 Task: Find connections with filter location Dhāmpur with filter topic #healthwith filter profile language Potuguese with filter current company FMC Corporation with filter school NMKRV College for Women with filter industry Railroad Equipment Manufacturing with filter service category Labor and Employment Law with filter keywords title Geological Engineer
Action: Mouse moved to (647, 84)
Screenshot: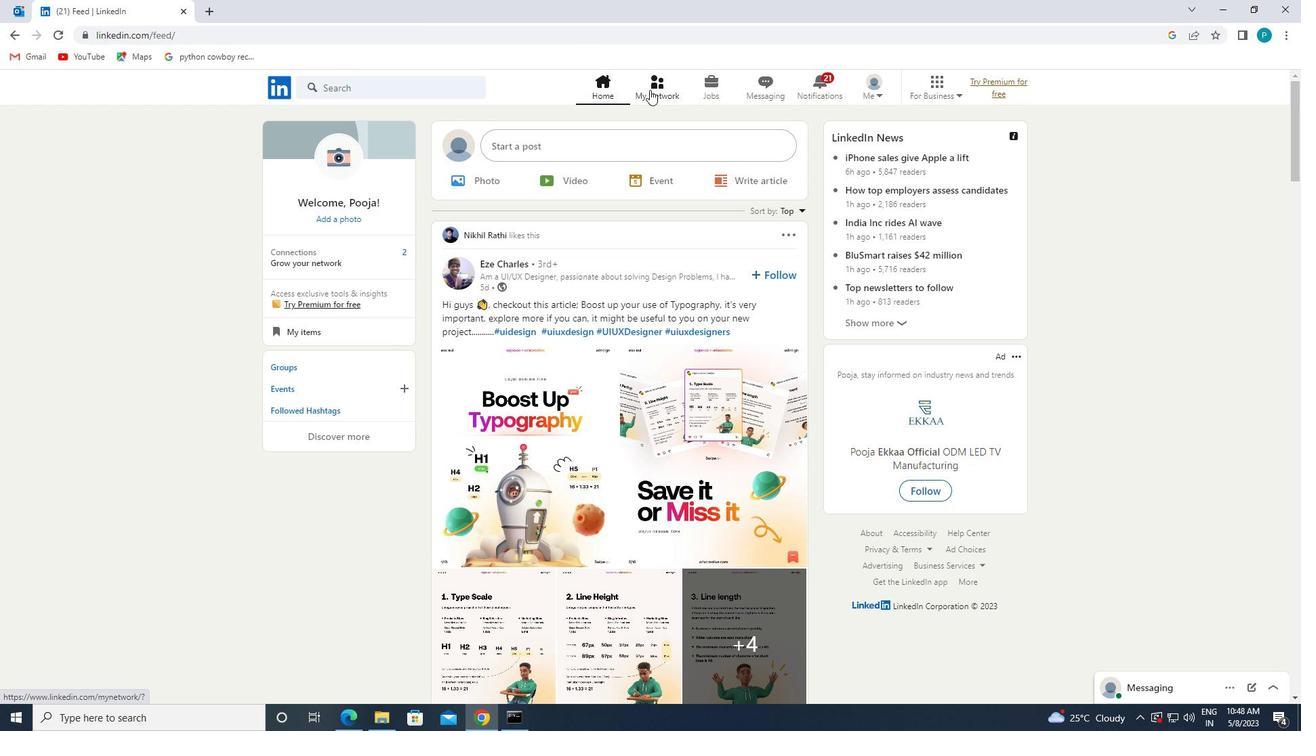 
Action: Mouse pressed left at (647, 84)
Screenshot: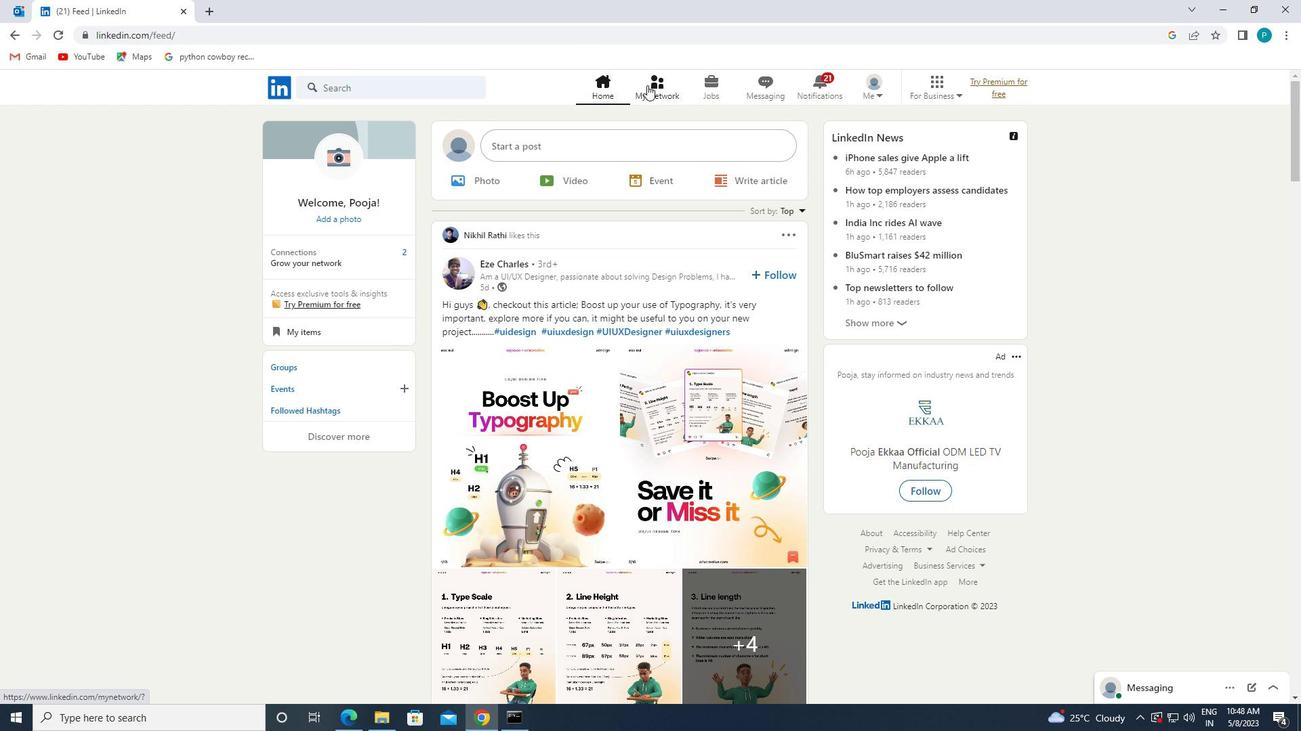 
Action: Mouse moved to (357, 174)
Screenshot: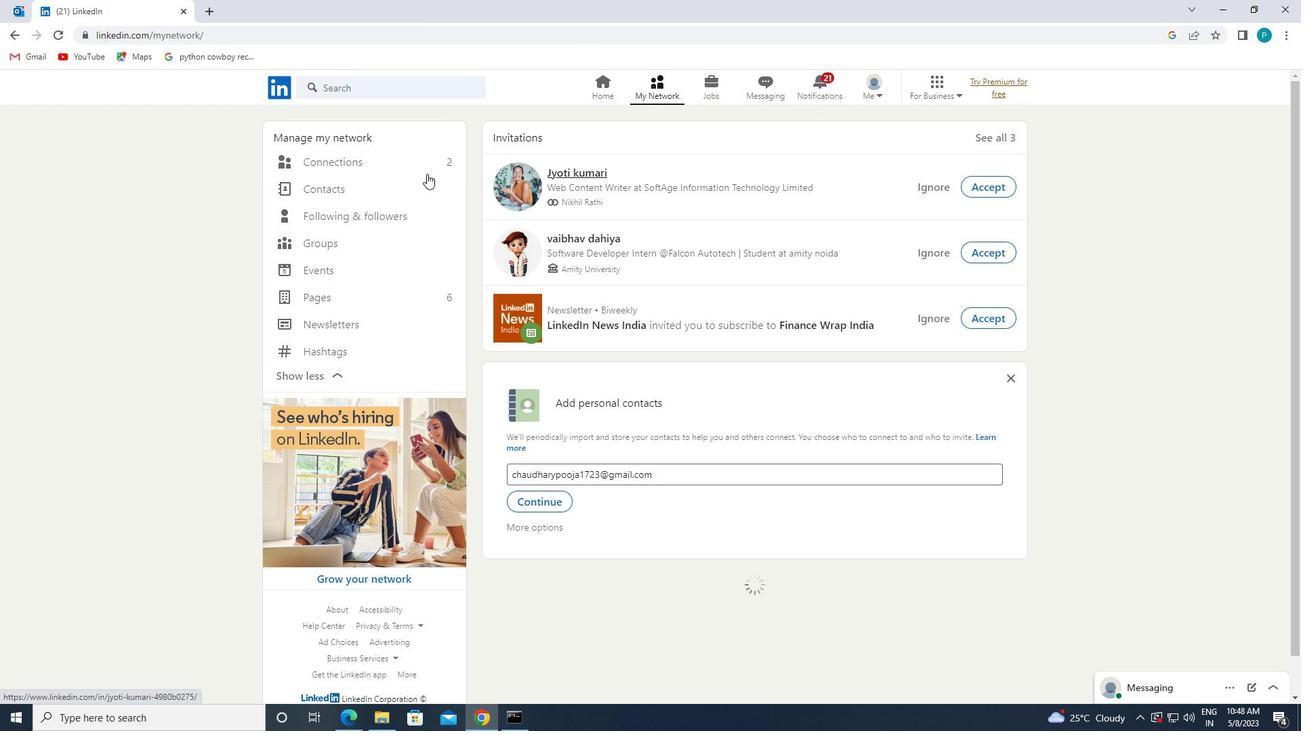 
Action: Mouse pressed left at (357, 174)
Screenshot: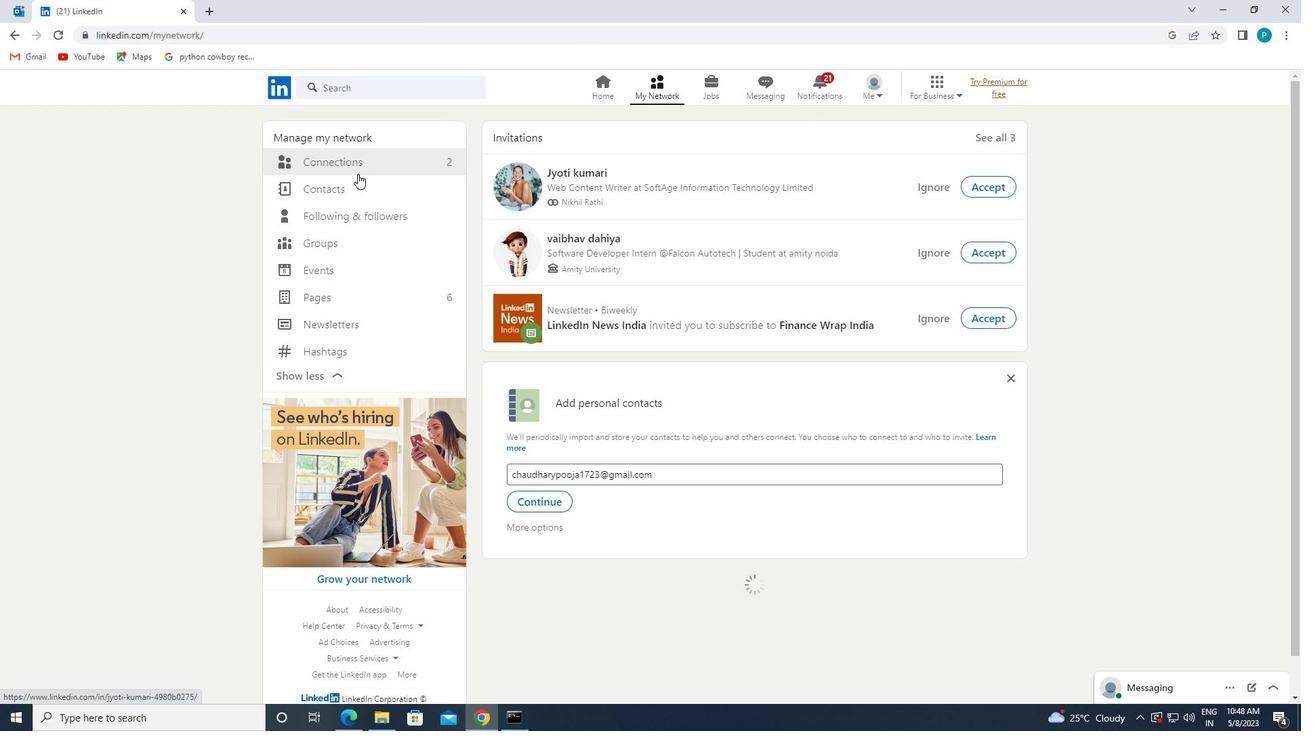 
Action: Mouse moved to (351, 167)
Screenshot: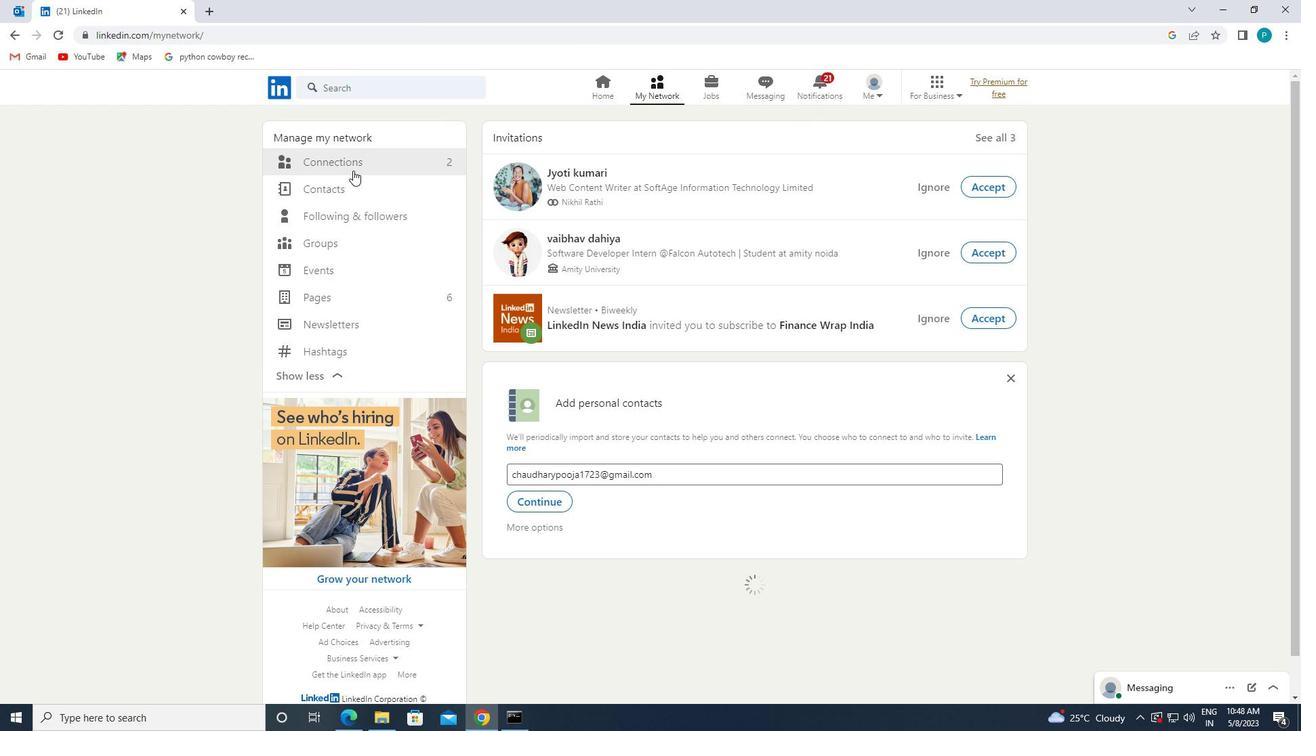 
Action: Mouse pressed left at (351, 167)
Screenshot: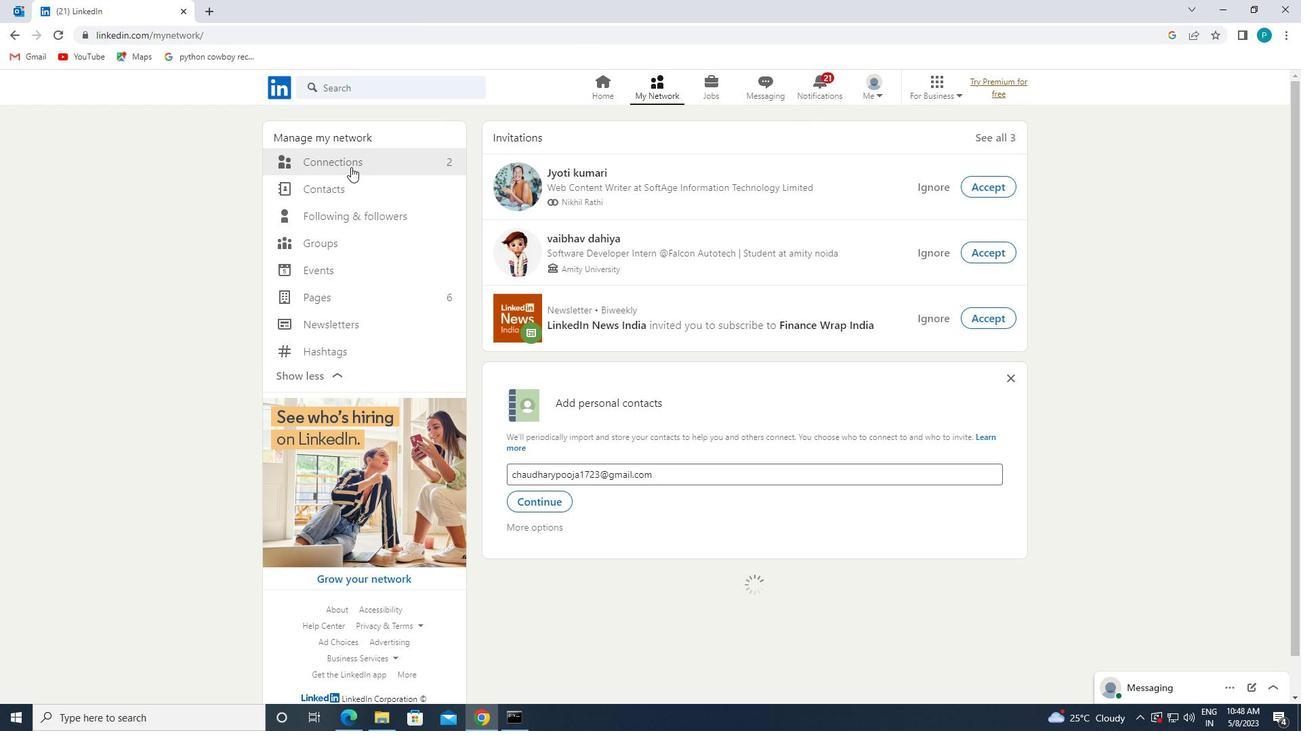 
Action: Mouse pressed left at (351, 167)
Screenshot: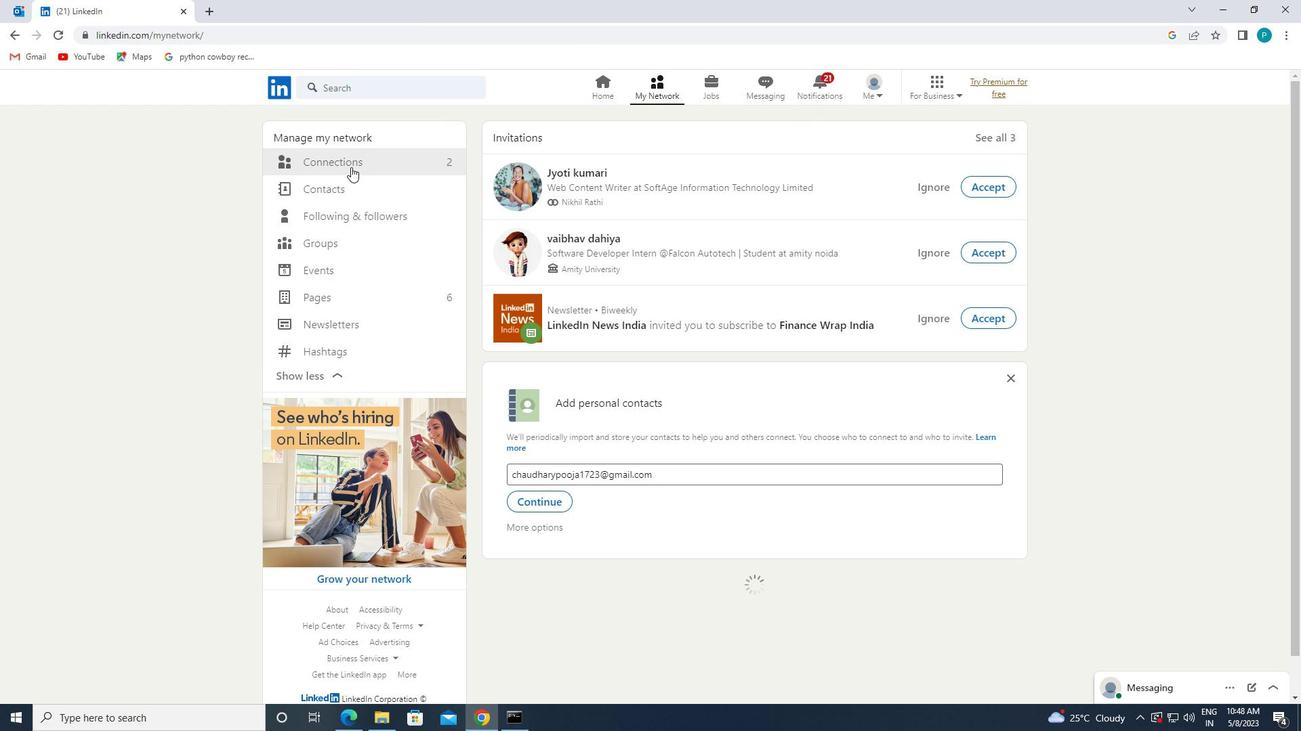 
Action: Mouse pressed left at (351, 167)
Screenshot: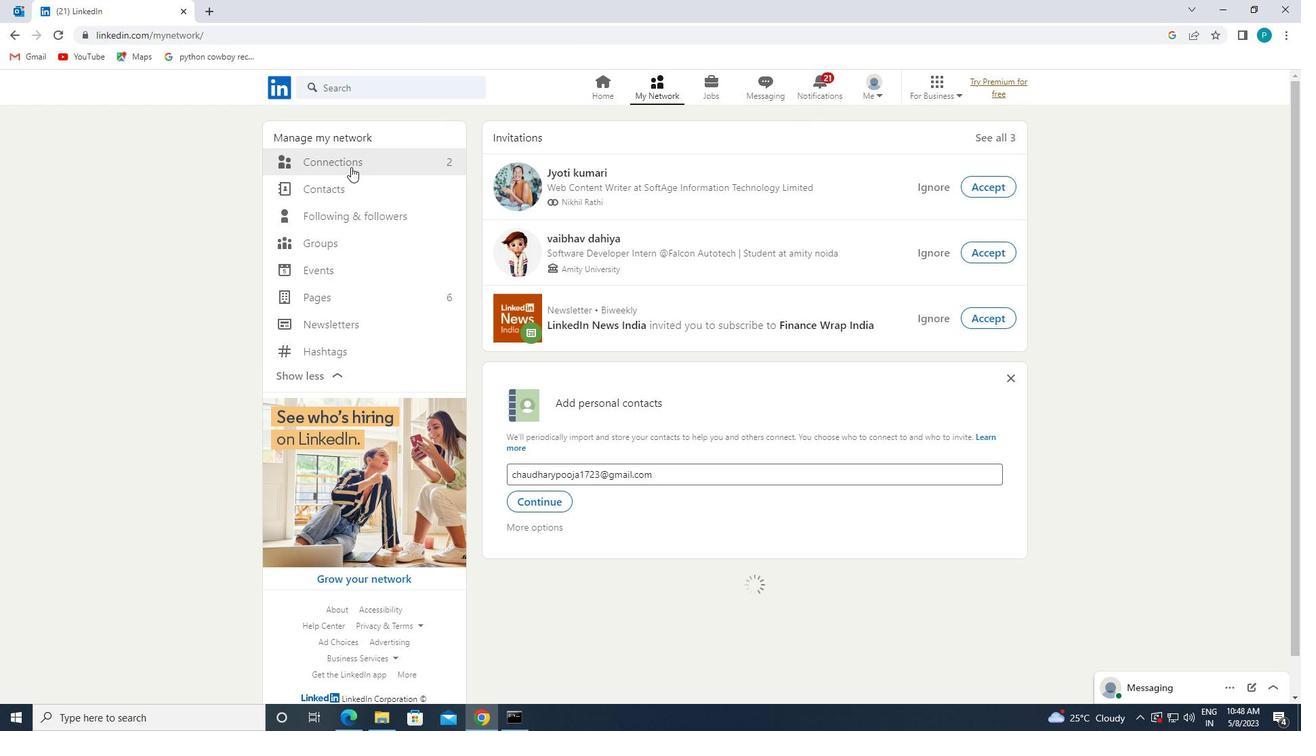 
Action: Mouse moved to (752, 153)
Screenshot: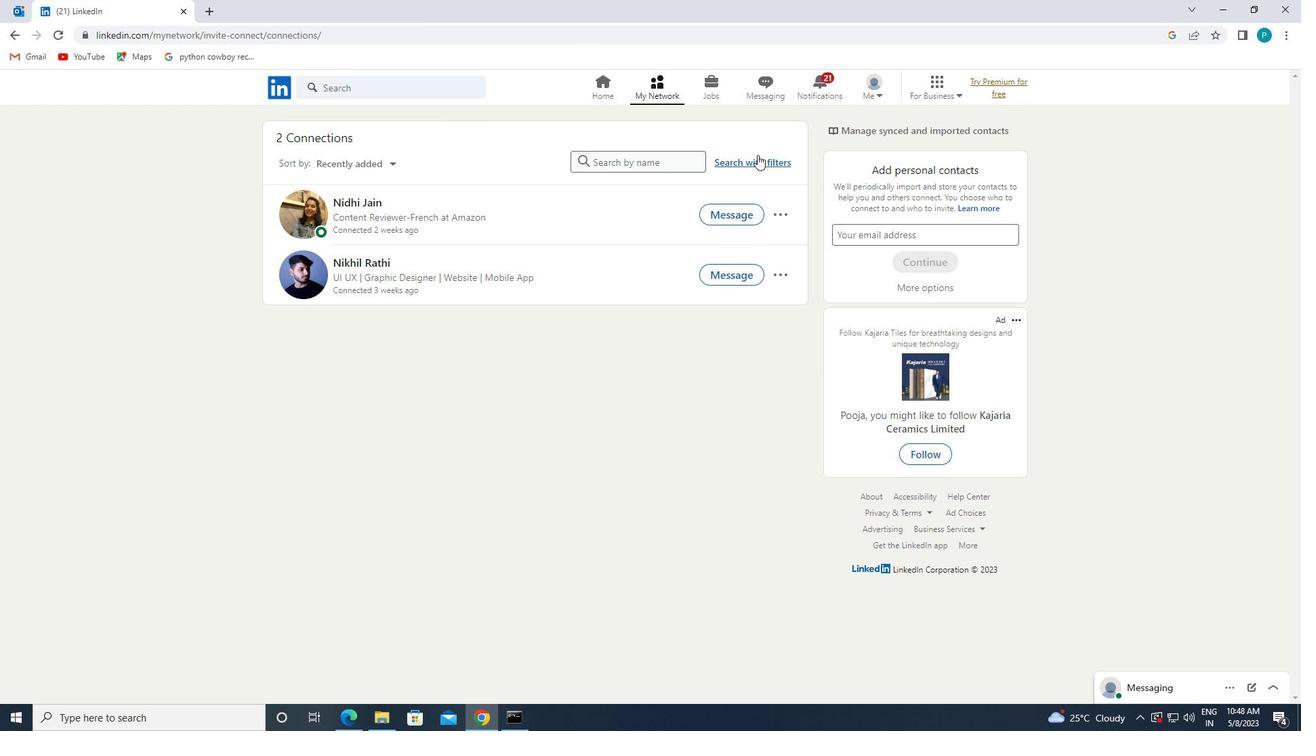 
Action: Mouse pressed left at (752, 153)
Screenshot: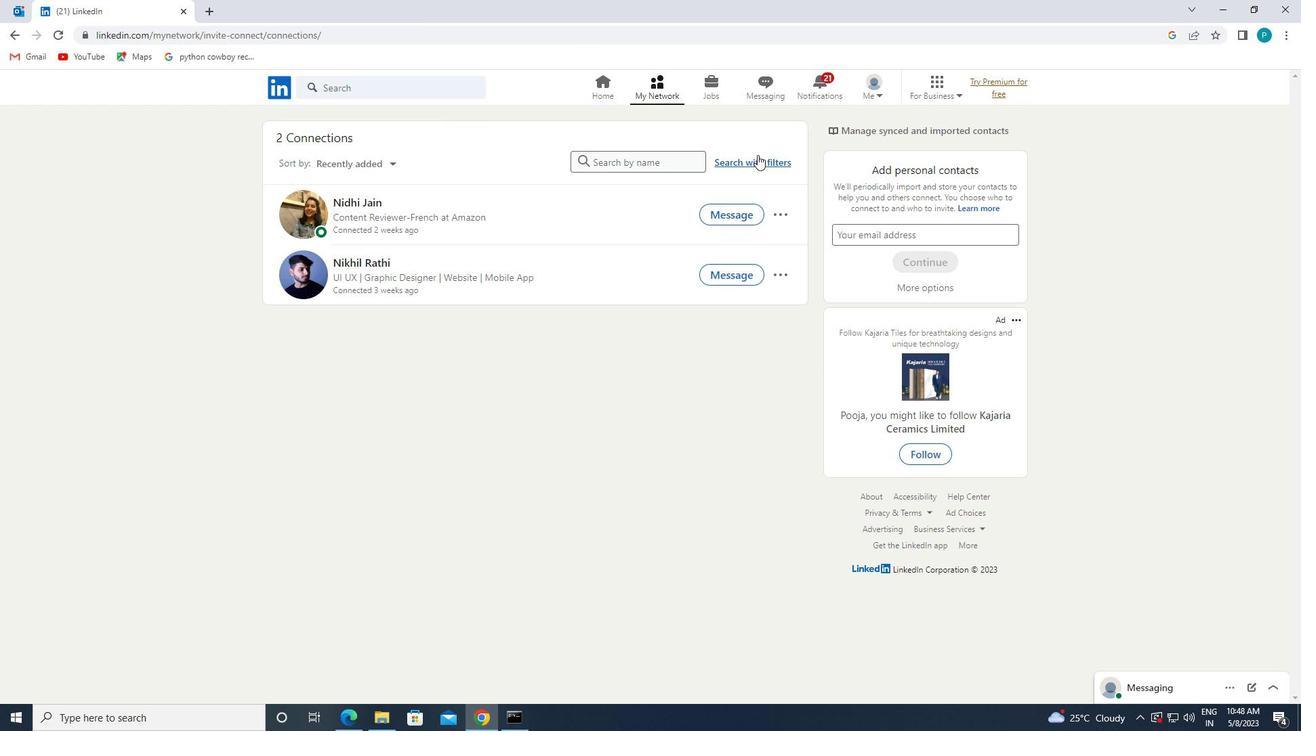 
Action: Mouse moved to (752, 157)
Screenshot: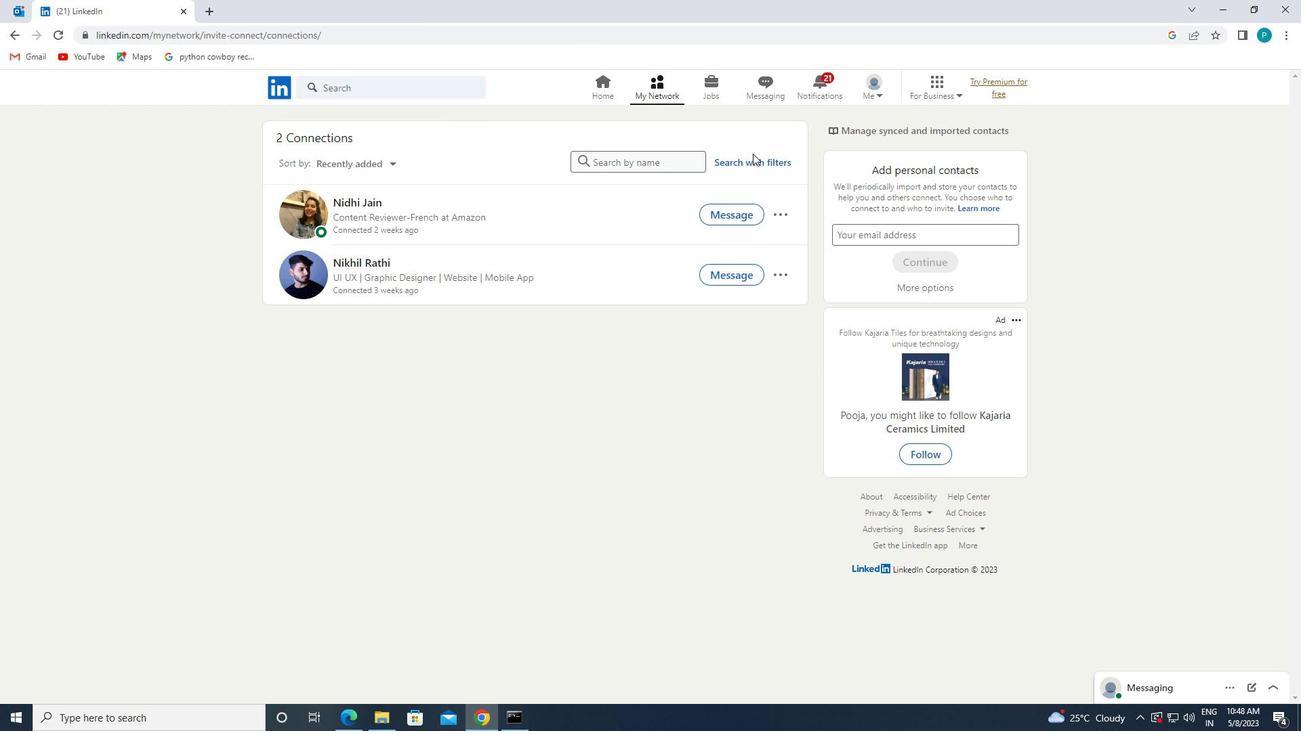 
Action: Mouse pressed left at (752, 157)
Screenshot: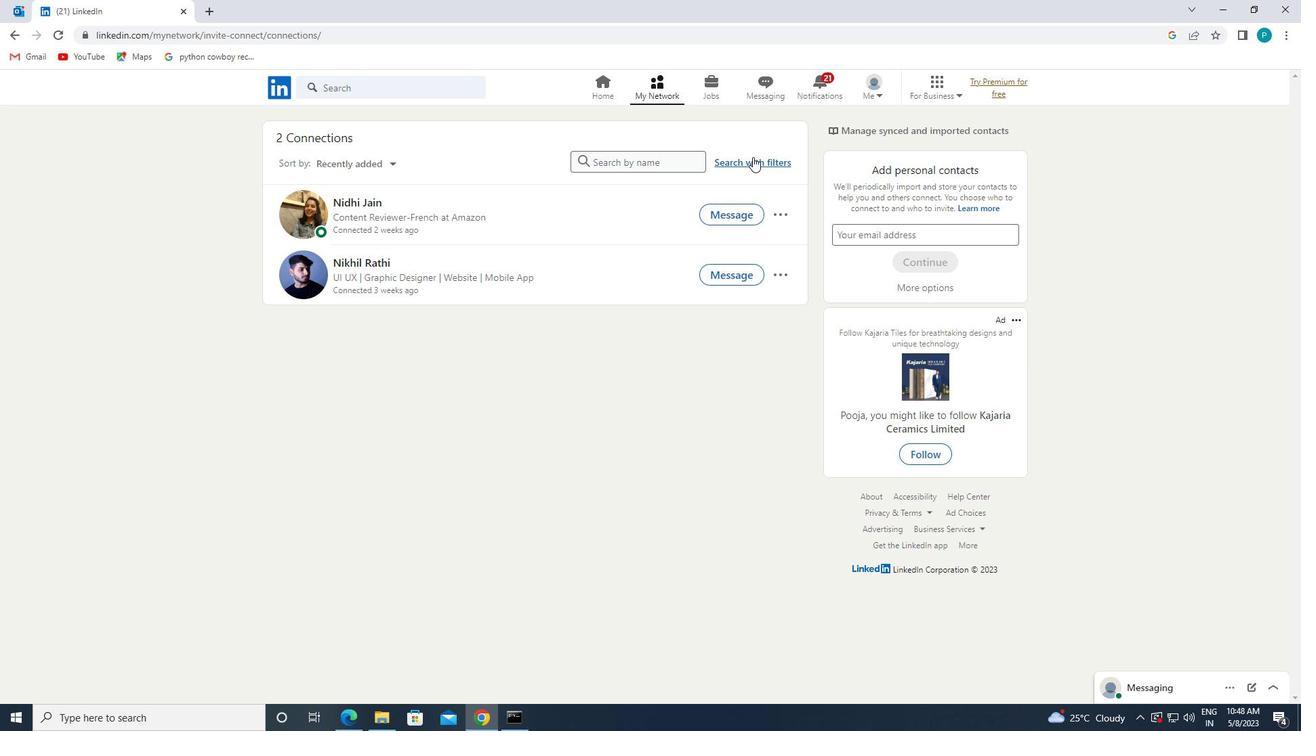 
Action: Mouse moved to (704, 126)
Screenshot: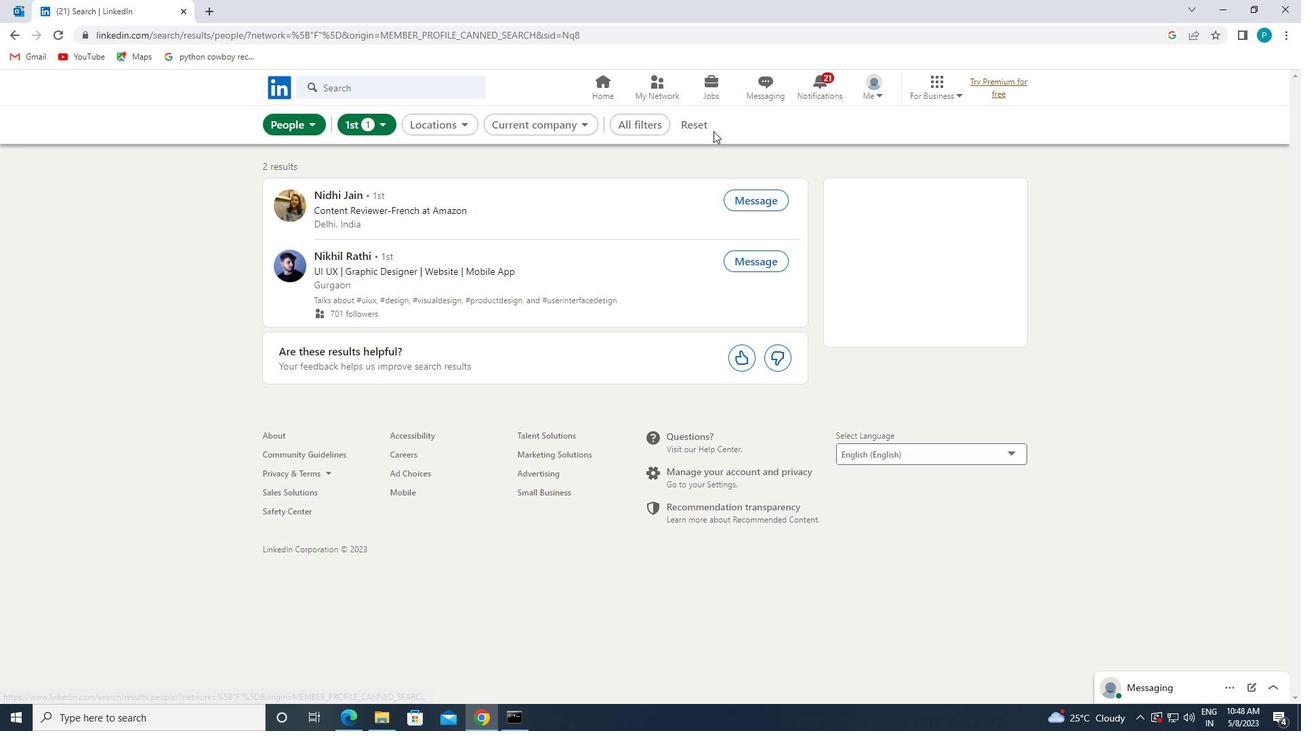 
Action: Mouse pressed left at (704, 126)
Screenshot: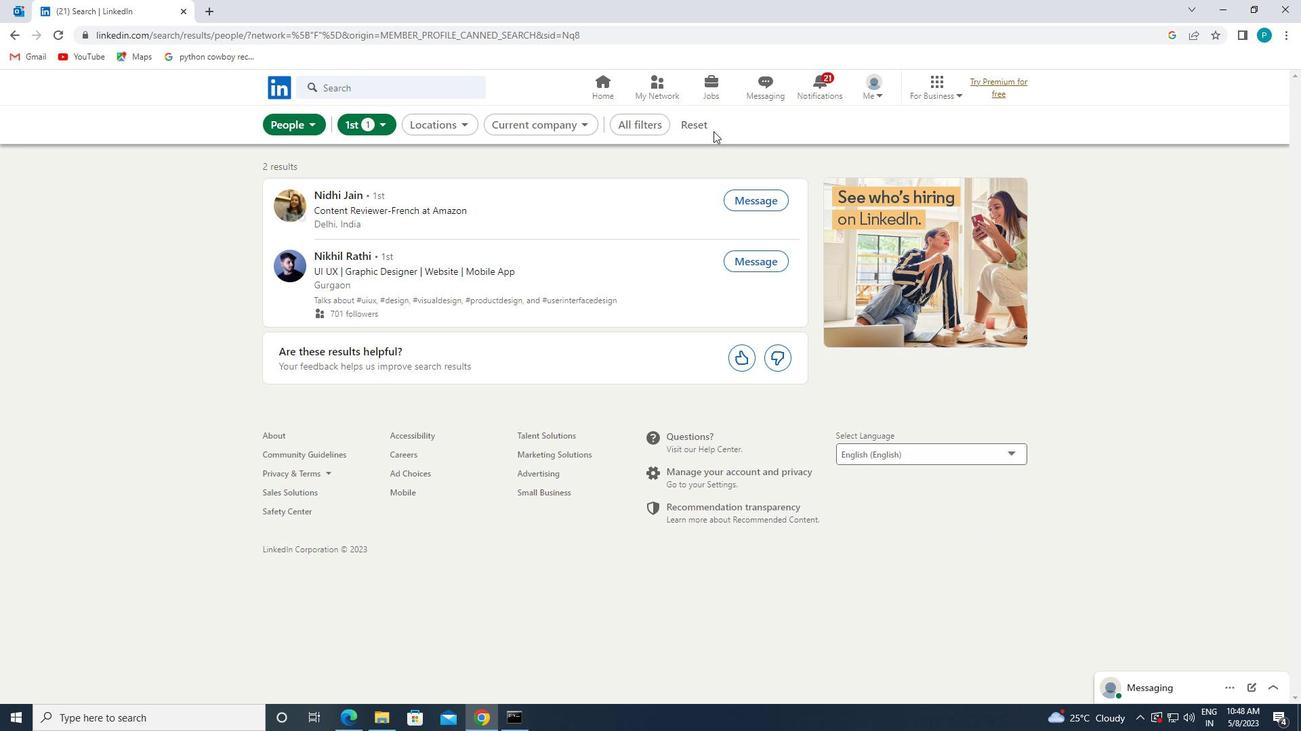 
Action: Mouse moved to (690, 127)
Screenshot: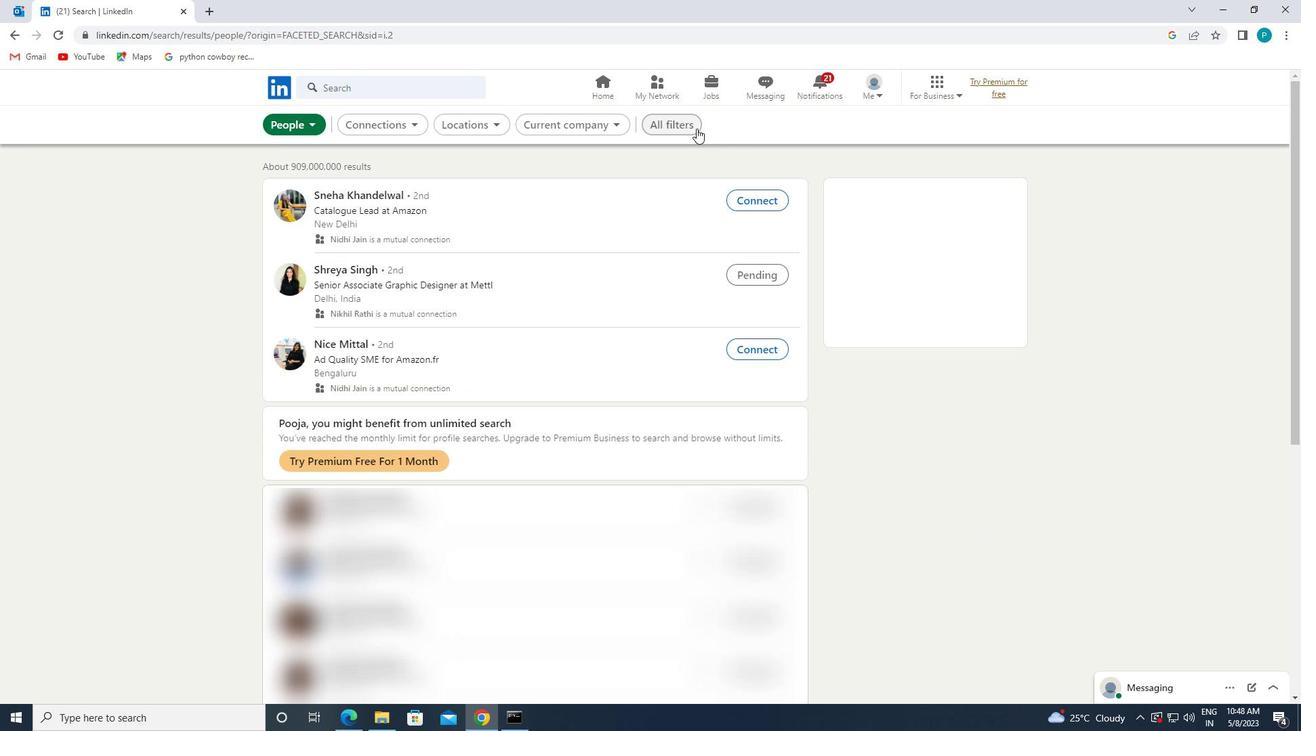 
Action: Mouse pressed left at (690, 127)
Screenshot: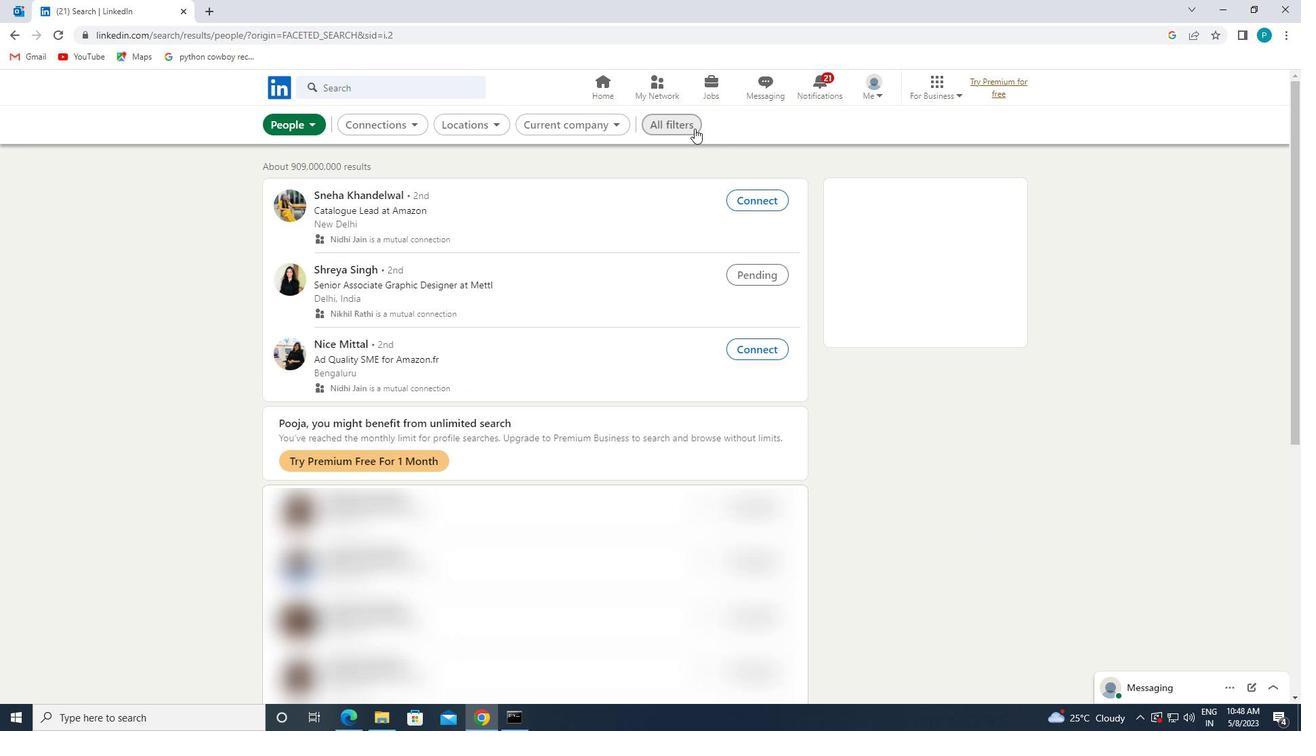 
Action: Mouse moved to (1247, 398)
Screenshot: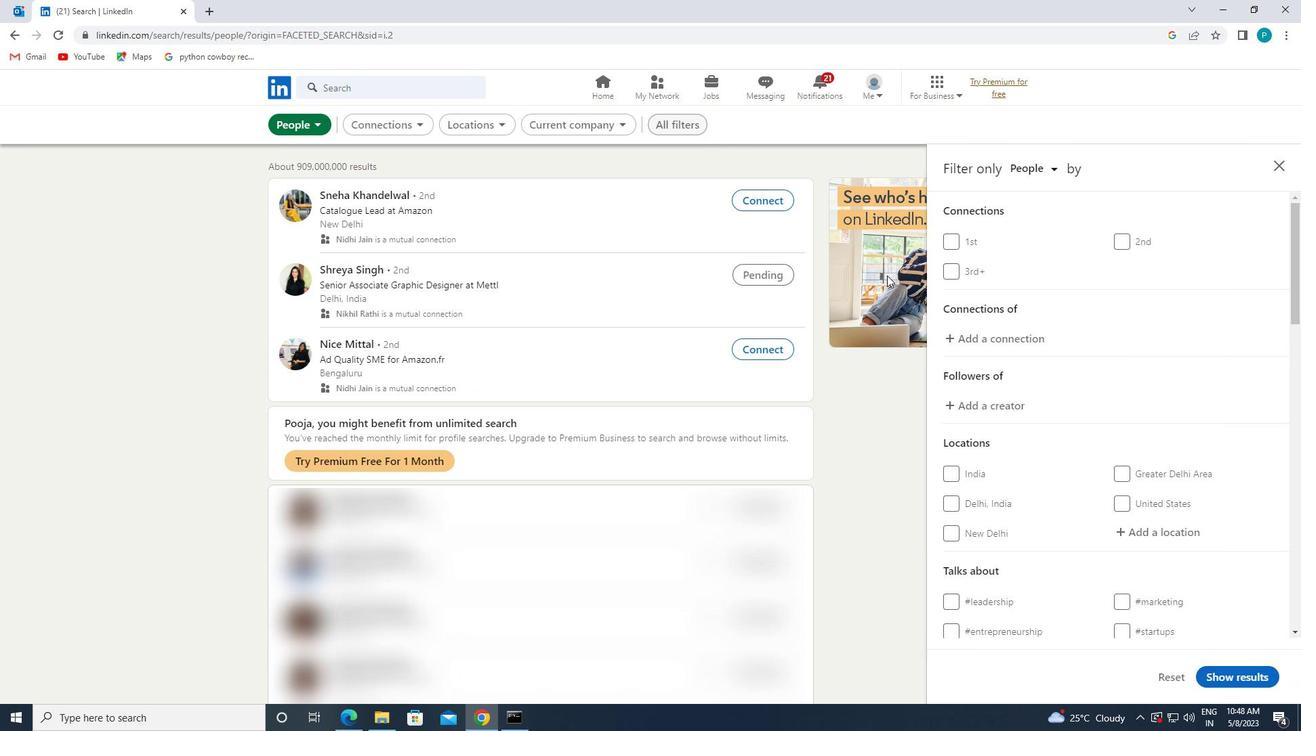 
Action: Mouse scrolled (1247, 397) with delta (0, 0)
Screenshot: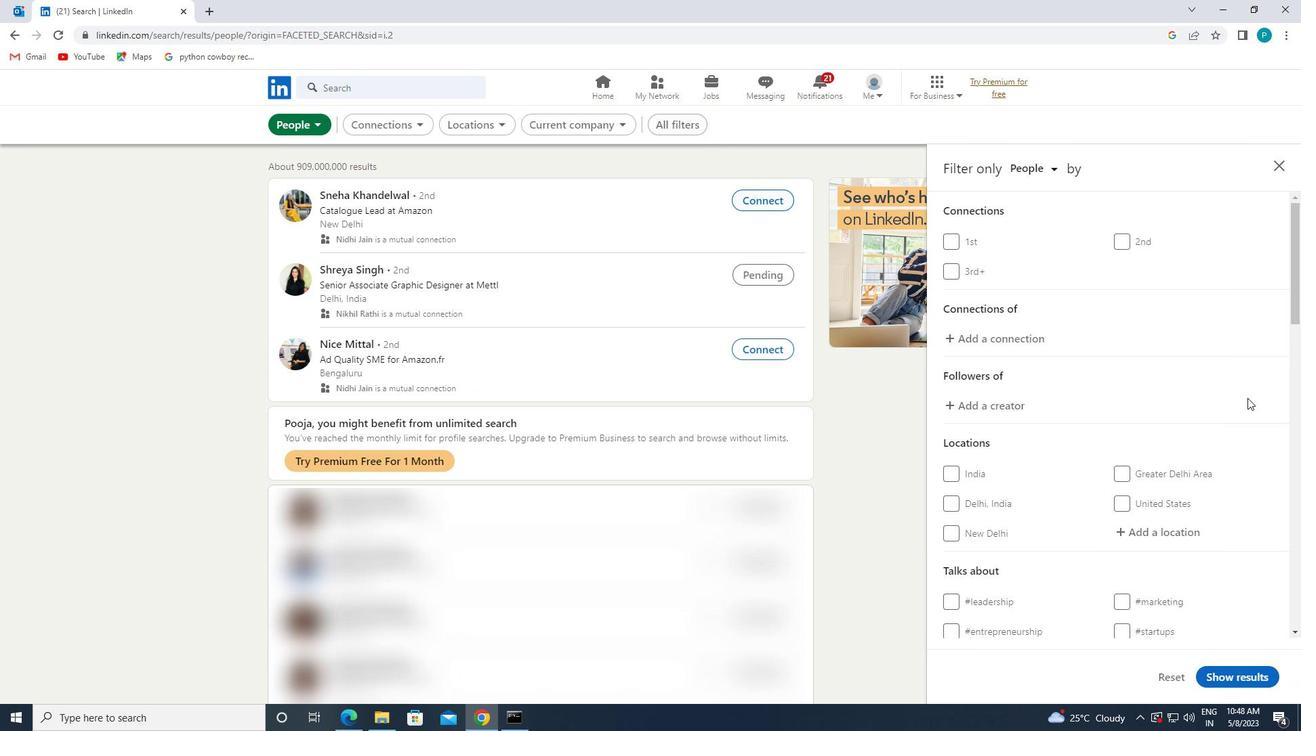 
Action: Mouse moved to (1247, 398)
Screenshot: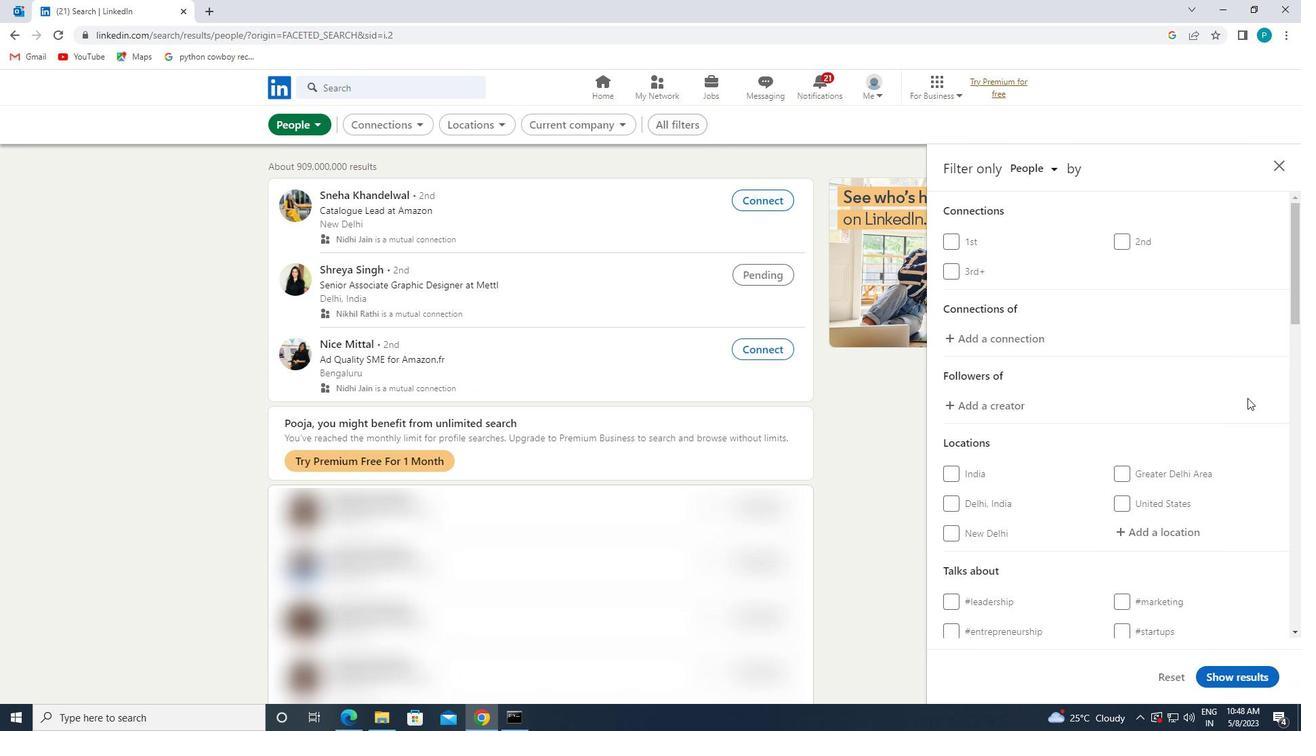 
Action: Mouse scrolled (1247, 397) with delta (0, 0)
Screenshot: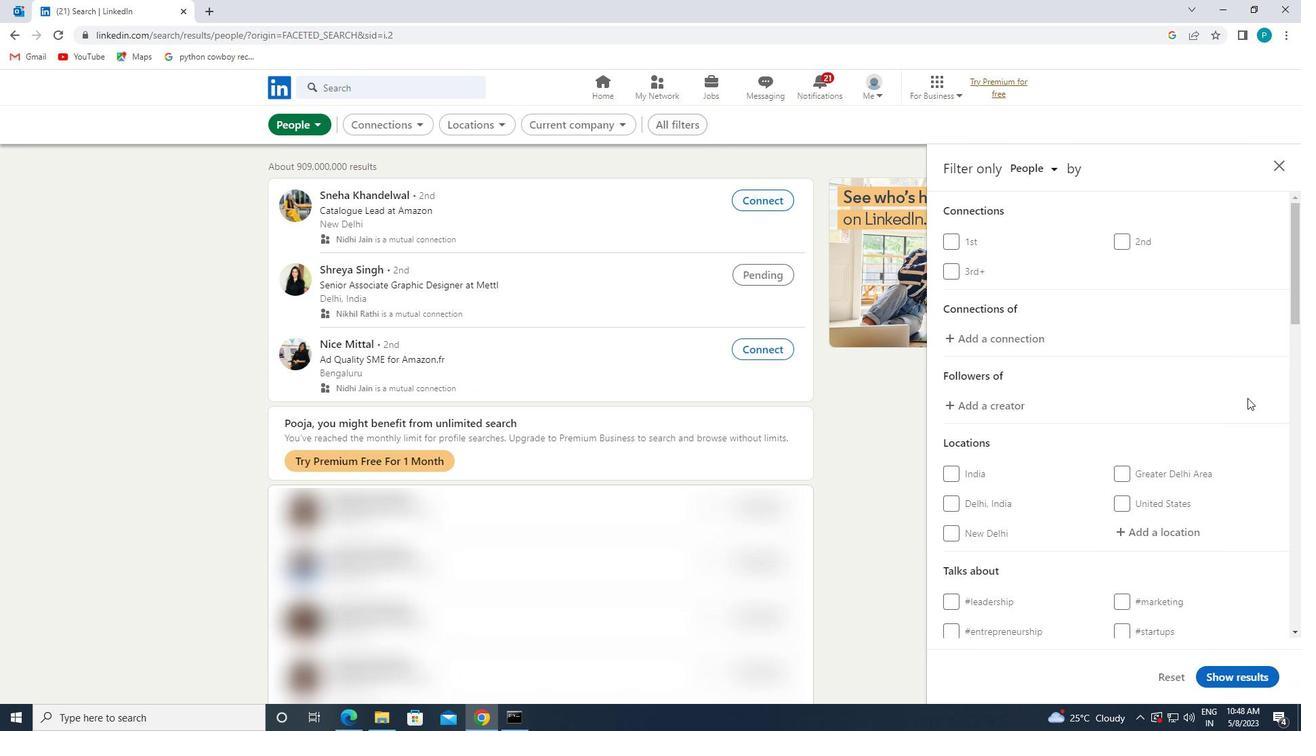 
Action: Mouse moved to (1195, 392)
Screenshot: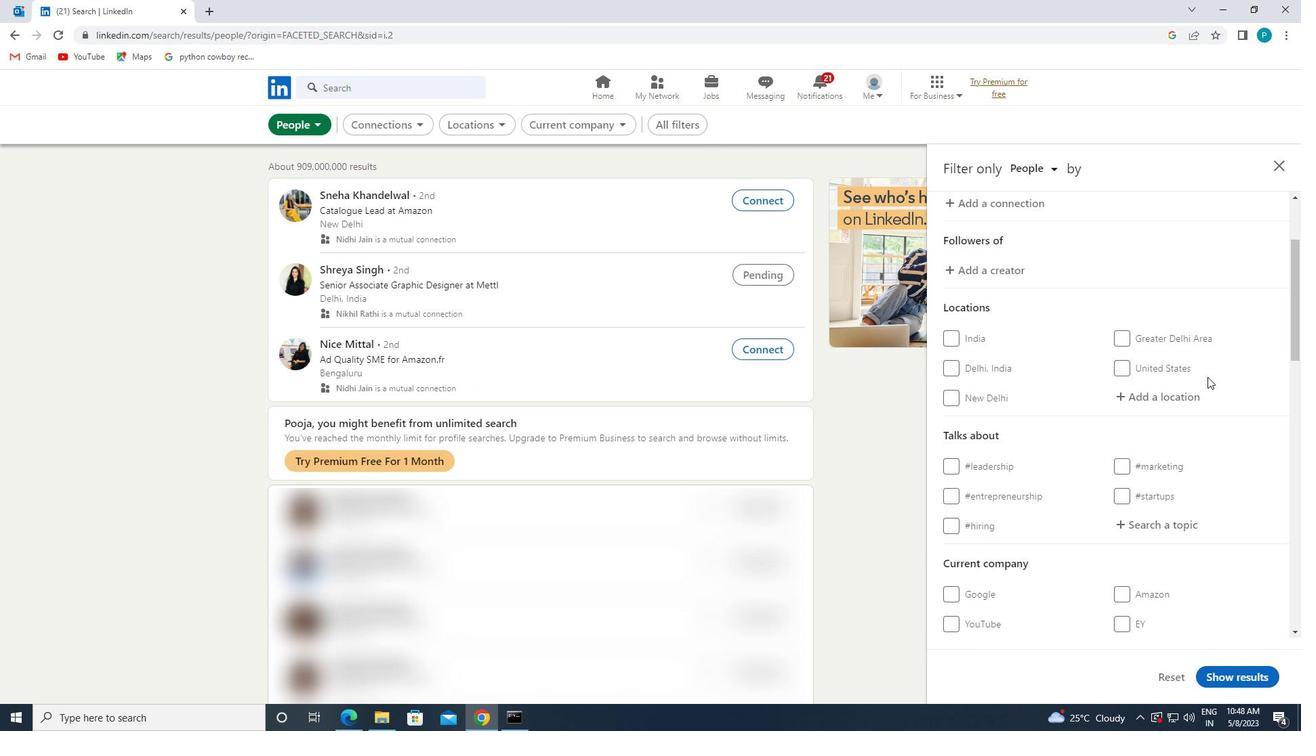 
Action: Mouse pressed left at (1195, 392)
Screenshot: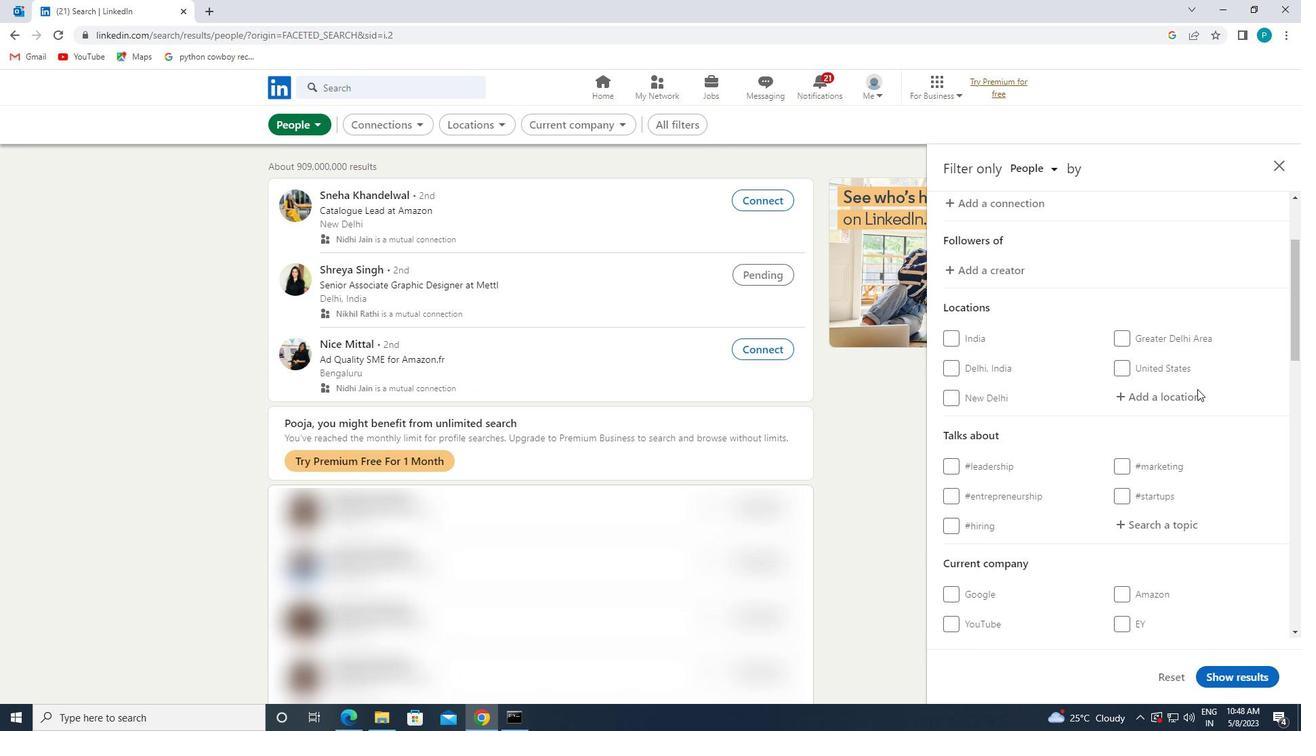 
Action: Mouse moved to (1188, 394)
Screenshot: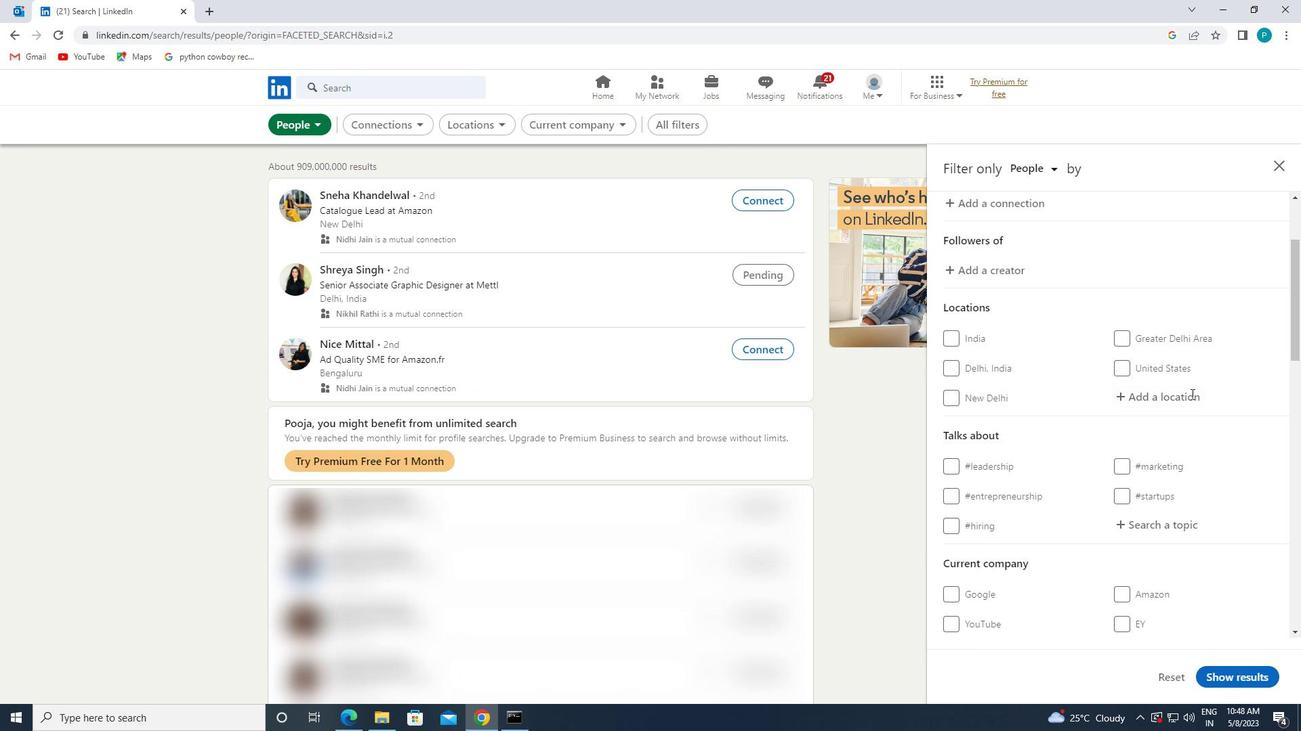 
Action: Key pressed <Key.caps_lock>d<Key.caps_lock>hampur
Screenshot: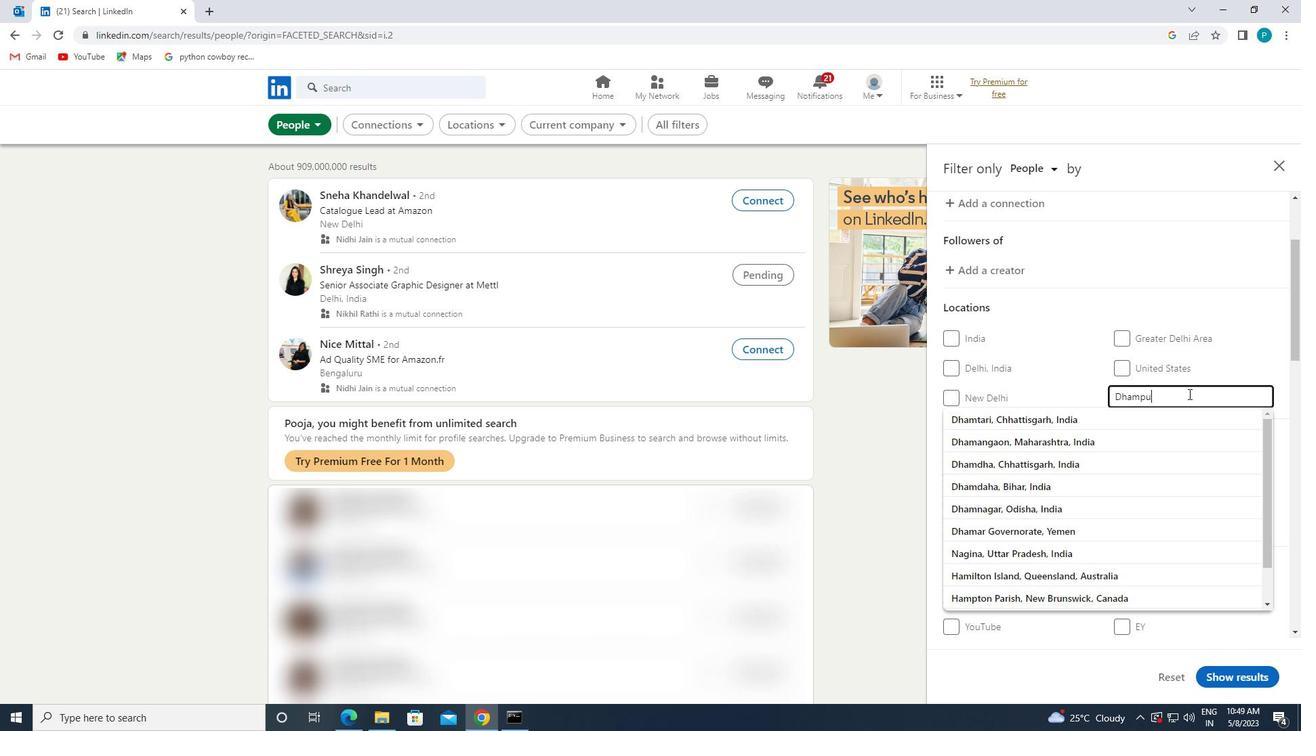 
Action: Mouse moved to (1188, 395)
Screenshot: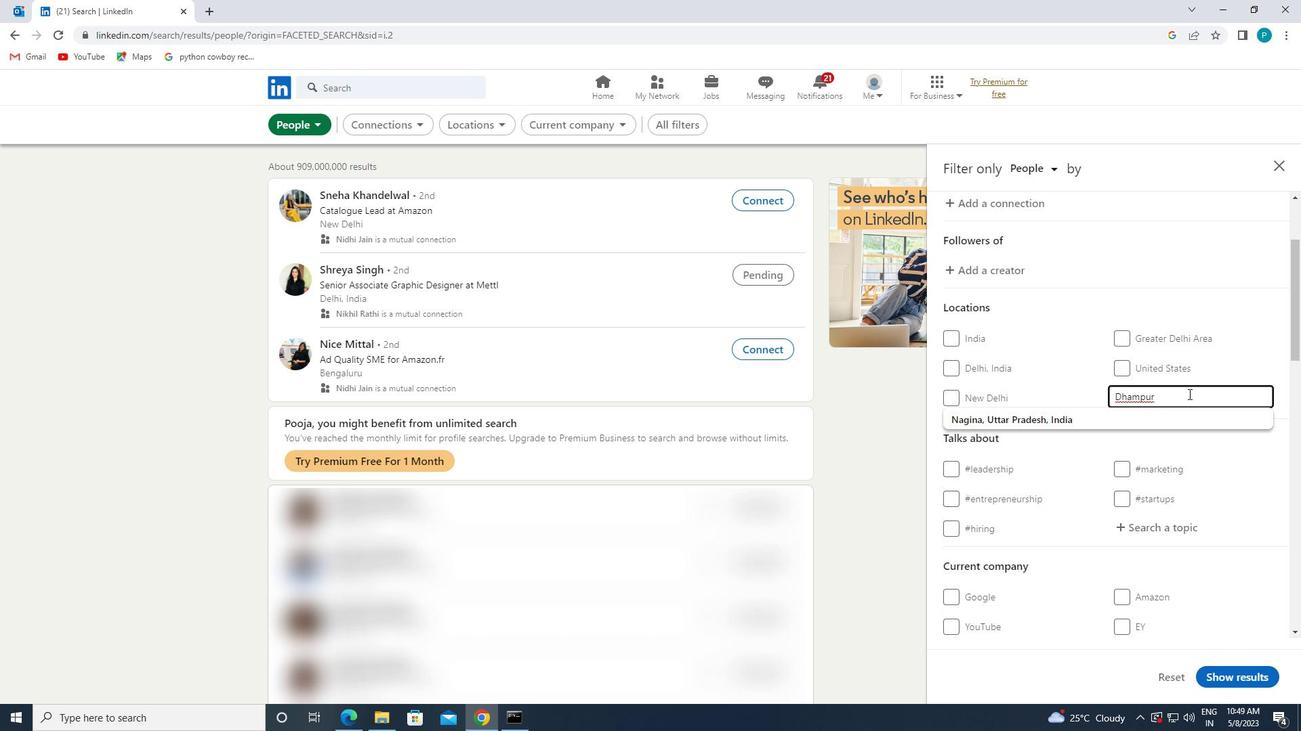
Action: Key pressed <Key.enter>
Screenshot: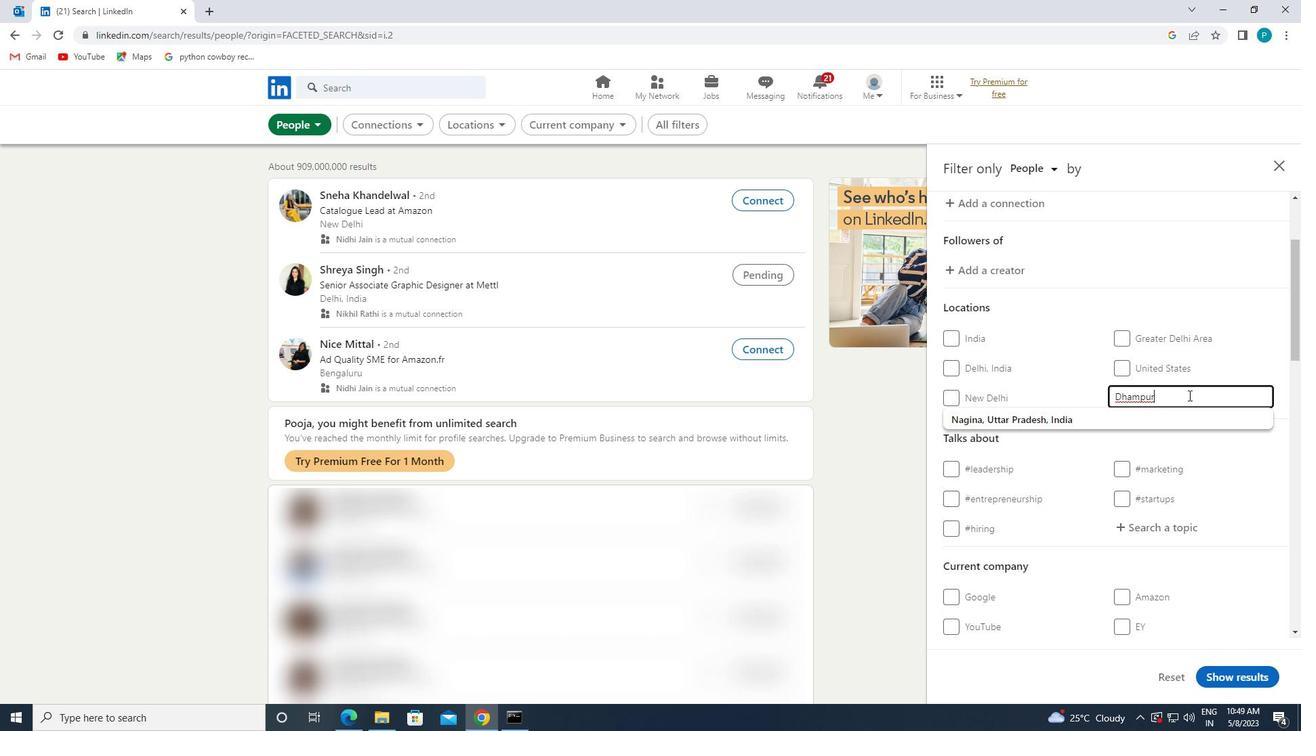 
Action: Mouse moved to (1140, 484)
Screenshot: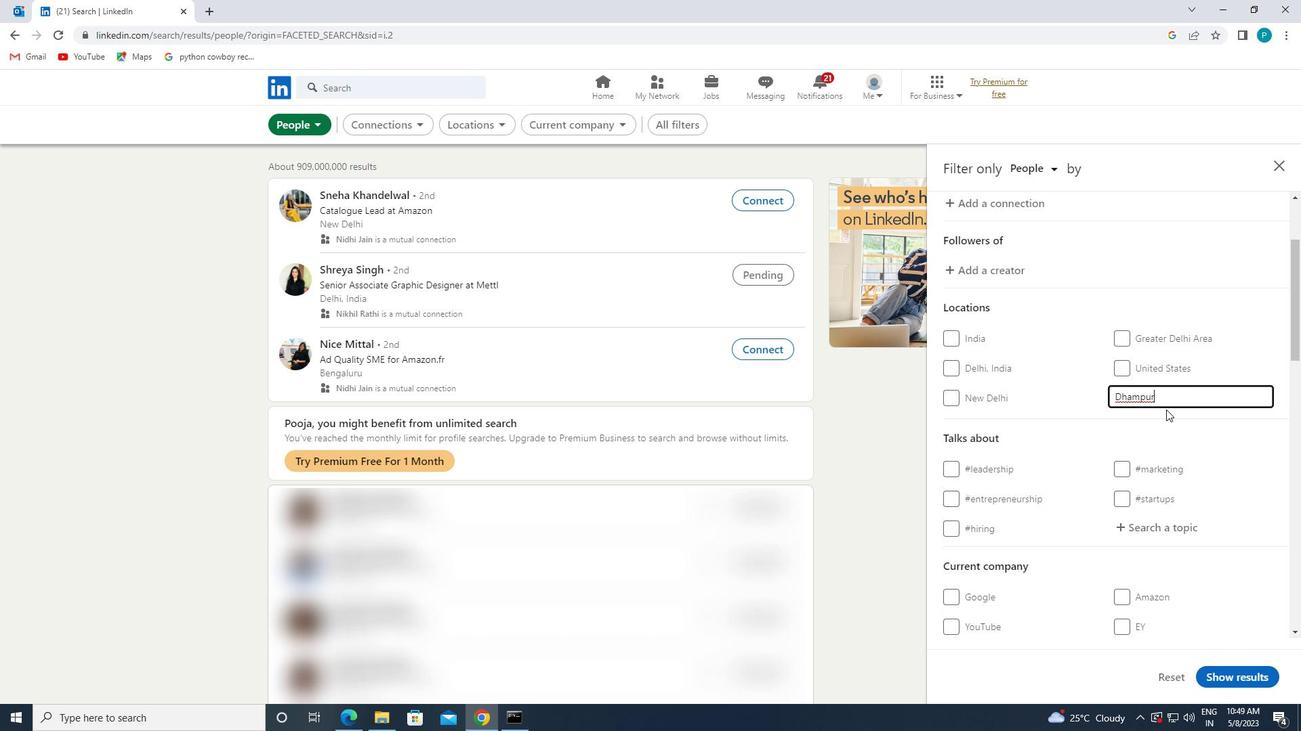 
Action: Mouse scrolled (1140, 483) with delta (0, 0)
Screenshot: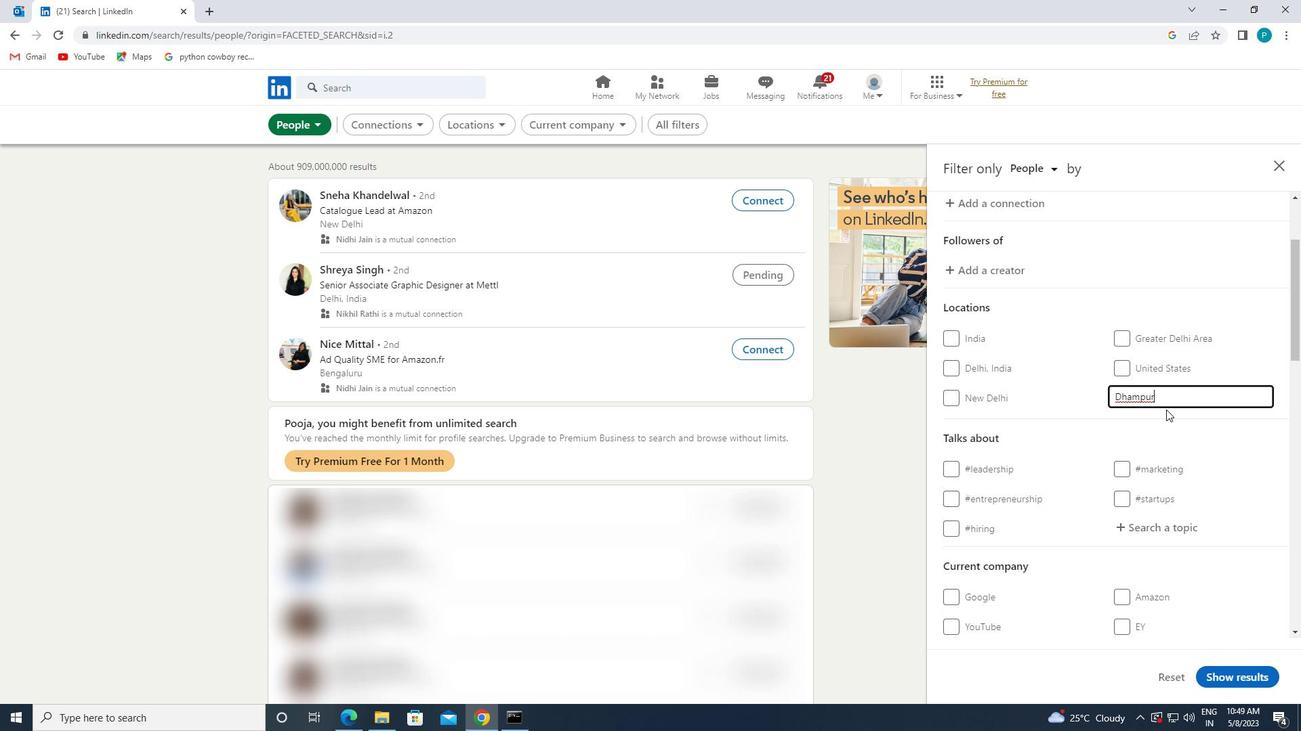 
Action: Mouse moved to (1130, 450)
Screenshot: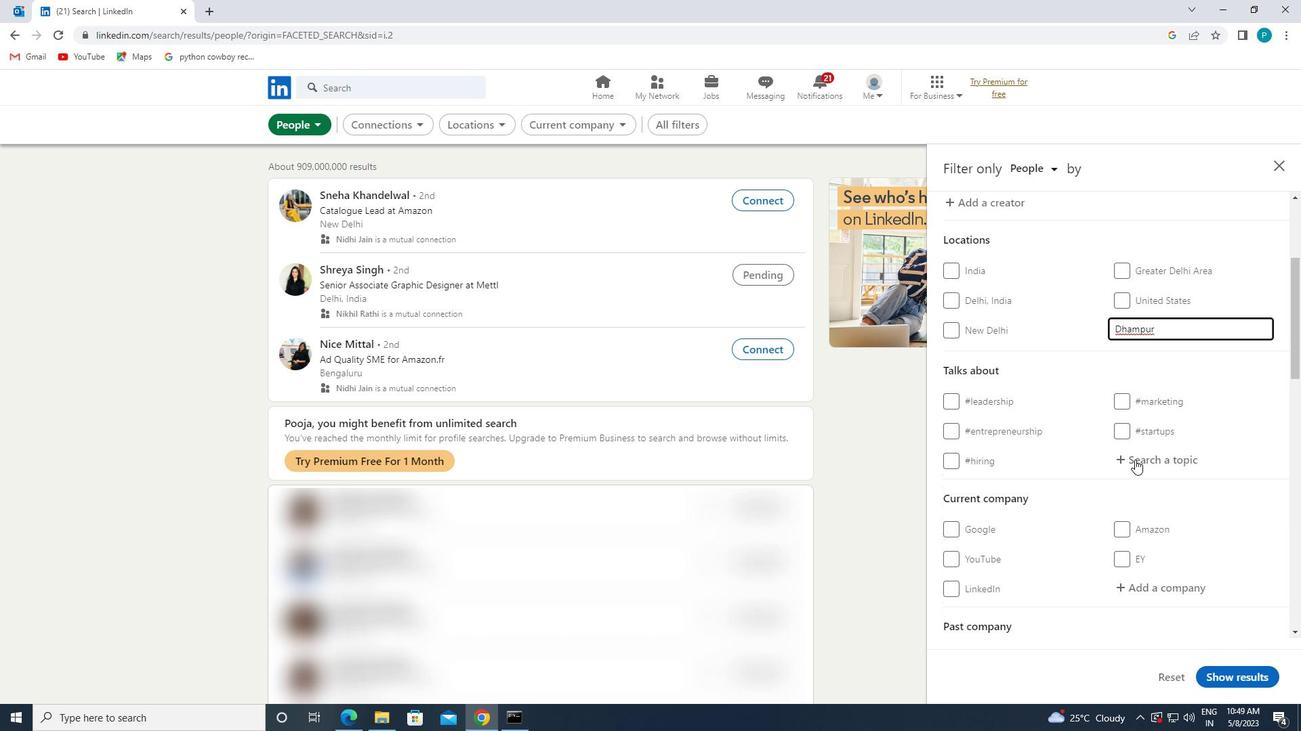 
Action: Mouse pressed left at (1130, 450)
Screenshot: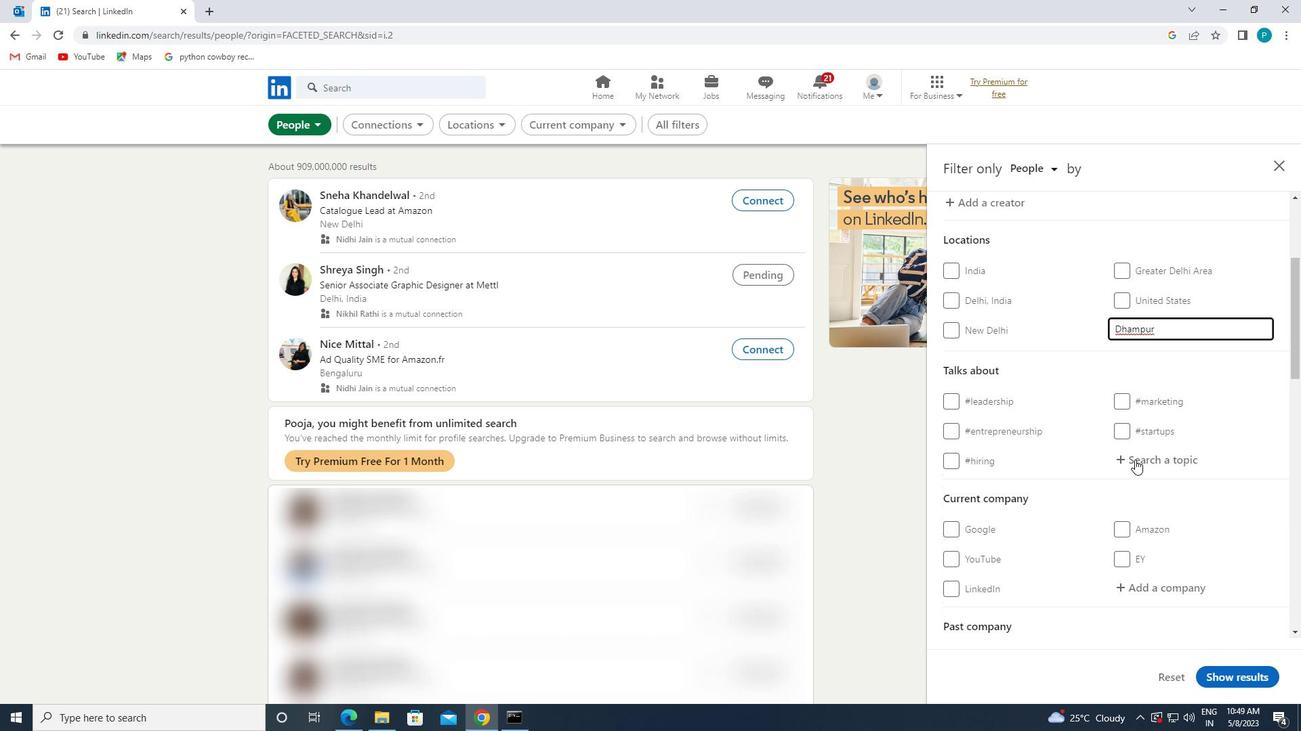 
Action: Key pressed <Key.shift><Key.shift><Key.shift><Key.shift>#HEALTH
Screenshot: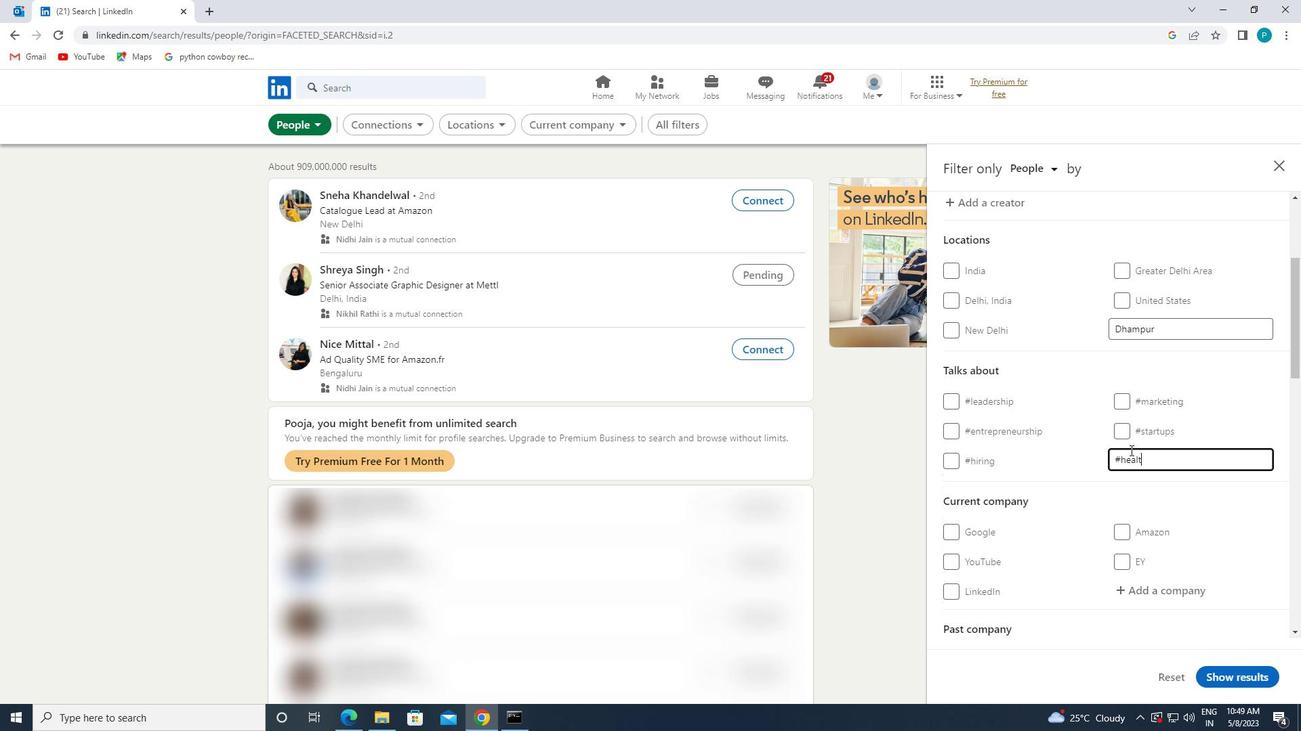 
Action: Mouse scrolled (1130, 449) with delta (0, 0)
Screenshot: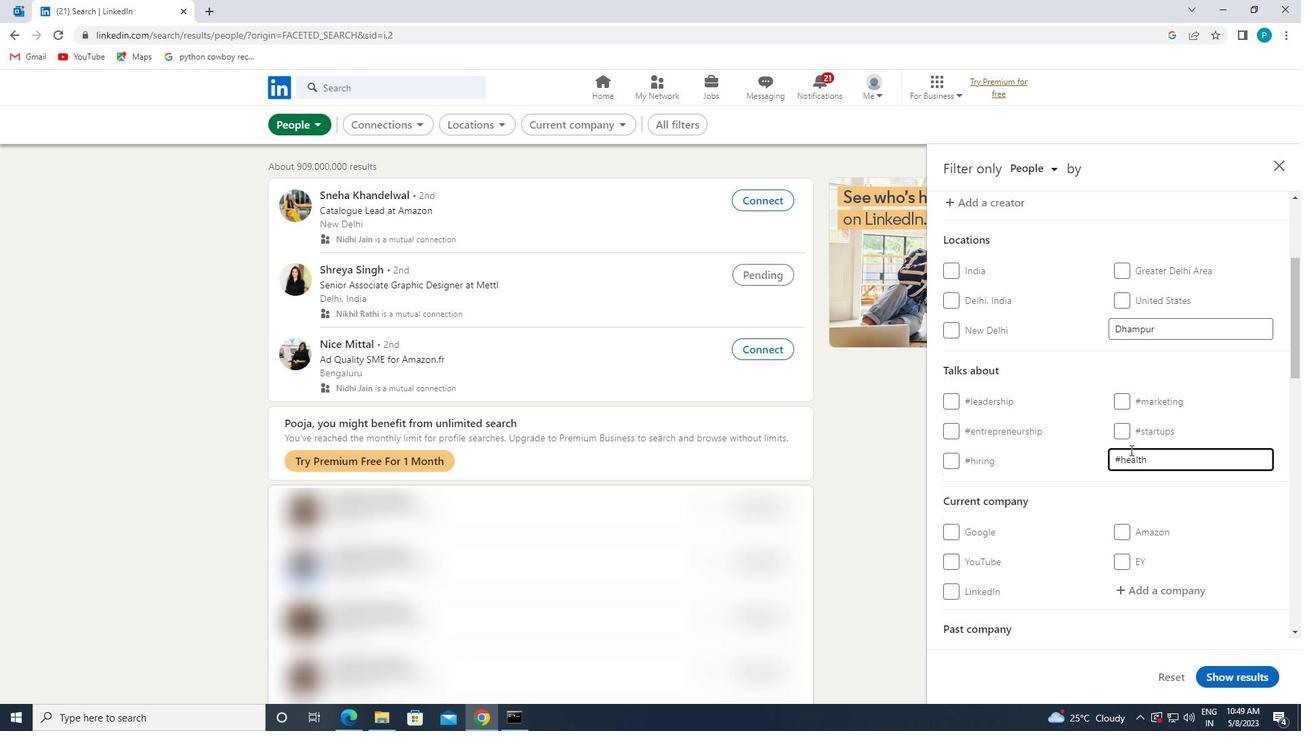 
Action: Mouse scrolled (1130, 449) with delta (0, 0)
Screenshot: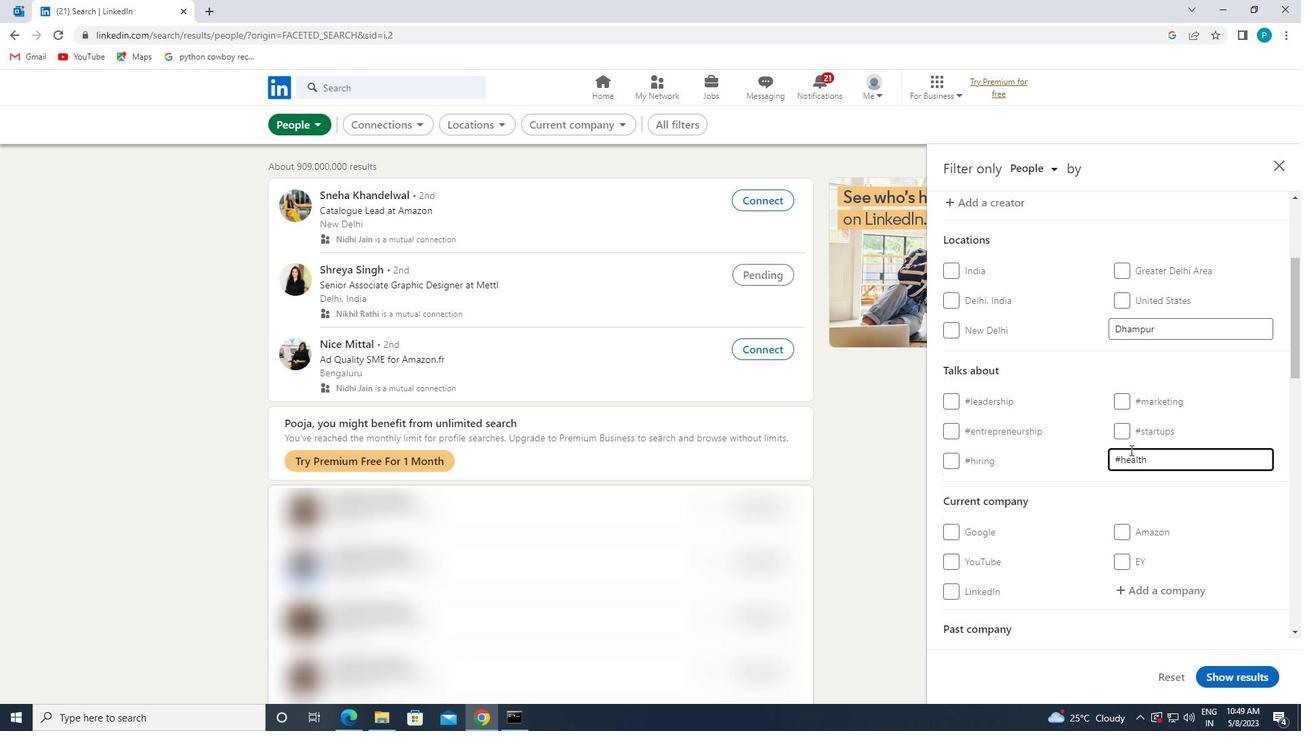
Action: Mouse scrolled (1130, 449) with delta (0, 0)
Screenshot: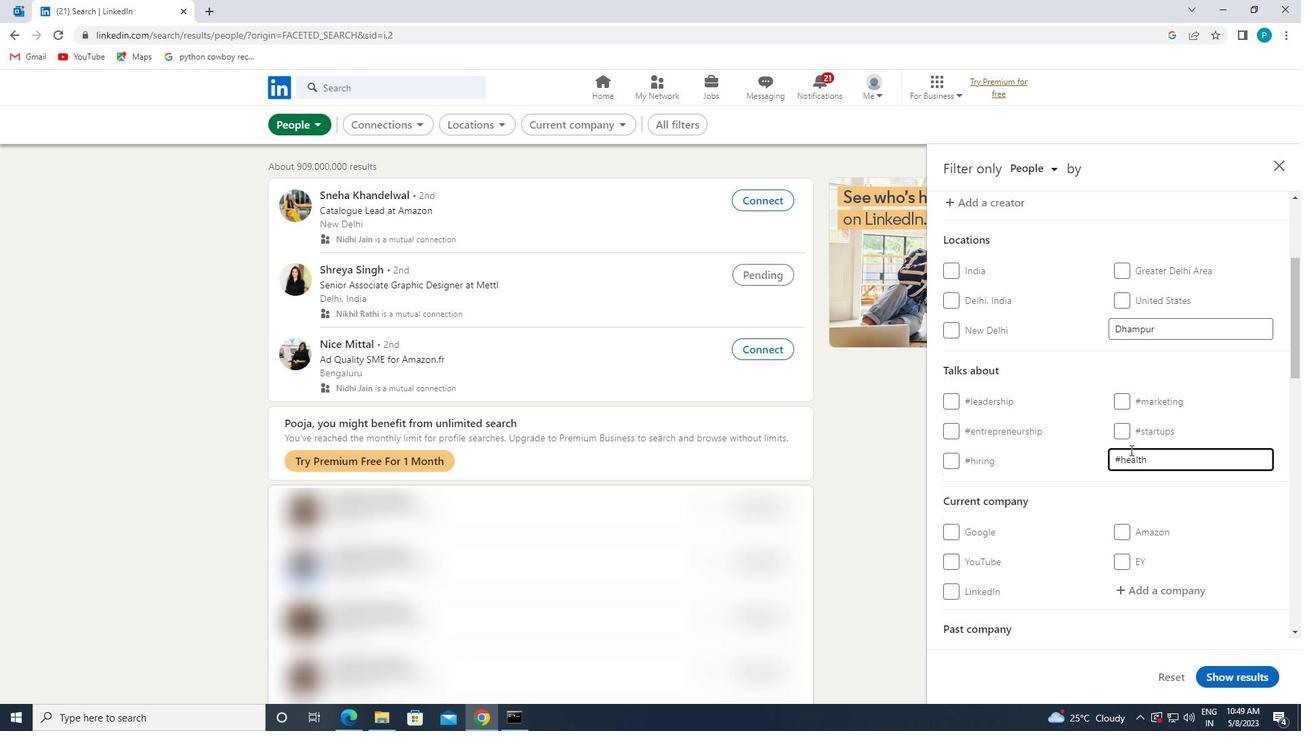 
Action: Mouse moved to (1141, 459)
Screenshot: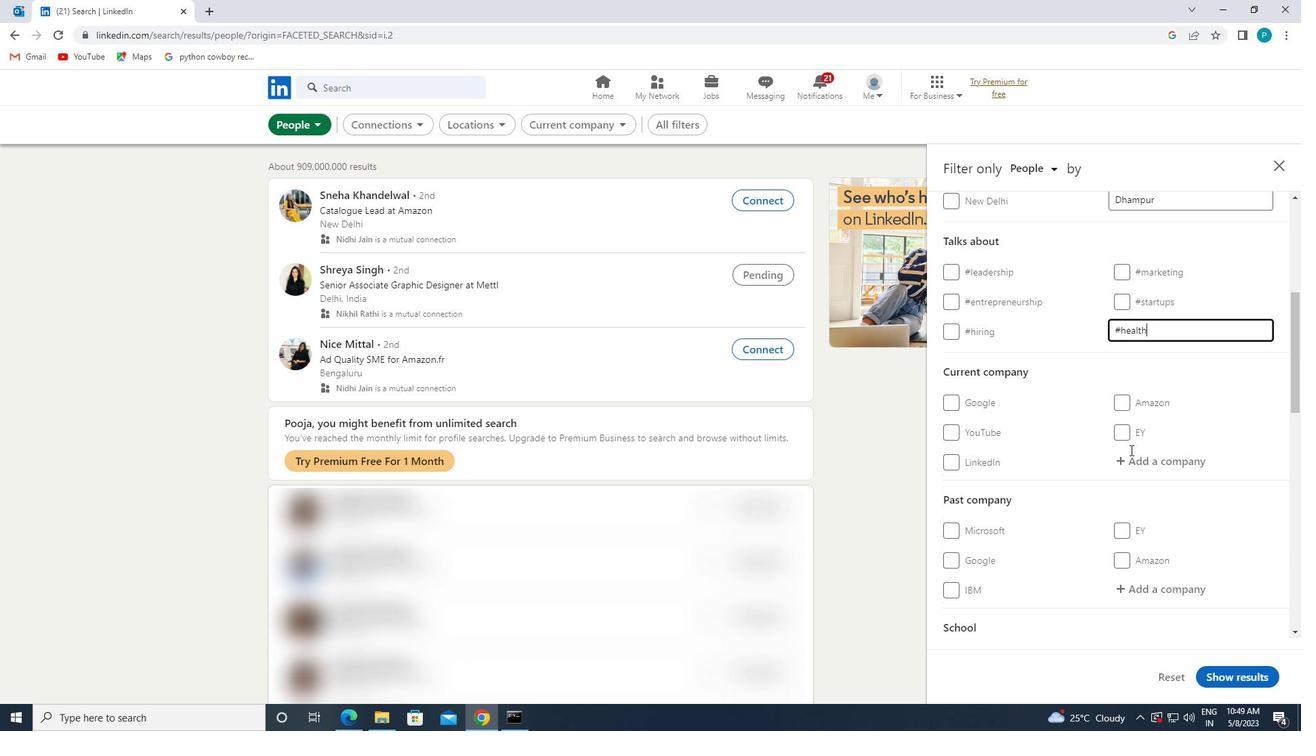 
Action: Mouse scrolled (1141, 458) with delta (0, 0)
Screenshot: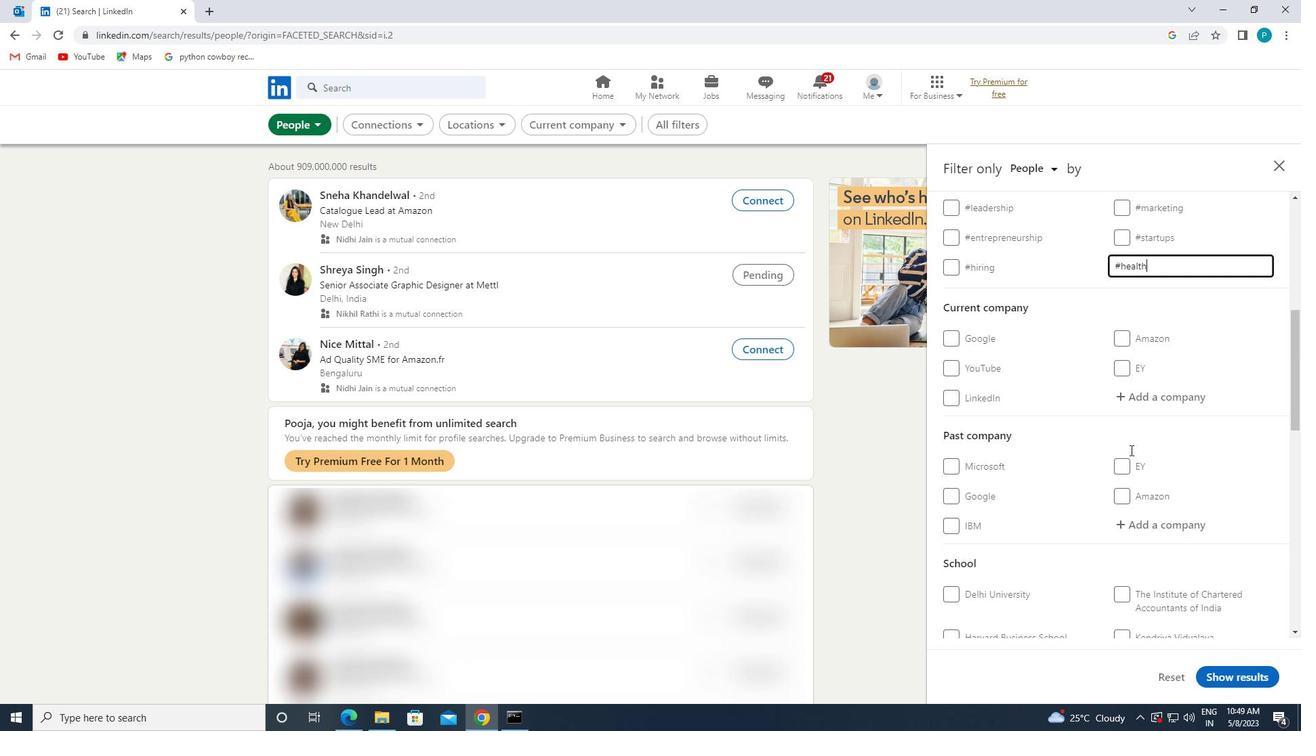 
Action: Mouse moved to (1142, 459)
Screenshot: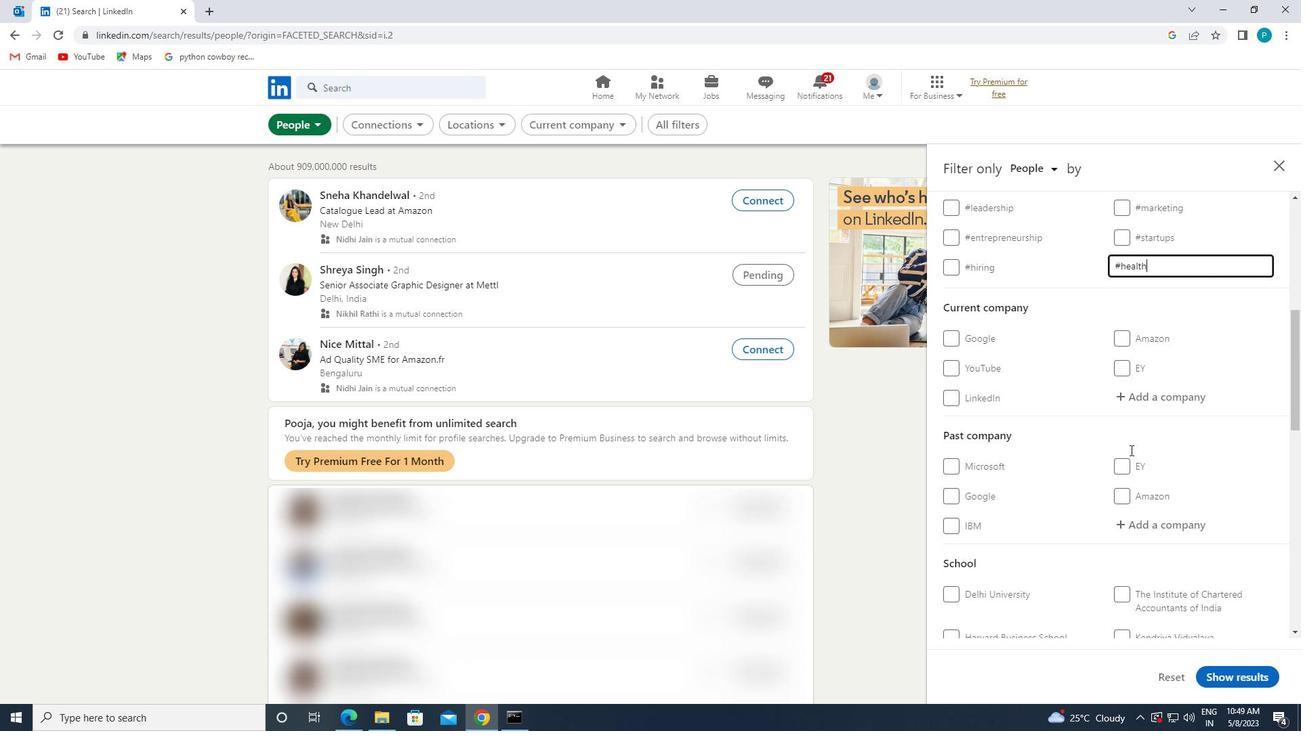 
Action: Mouse scrolled (1142, 458) with delta (0, 0)
Screenshot: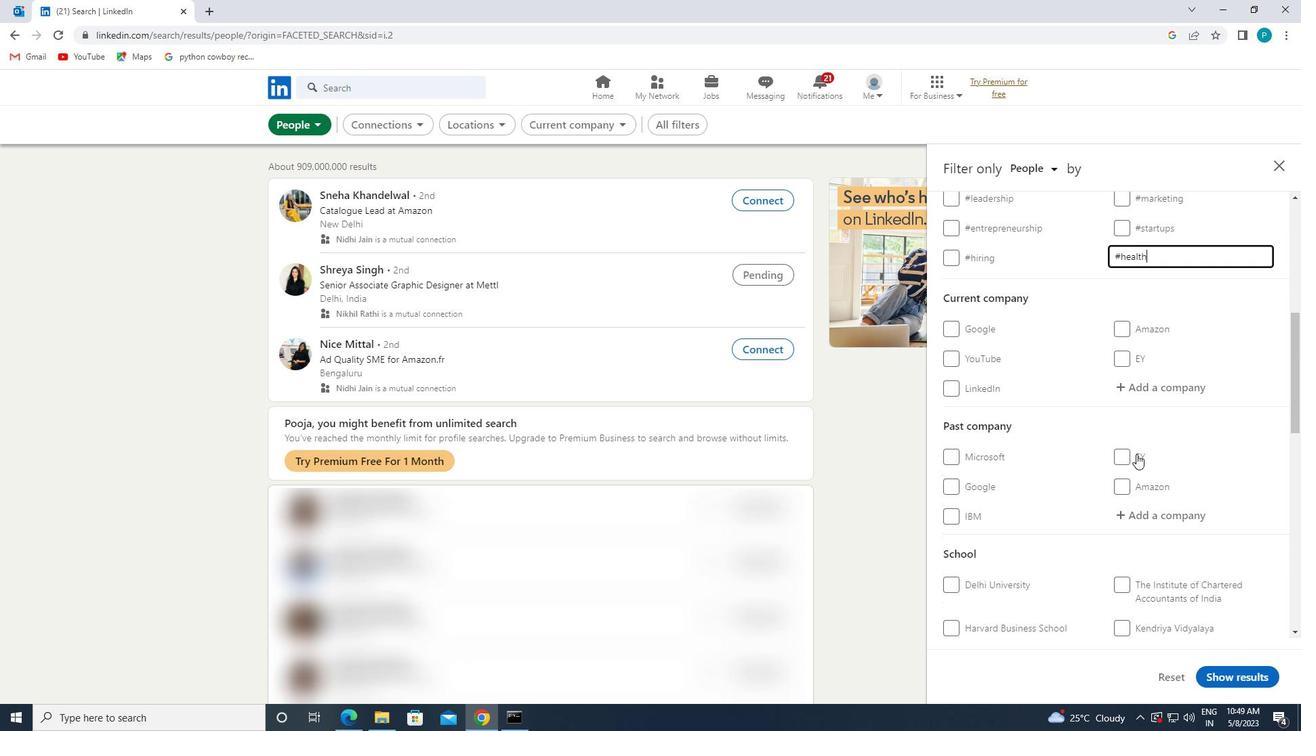 
Action: Mouse moved to (1152, 393)
Screenshot: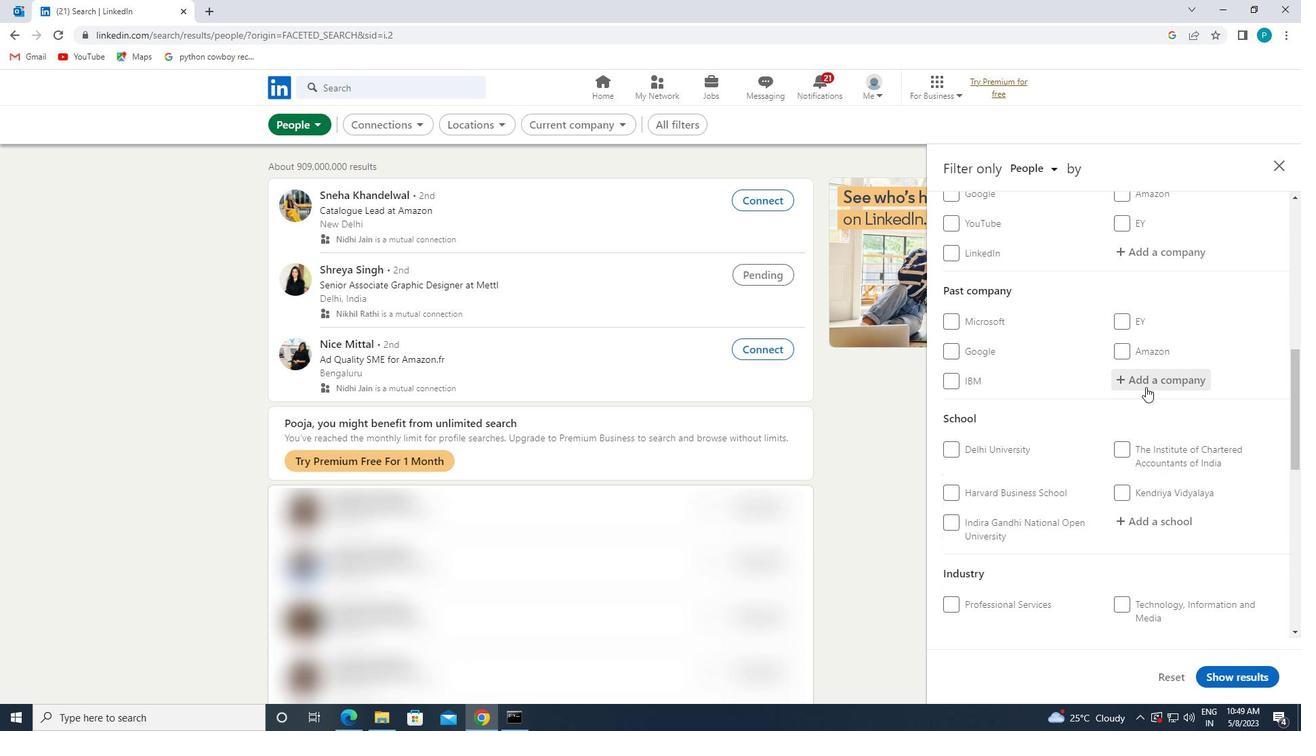 
Action: Mouse scrolled (1152, 392) with delta (0, 0)
Screenshot: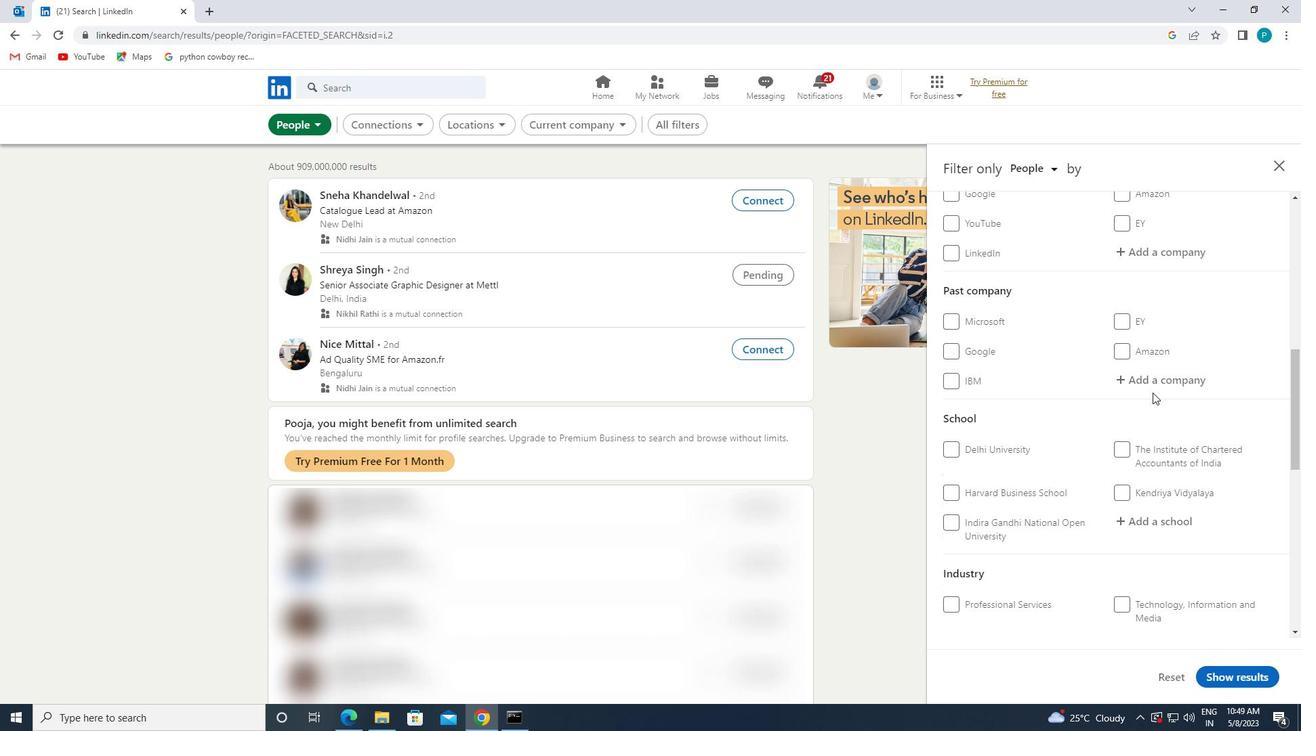 
Action: Mouse scrolled (1152, 392) with delta (0, 0)
Screenshot: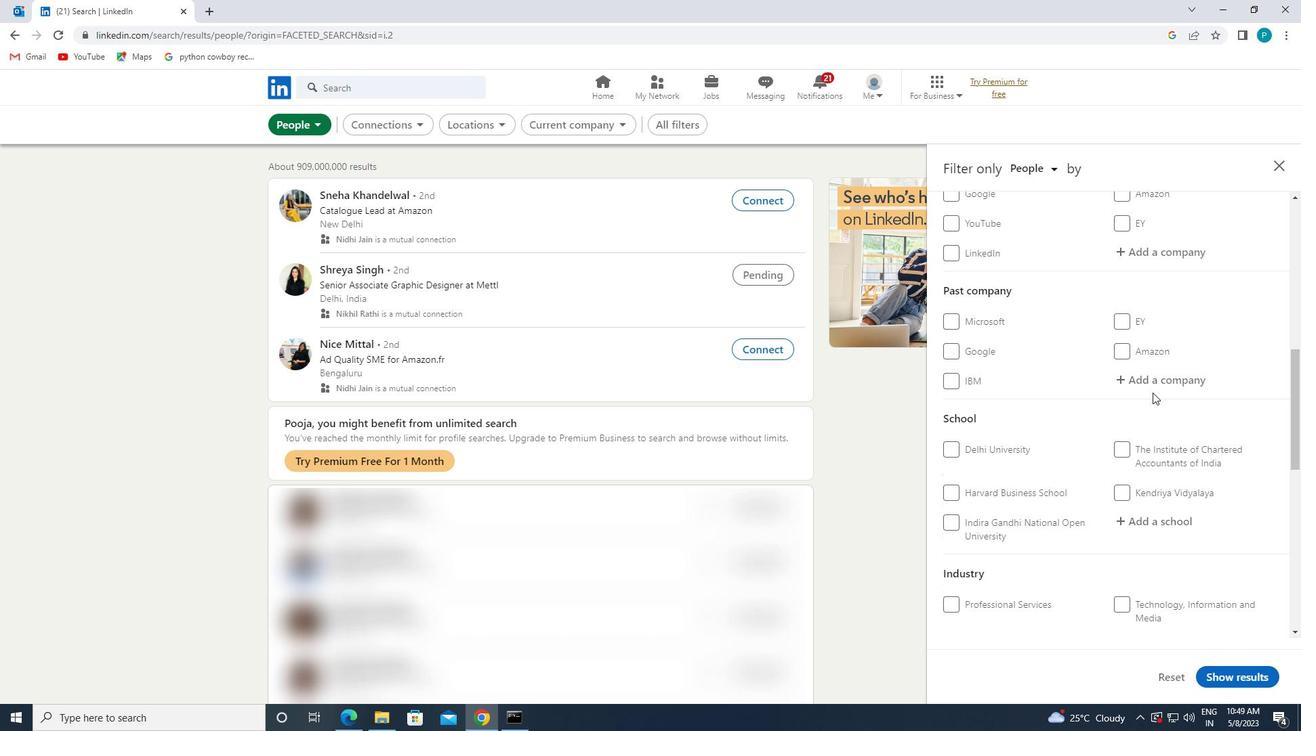
Action: Mouse scrolled (1152, 392) with delta (0, 0)
Screenshot: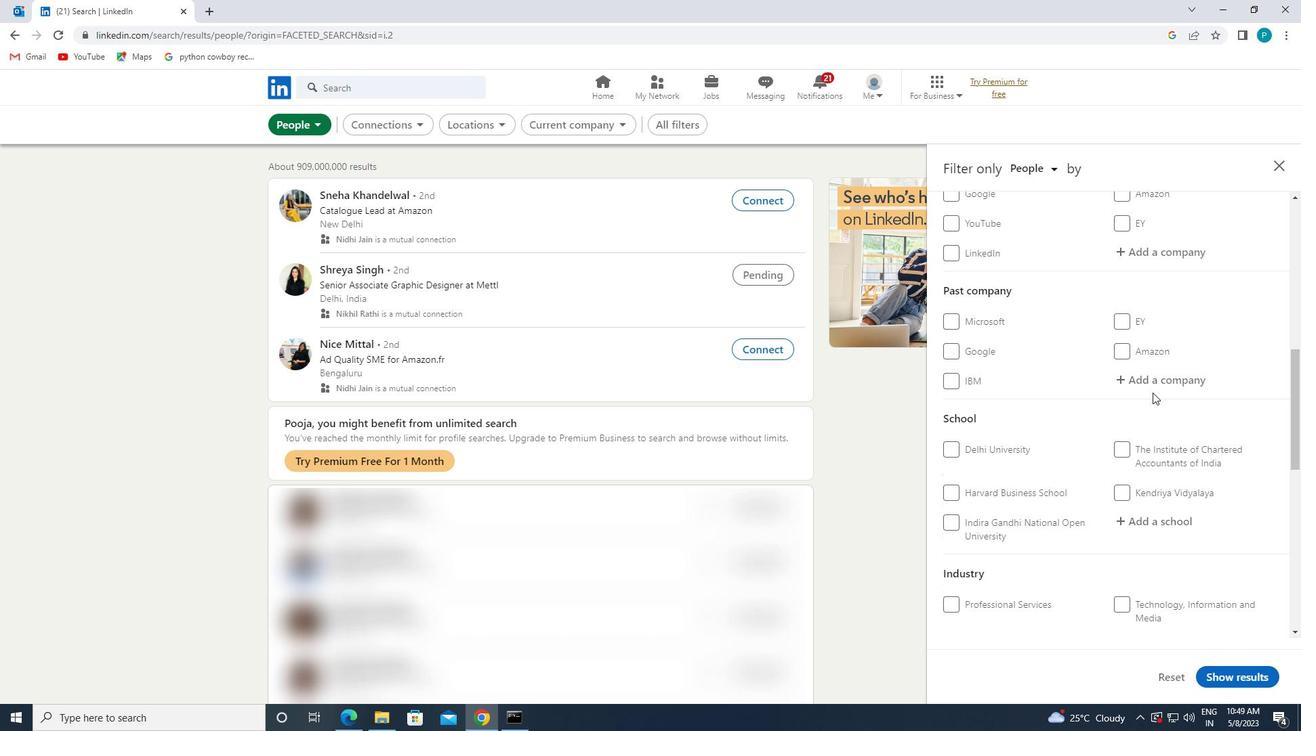
Action: Mouse scrolled (1152, 392) with delta (0, 0)
Screenshot: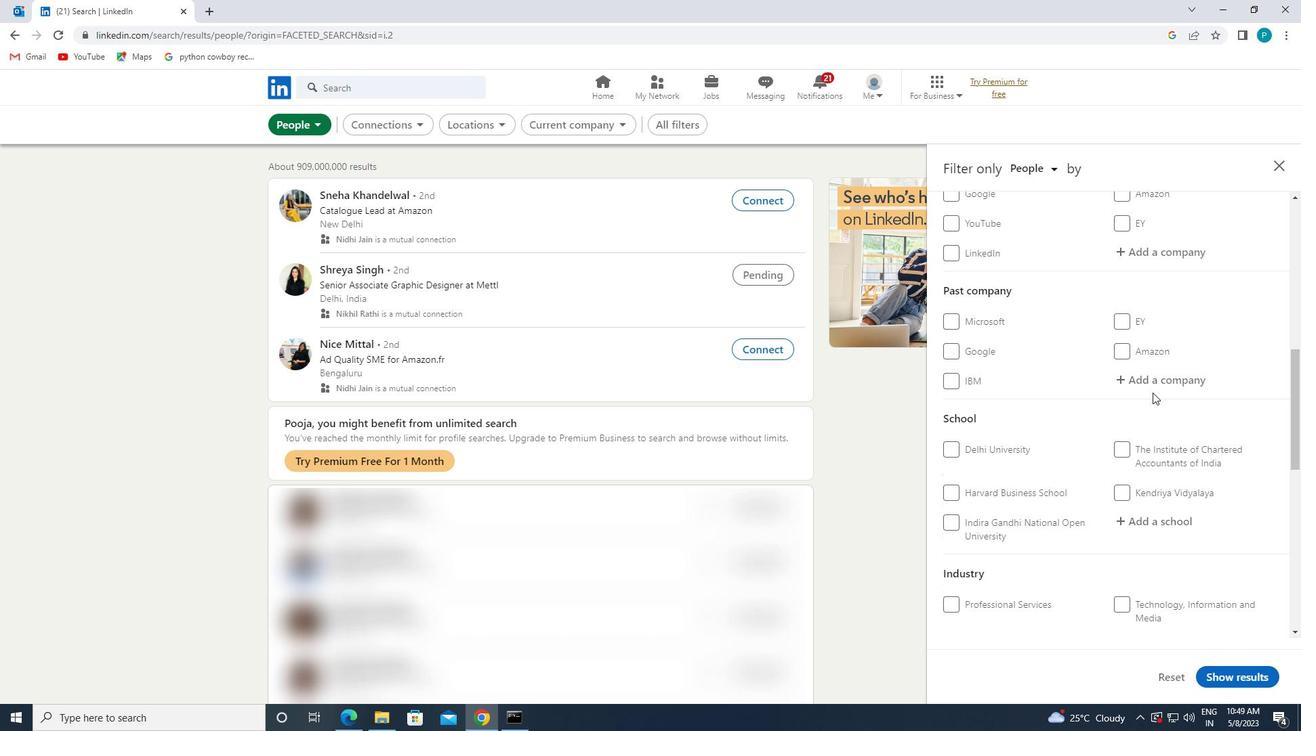 
Action: Mouse moved to (1170, 514)
Screenshot: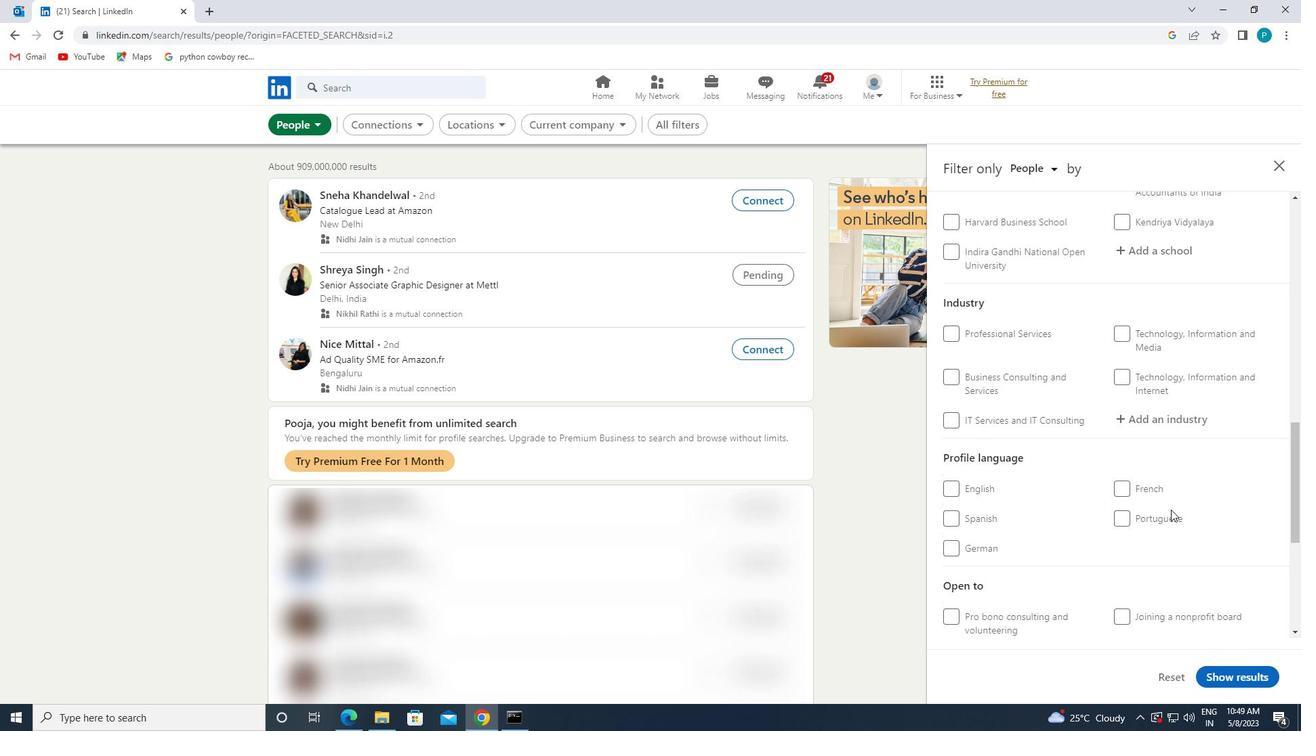 
Action: Mouse pressed left at (1170, 514)
Screenshot: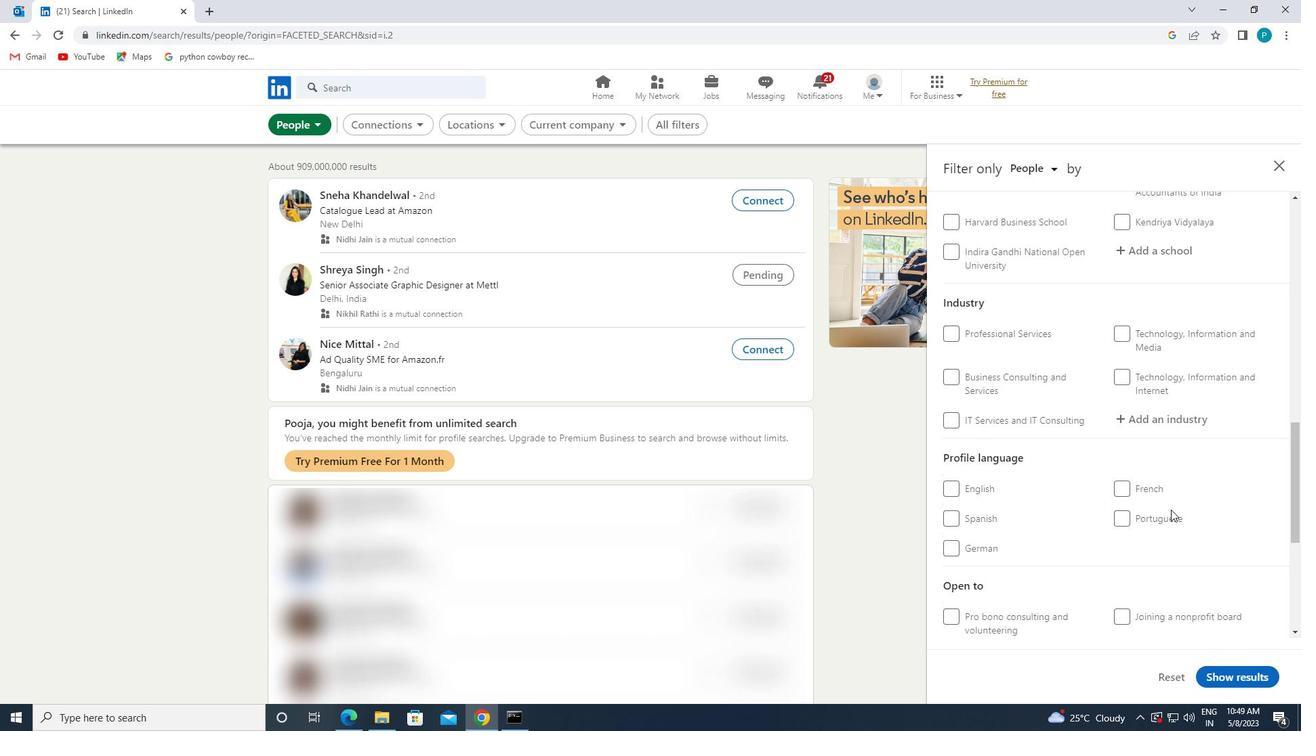 
Action: Mouse moved to (1180, 498)
Screenshot: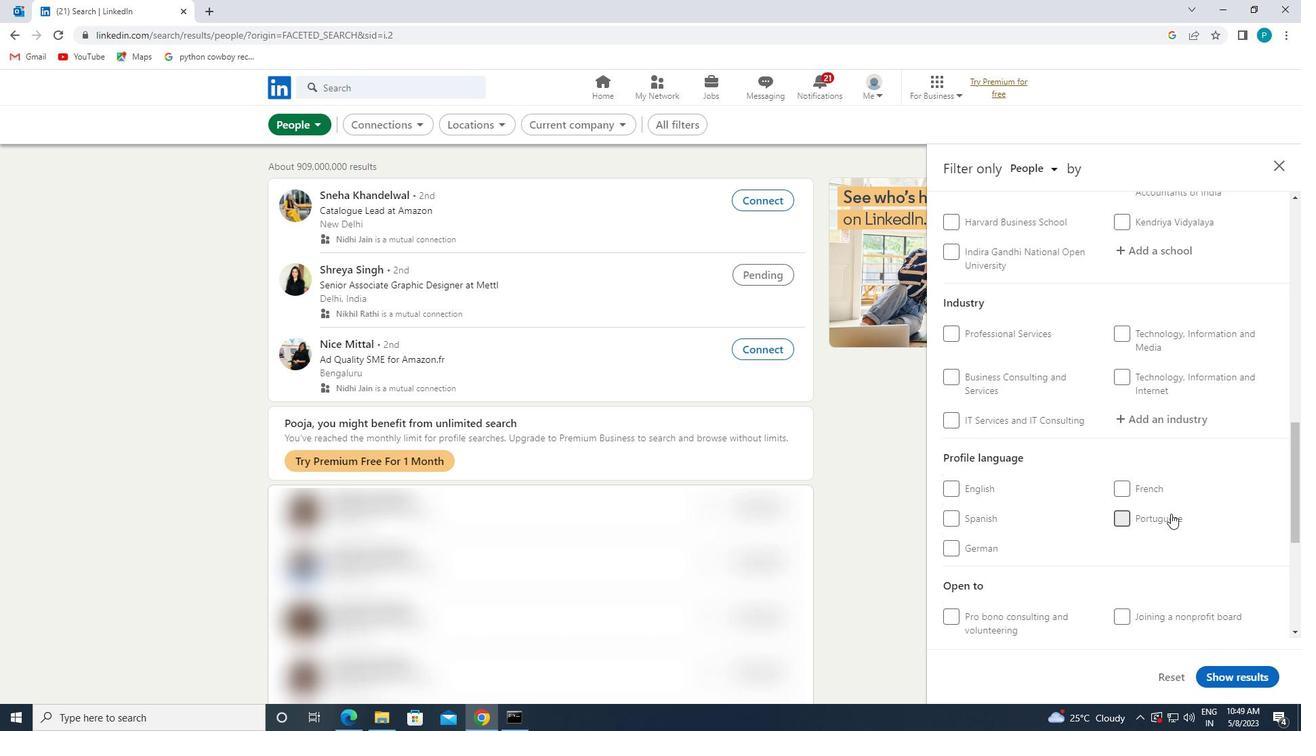 
Action: Mouse scrolled (1180, 498) with delta (0, 0)
Screenshot: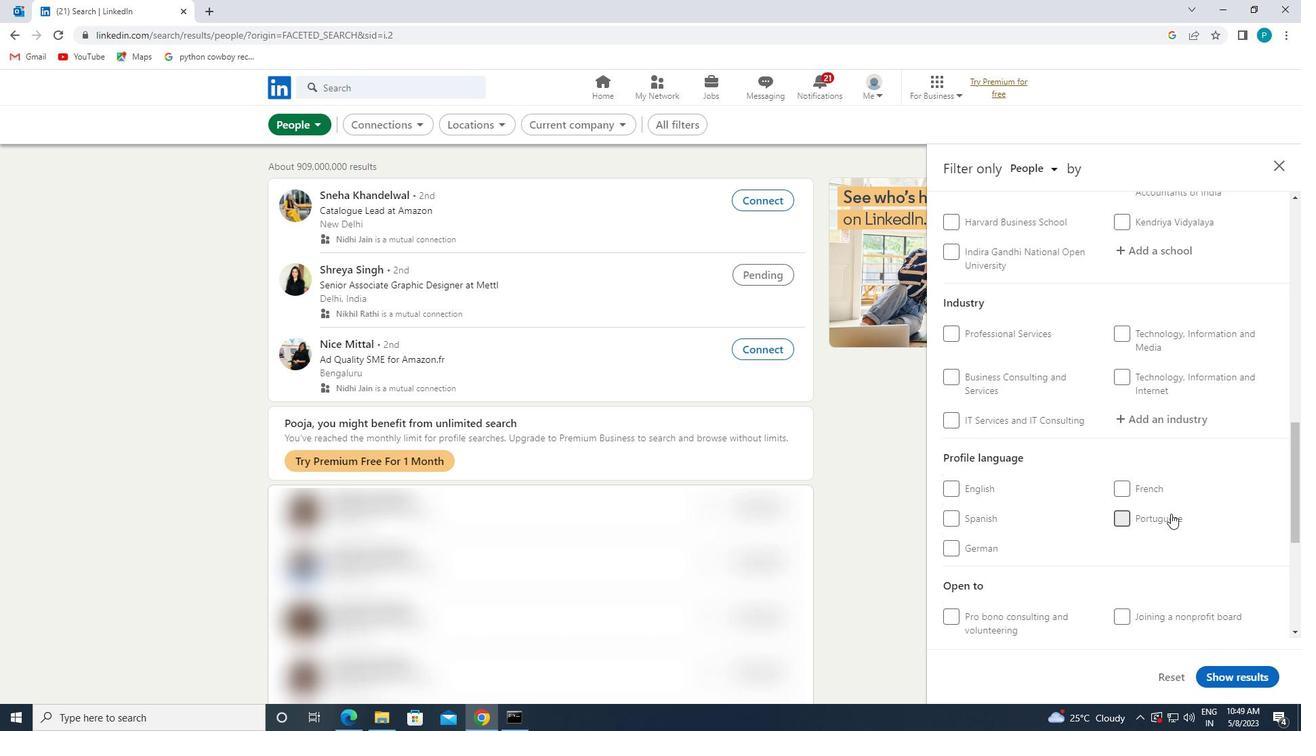 
Action: Mouse moved to (1180, 497)
Screenshot: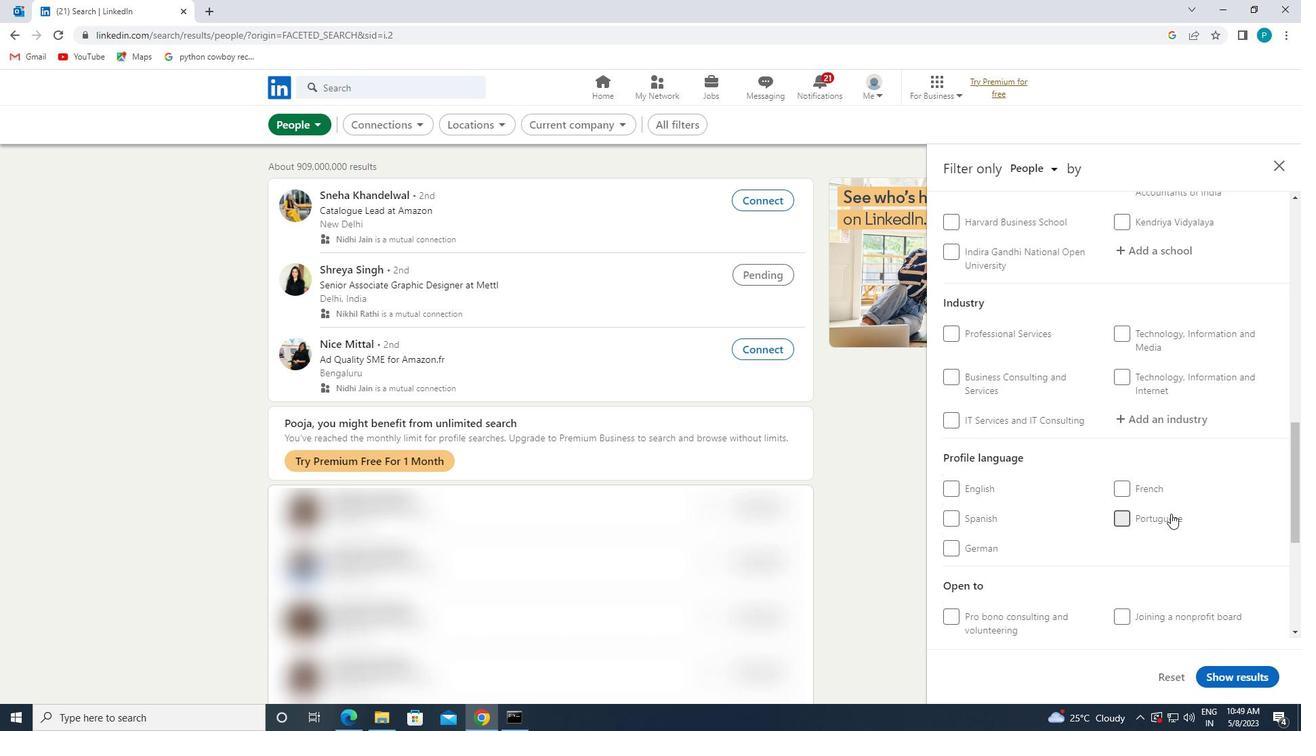 
Action: Mouse scrolled (1180, 498) with delta (0, 0)
Screenshot: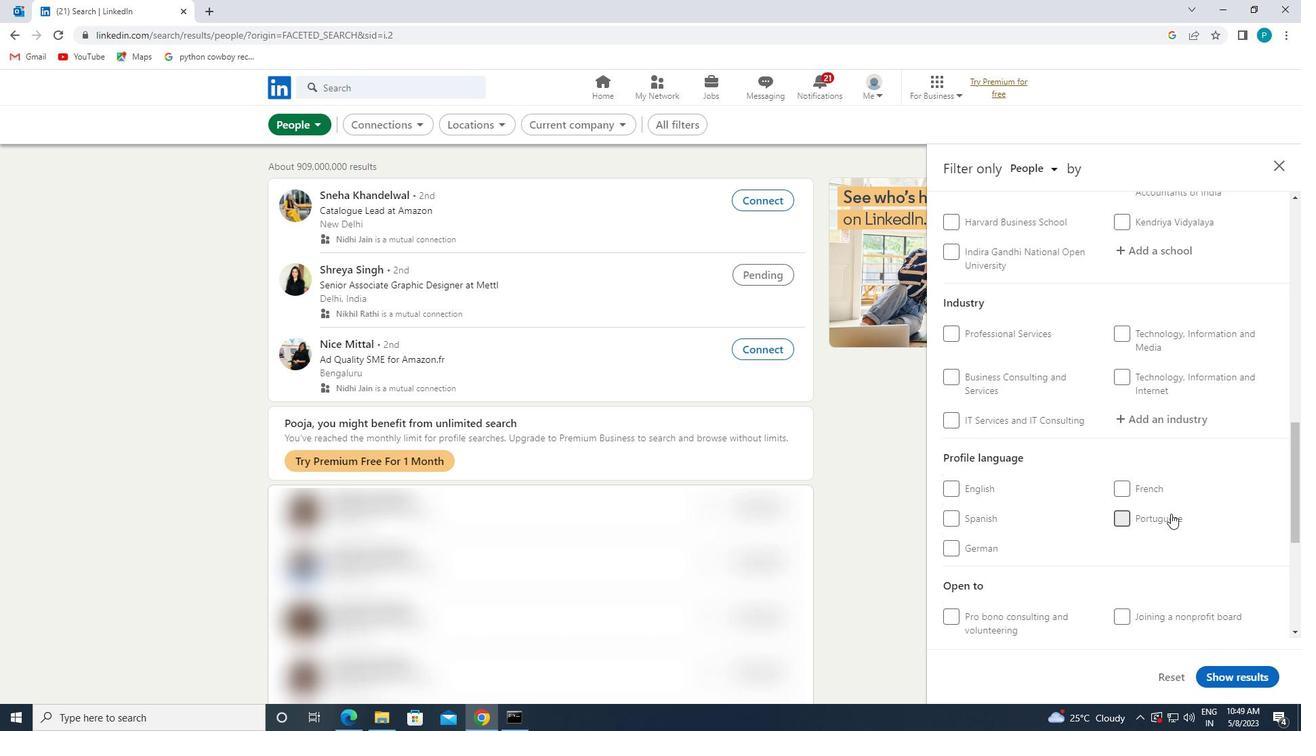 
Action: Mouse moved to (1180, 496)
Screenshot: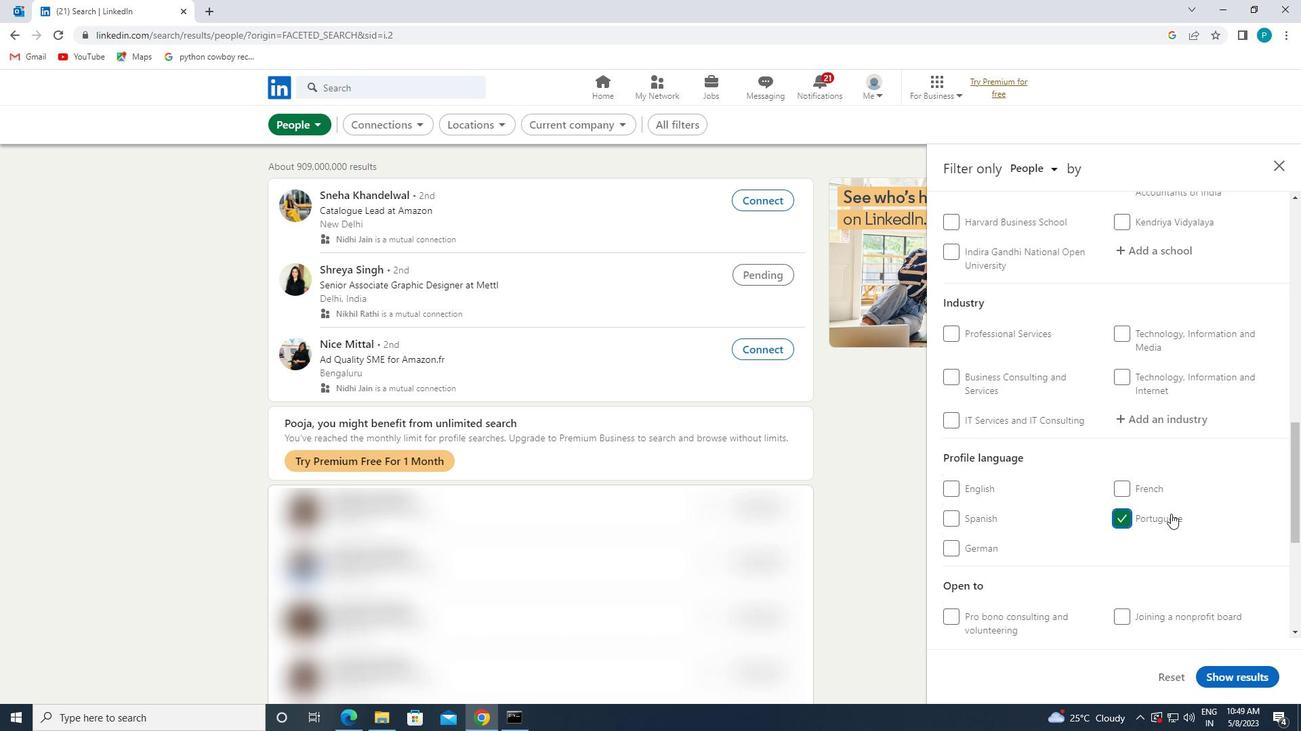 
Action: Mouse scrolled (1180, 497) with delta (0, 0)
Screenshot: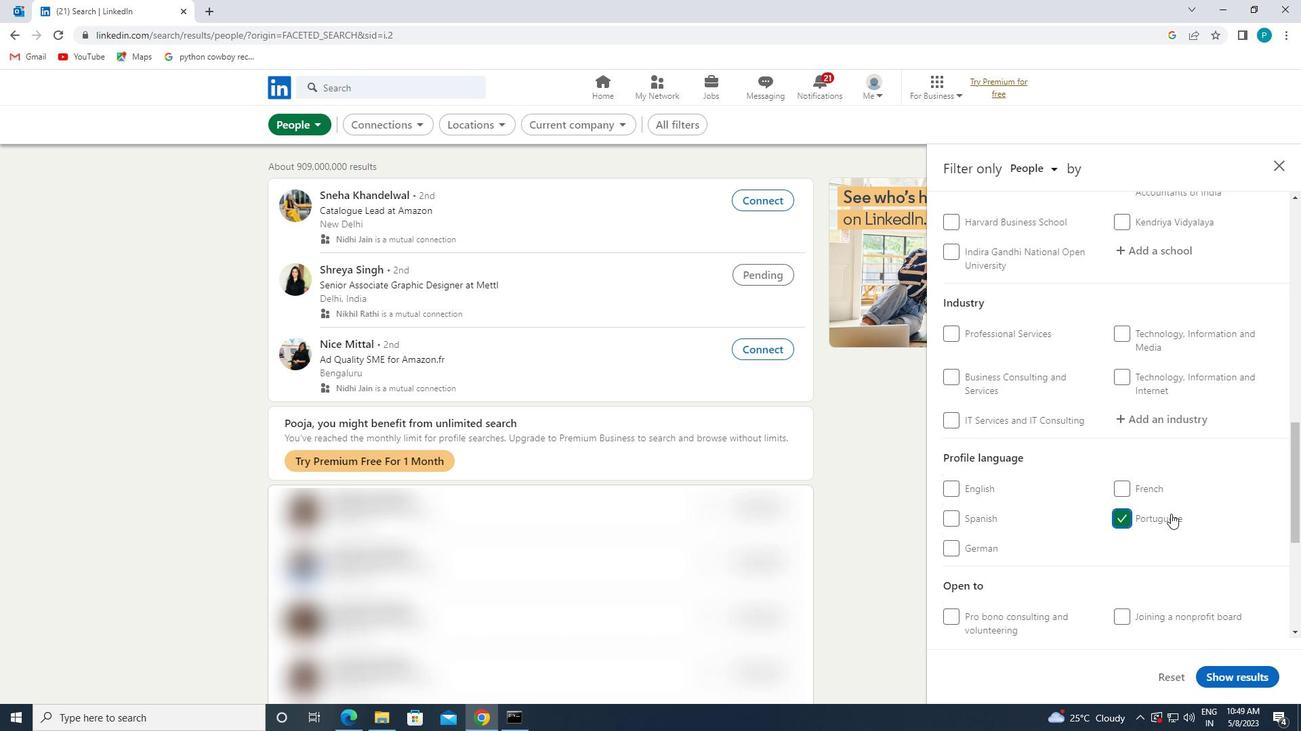 
Action: Mouse moved to (1180, 495)
Screenshot: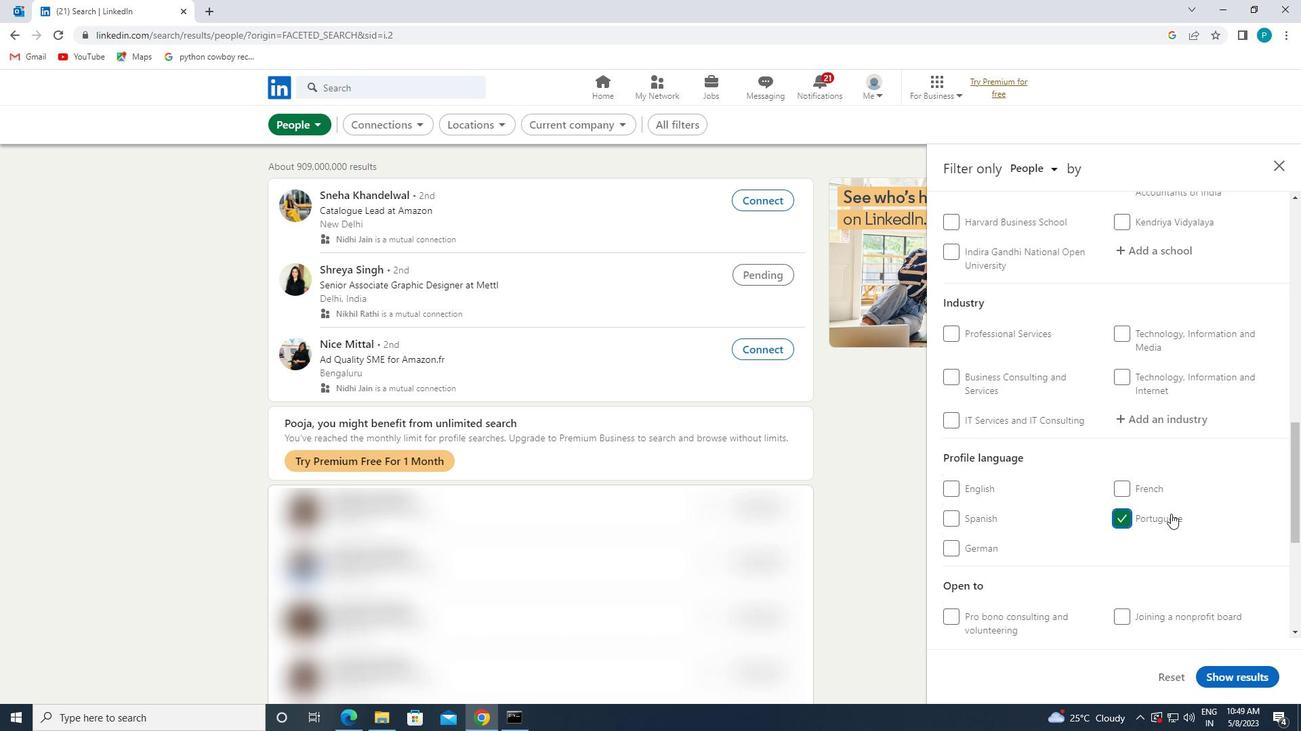 
Action: Mouse scrolled (1180, 496) with delta (0, 0)
Screenshot: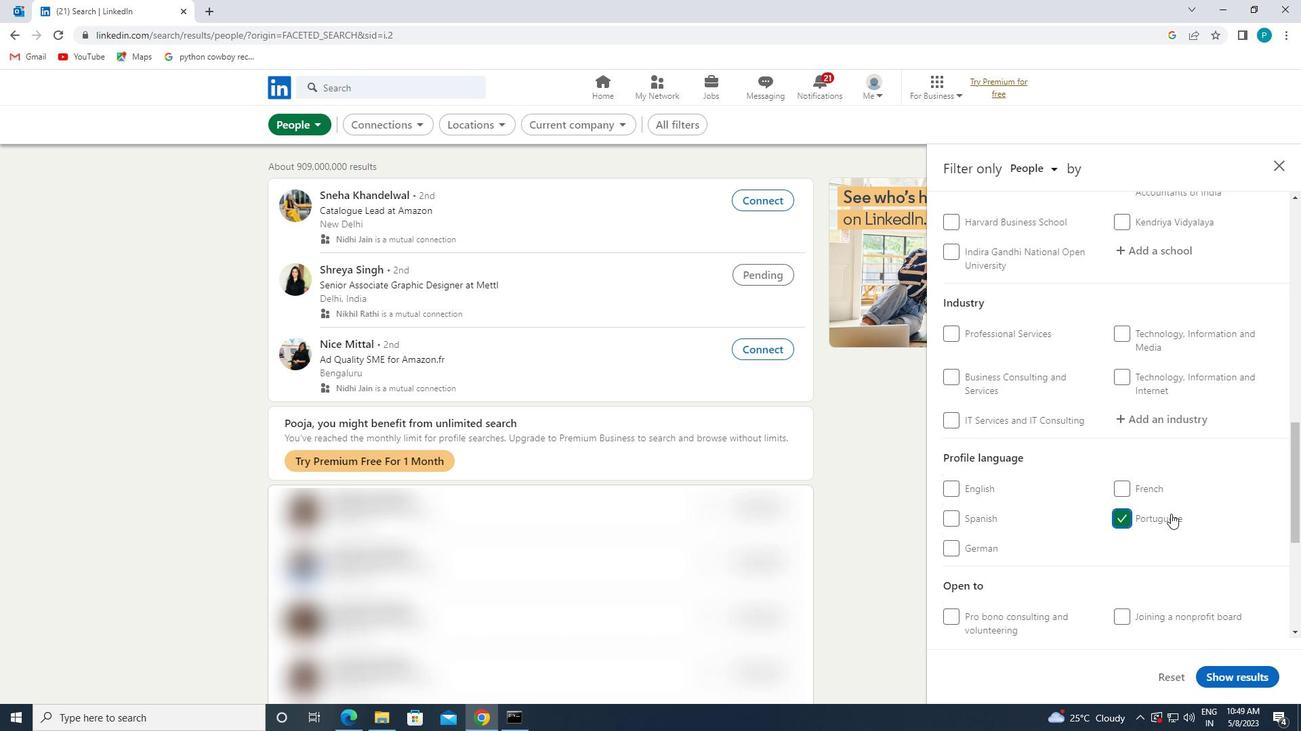 
Action: Mouse moved to (1180, 490)
Screenshot: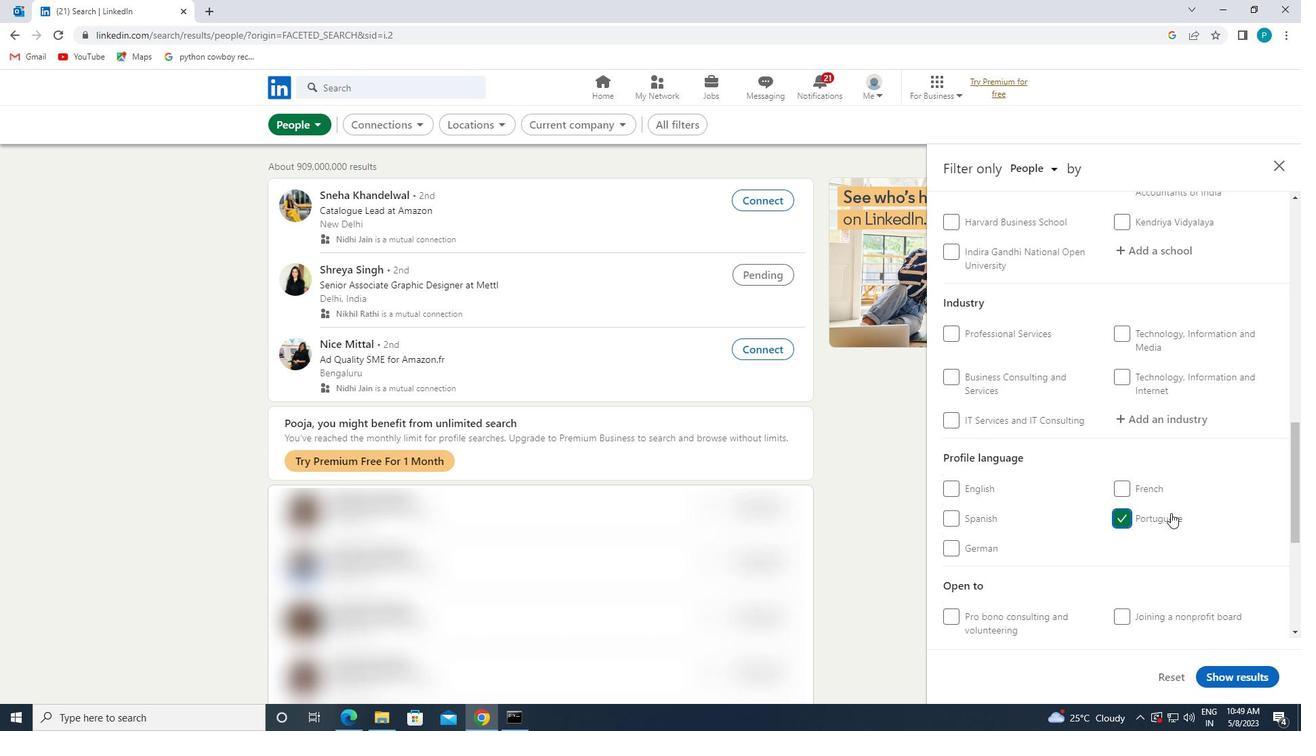 
Action: Mouse scrolled (1180, 491) with delta (0, 0)
Screenshot: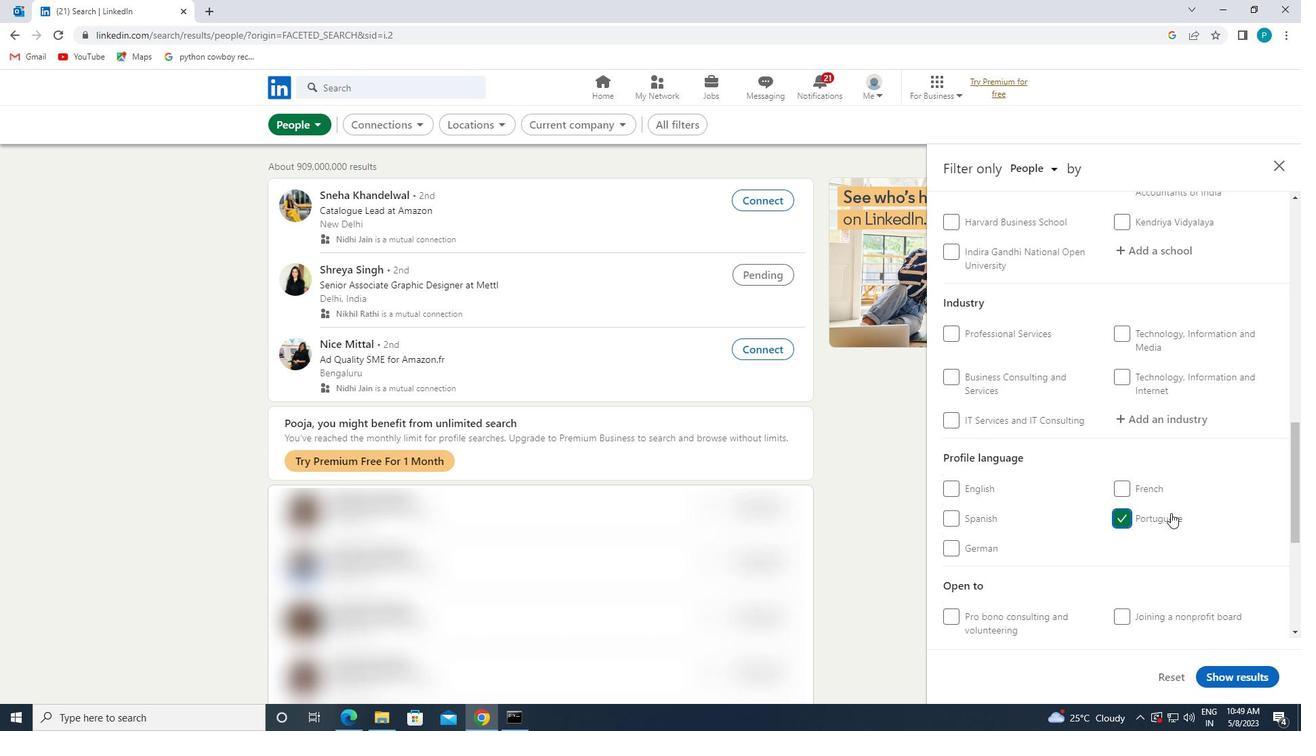 
Action: Mouse moved to (1180, 473)
Screenshot: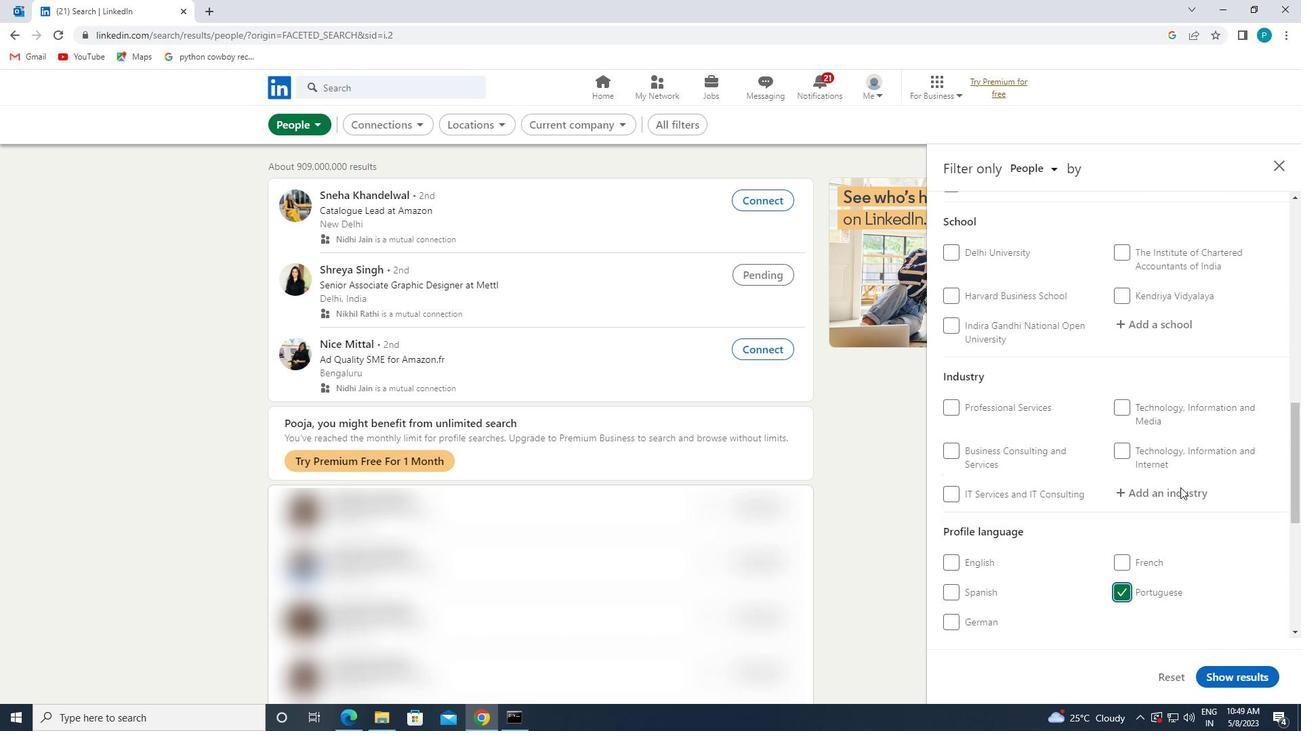 
Action: Mouse scrolled (1180, 474) with delta (0, 0)
Screenshot: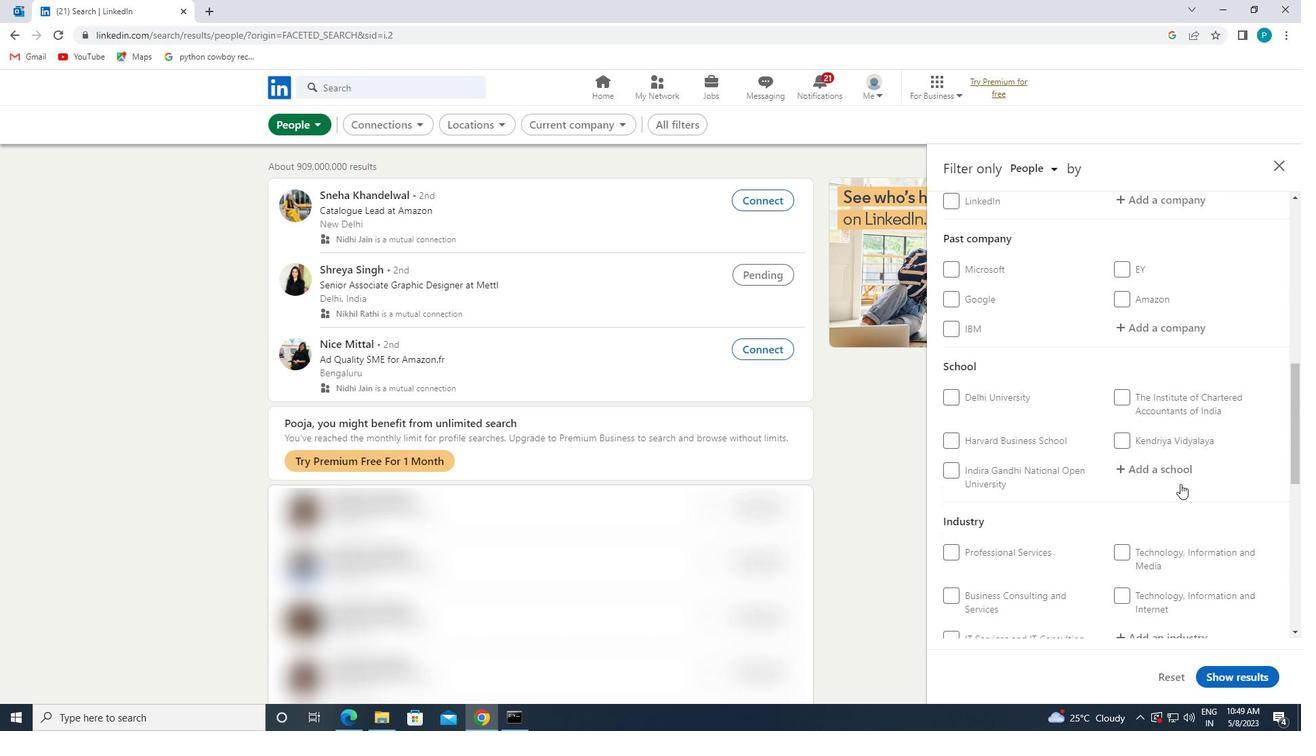 
Action: Mouse scrolled (1180, 474) with delta (0, 0)
Screenshot: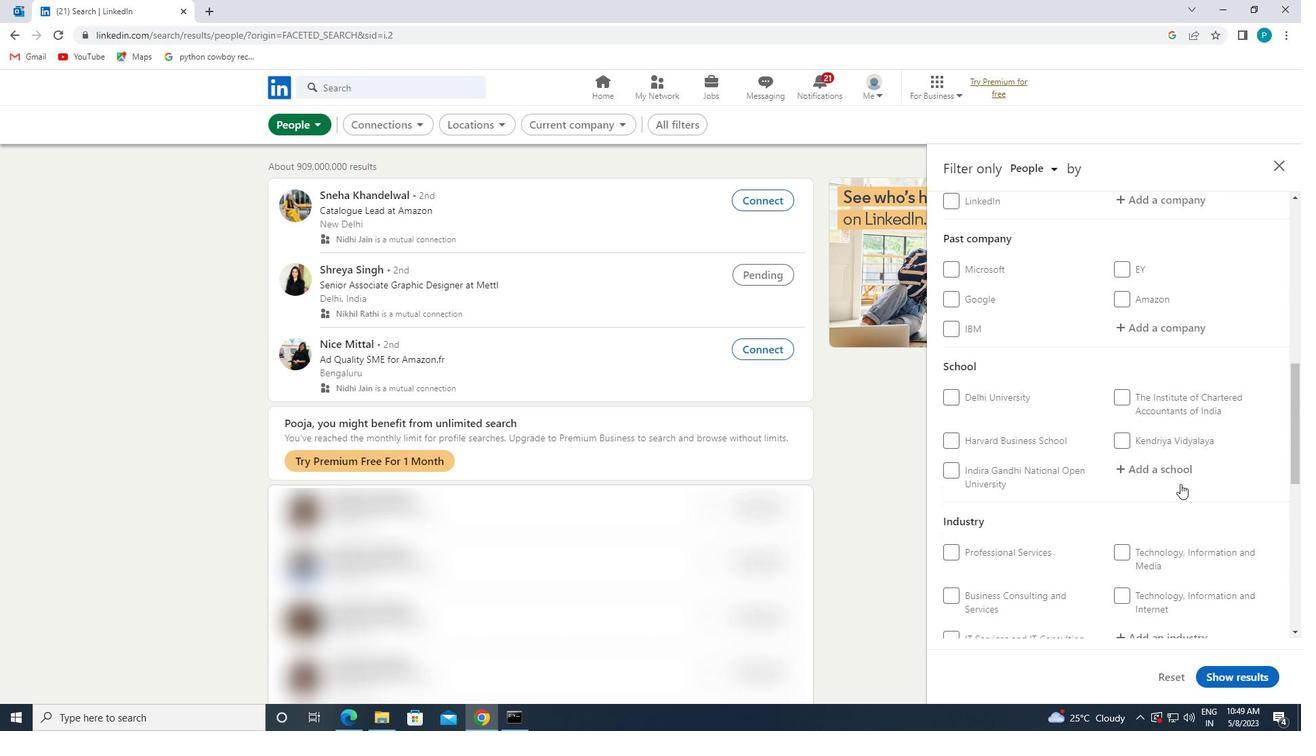 
Action: Mouse scrolled (1180, 474) with delta (0, 0)
Screenshot: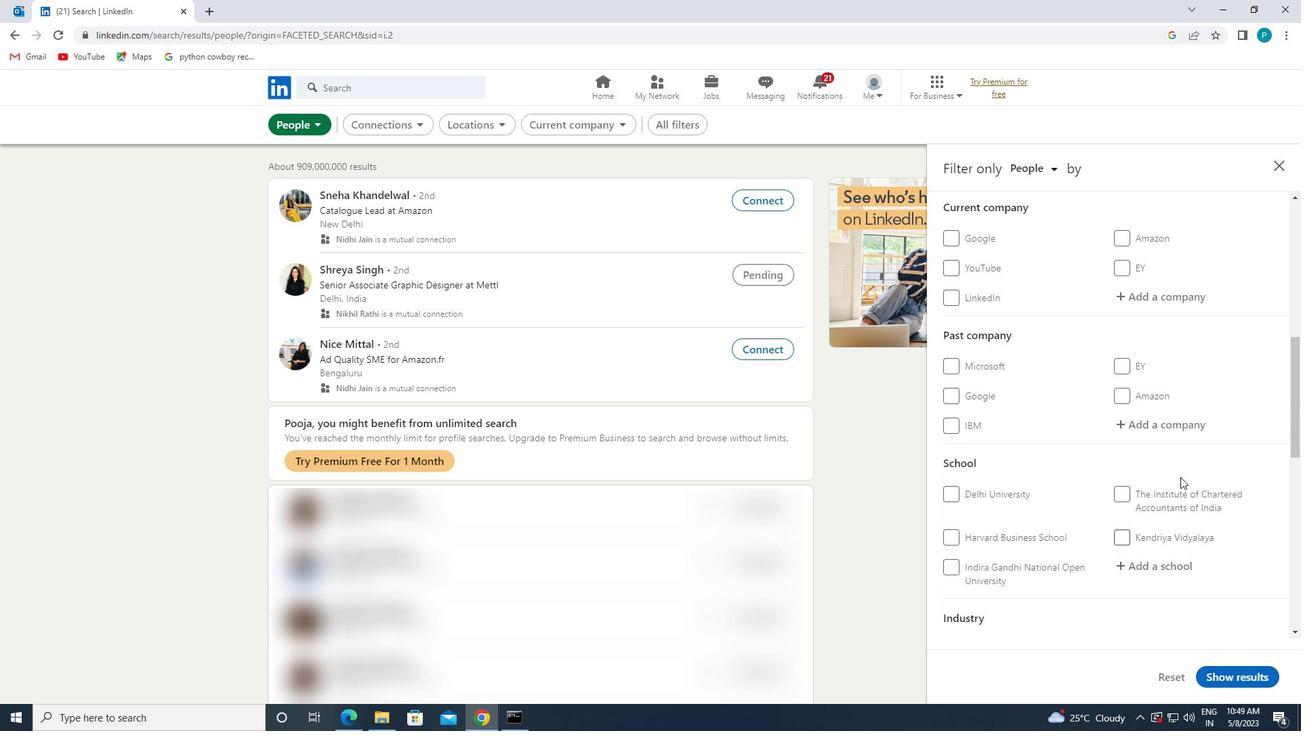 
Action: Mouse moved to (1180, 531)
Screenshot: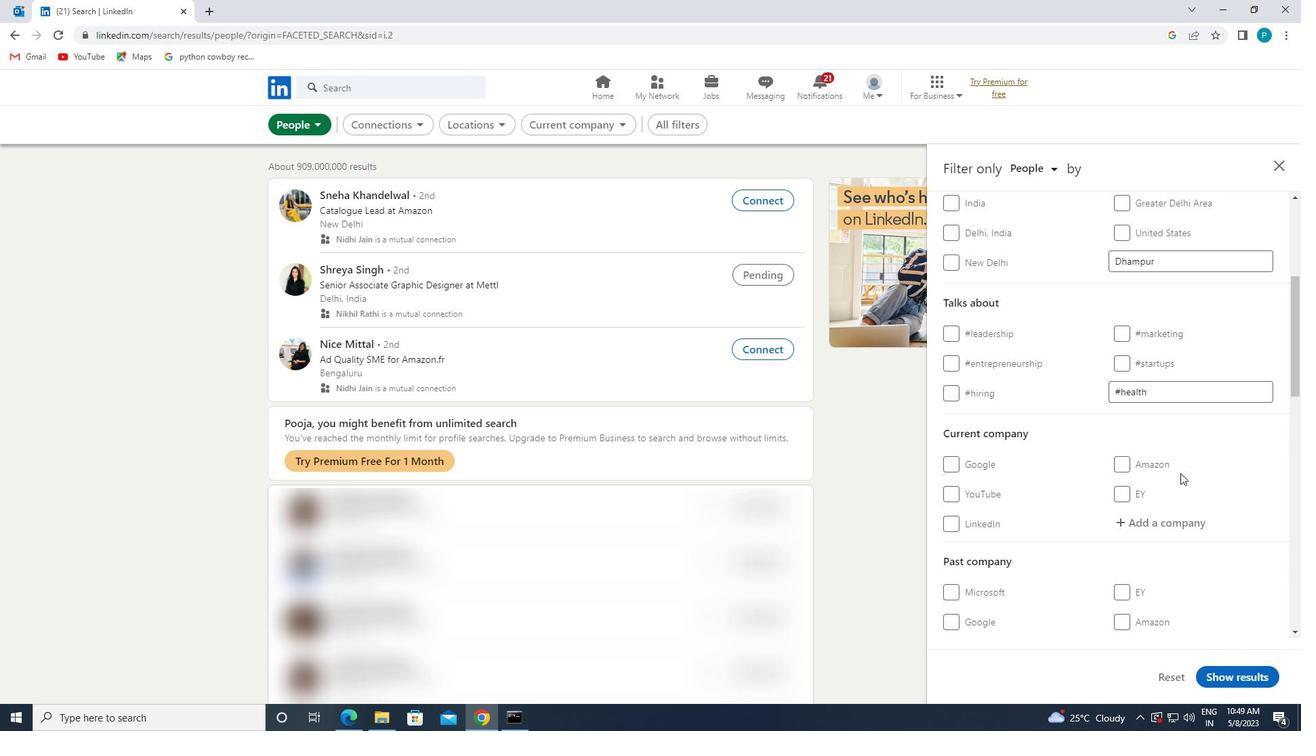 
Action: Mouse pressed left at (1180, 531)
Screenshot: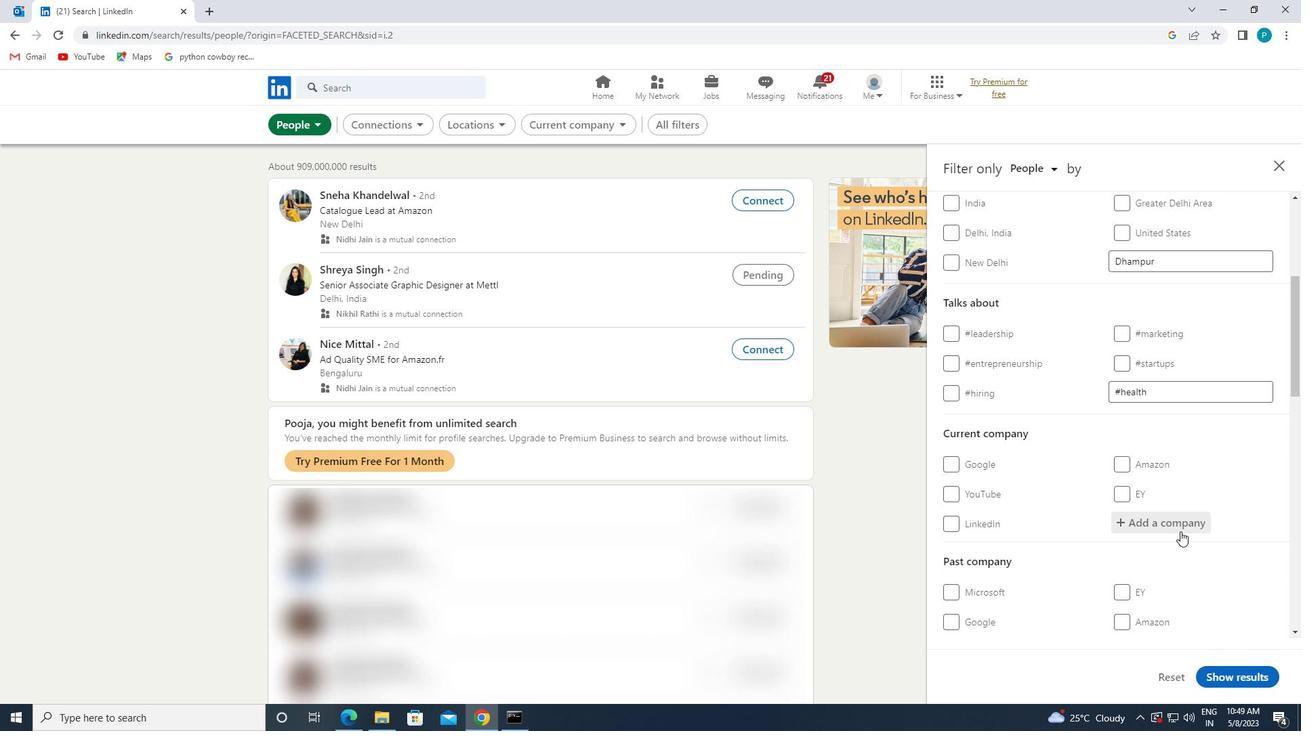 
Action: Key pressed <Key.caps_lock>FMC
Screenshot: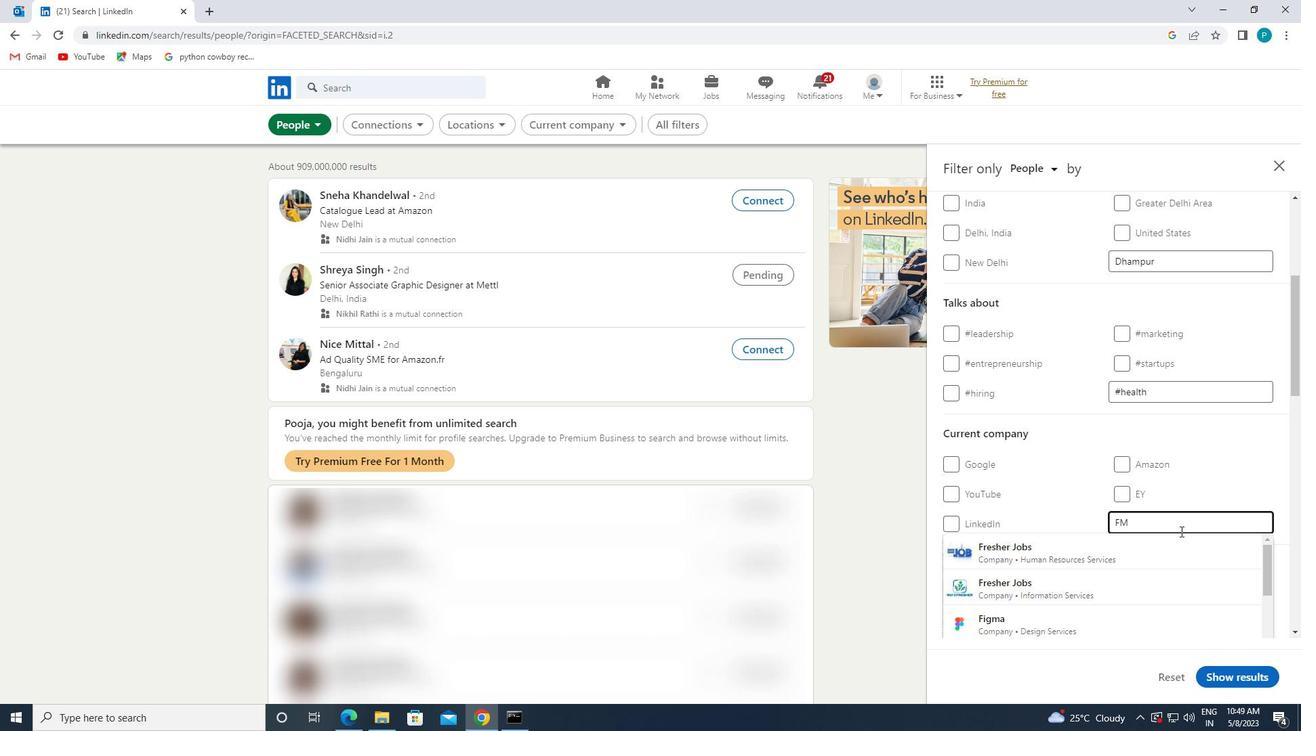 
Action: Mouse moved to (1135, 502)
Screenshot: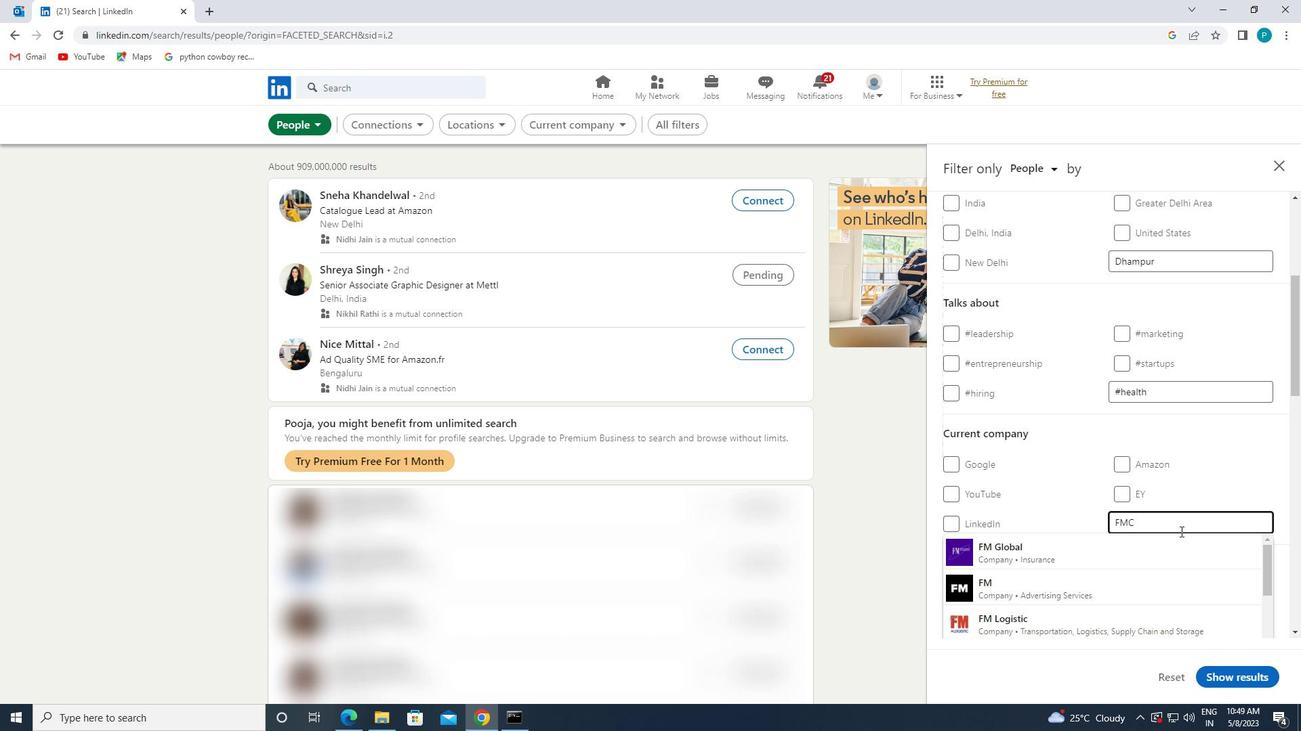 
Action: Mouse scrolled (1135, 502) with delta (0, 0)
Screenshot: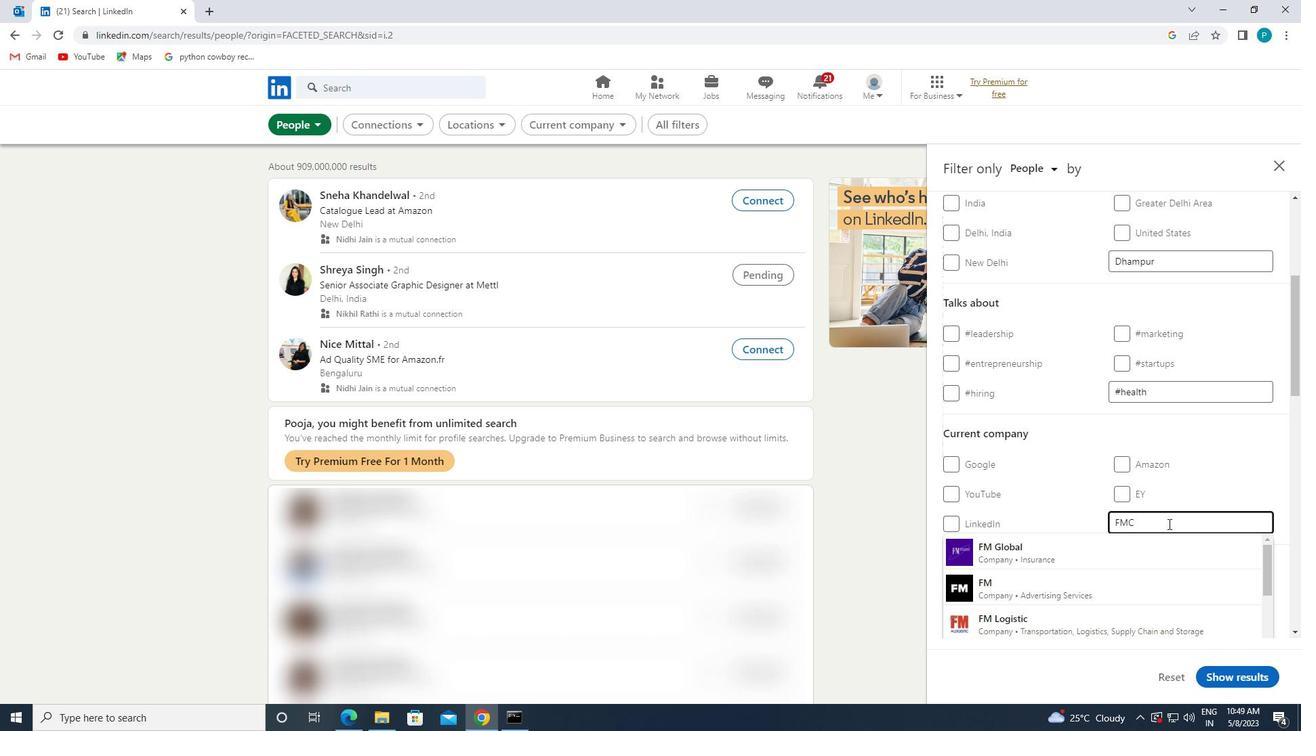 
Action: Mouse moved to (1099, 493)
Screenshot: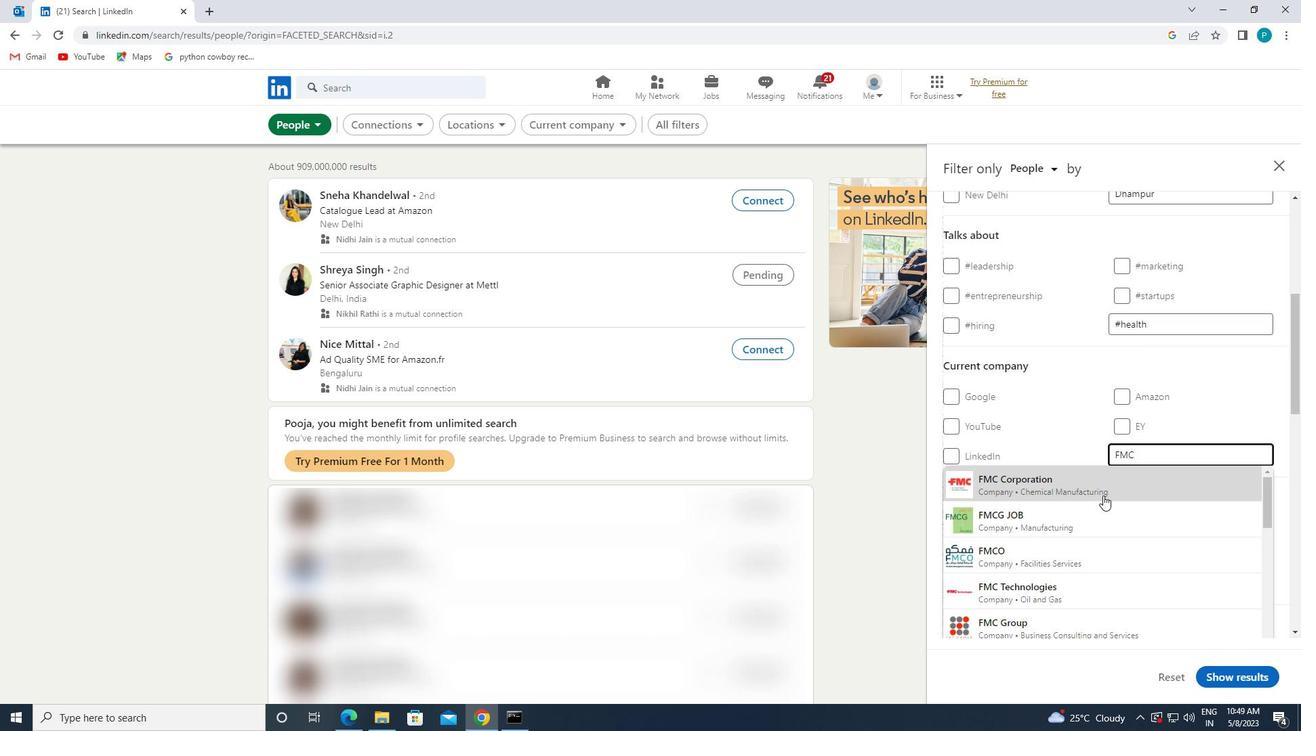 
Action: Mouse pressed left at (1099, 493)
Screenshot: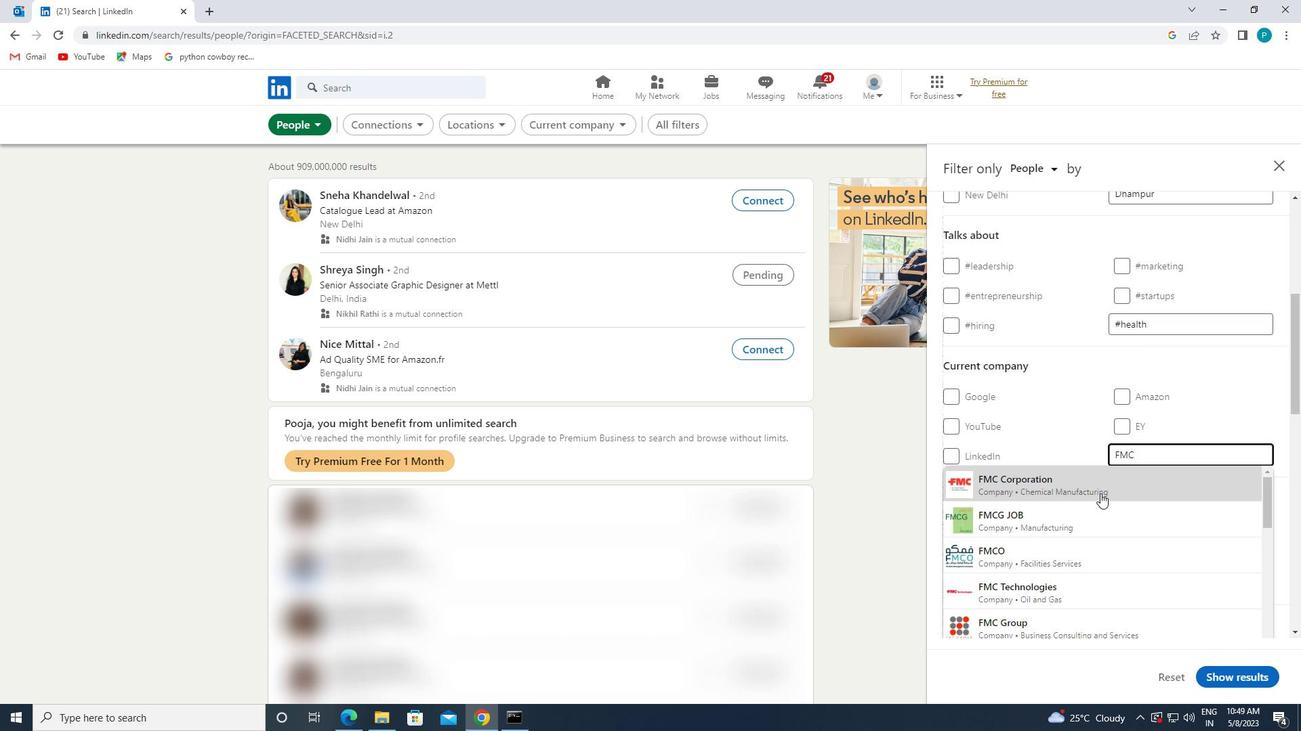 
Action: Mouse scrolled (1099, 492) with delta (0, 0)
Screenshot: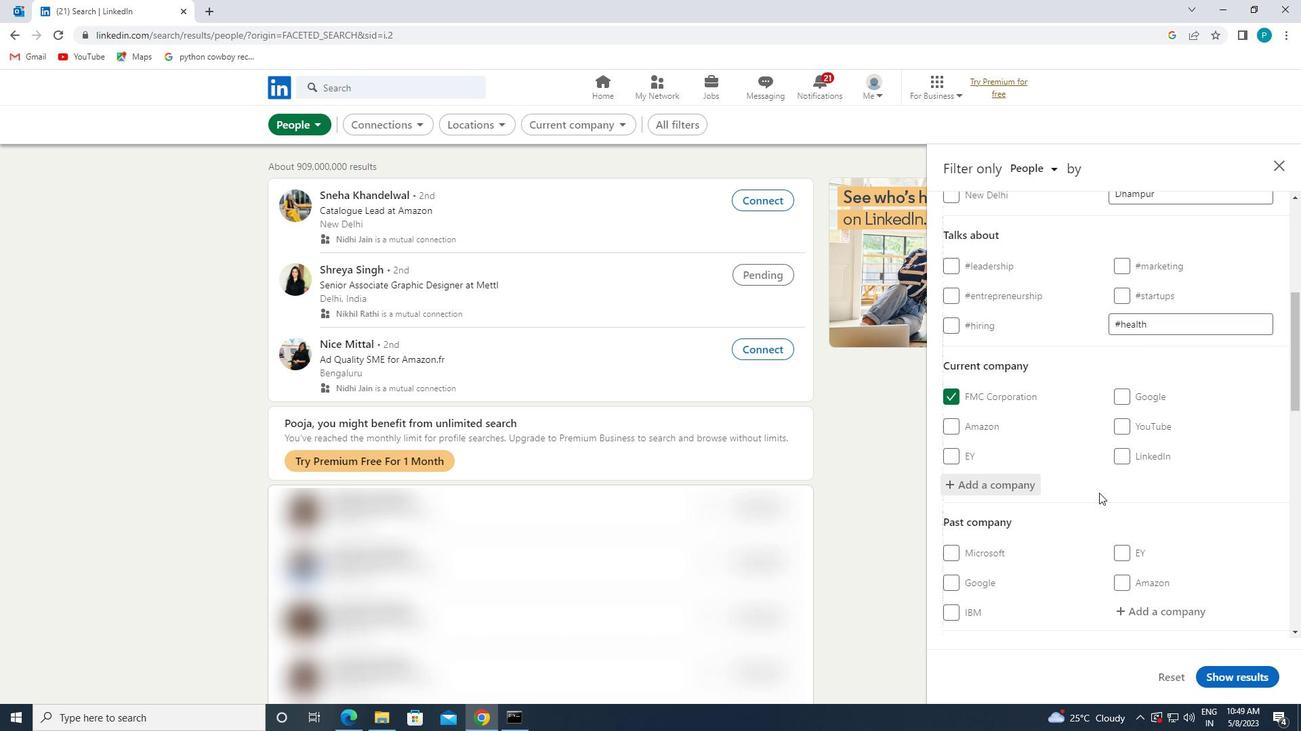 
Action: Mouse scrolled (1099, 492) with delta (0, 0)
Screenshot: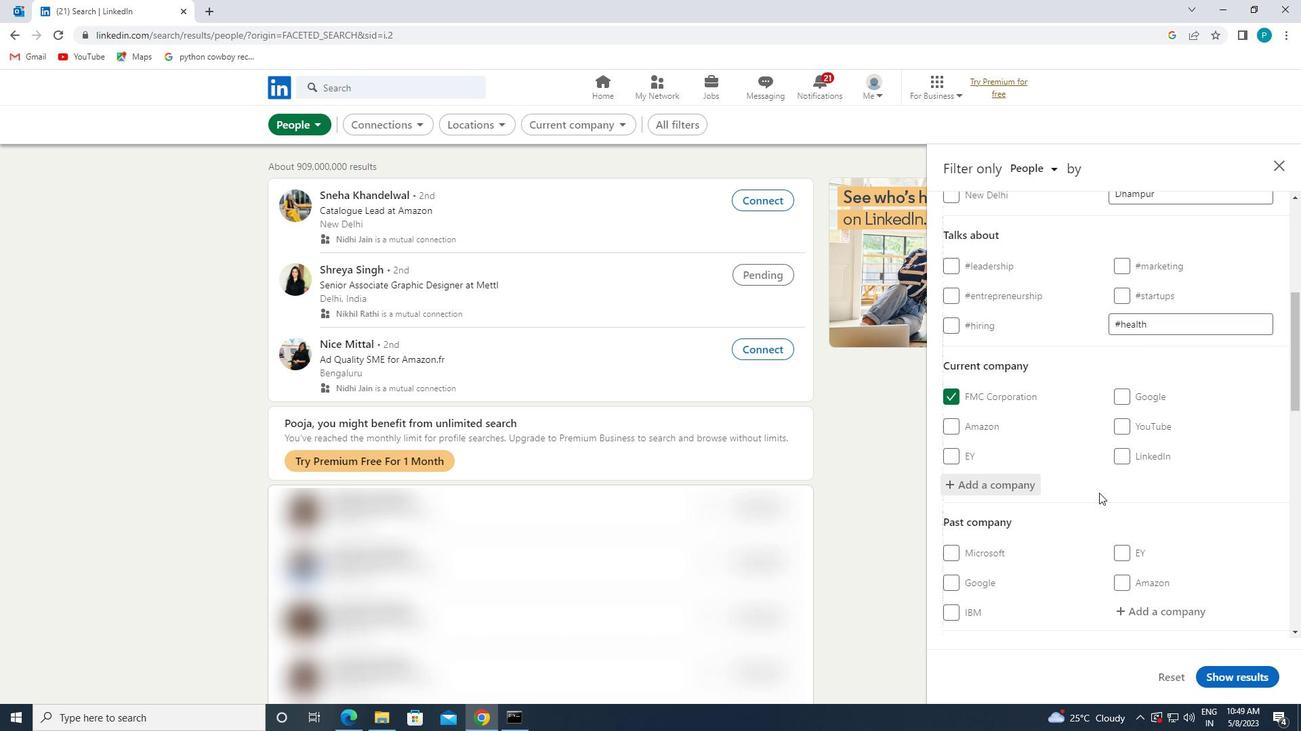 
Action: Mouse scrolled (1099, 492) with delta (0, 0)
Screenshot: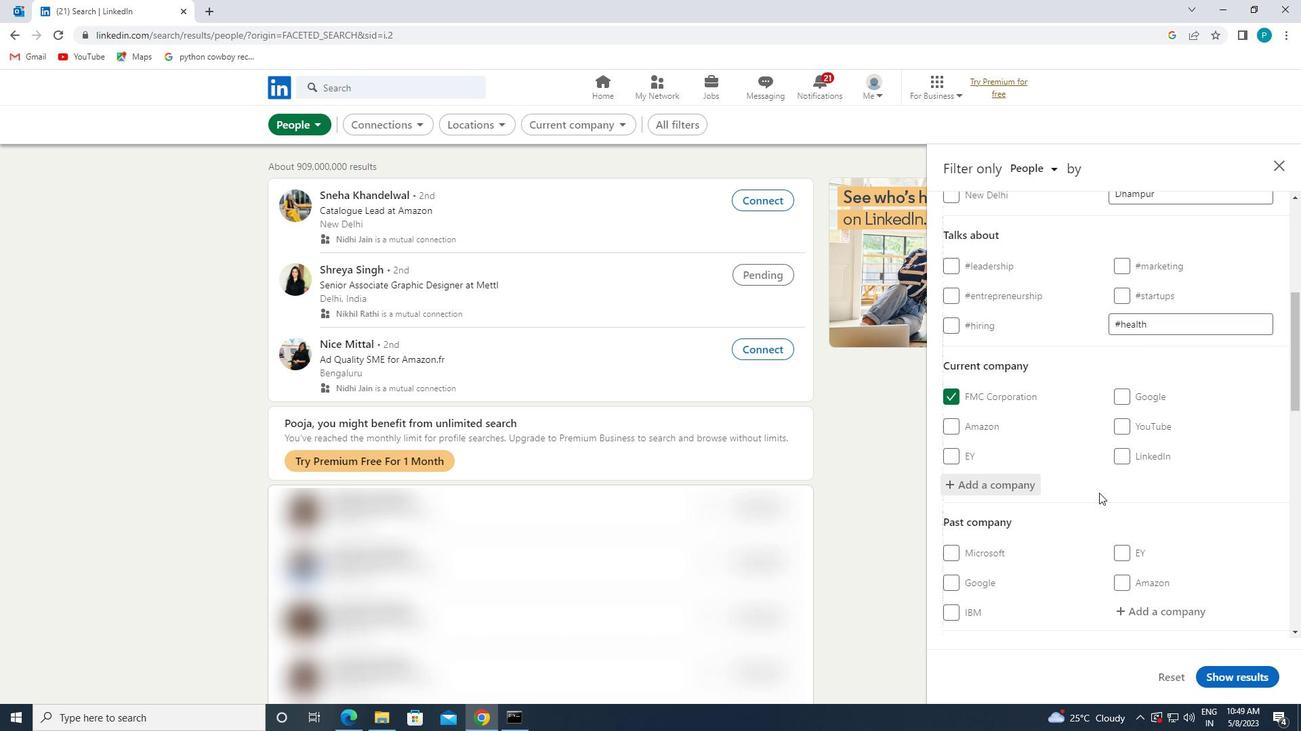 
Action: Mouse moved to (1180, 517)
Screenshot: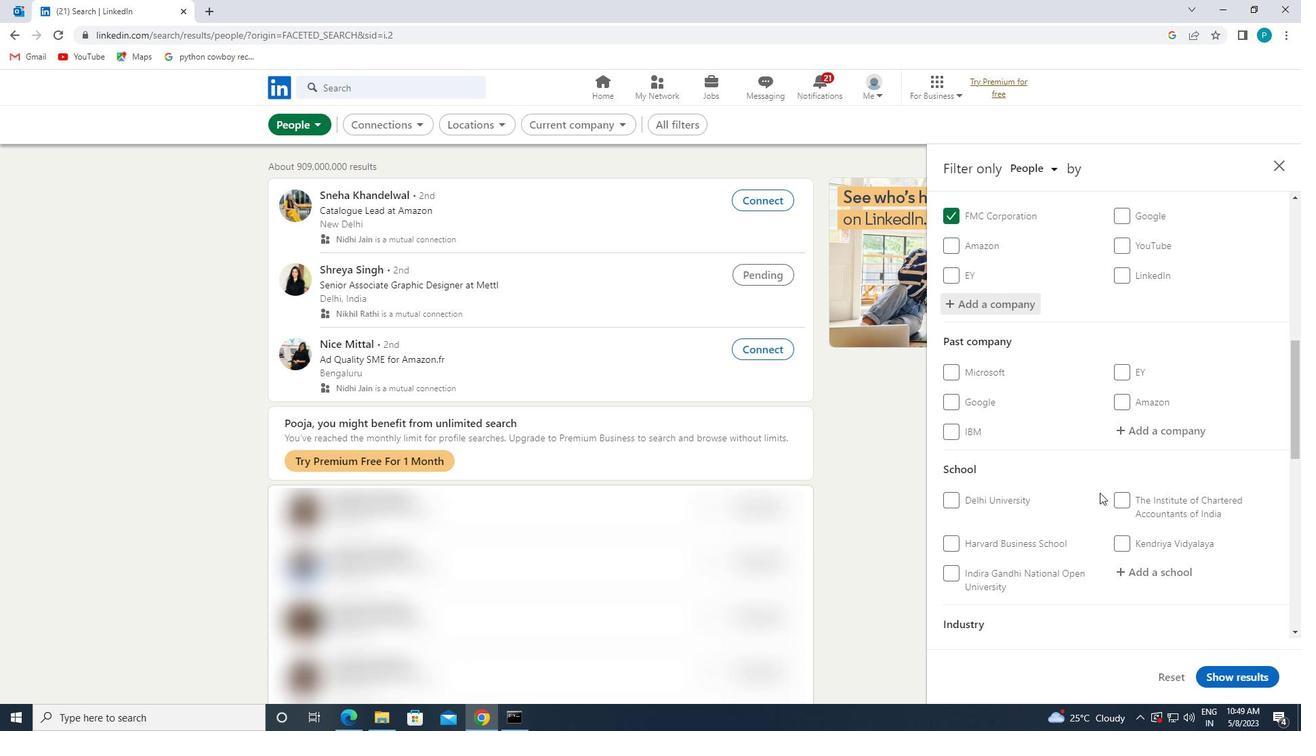 
Action: Mouse scrolled (1180, 517) with delta (0, 0)
Screenshot: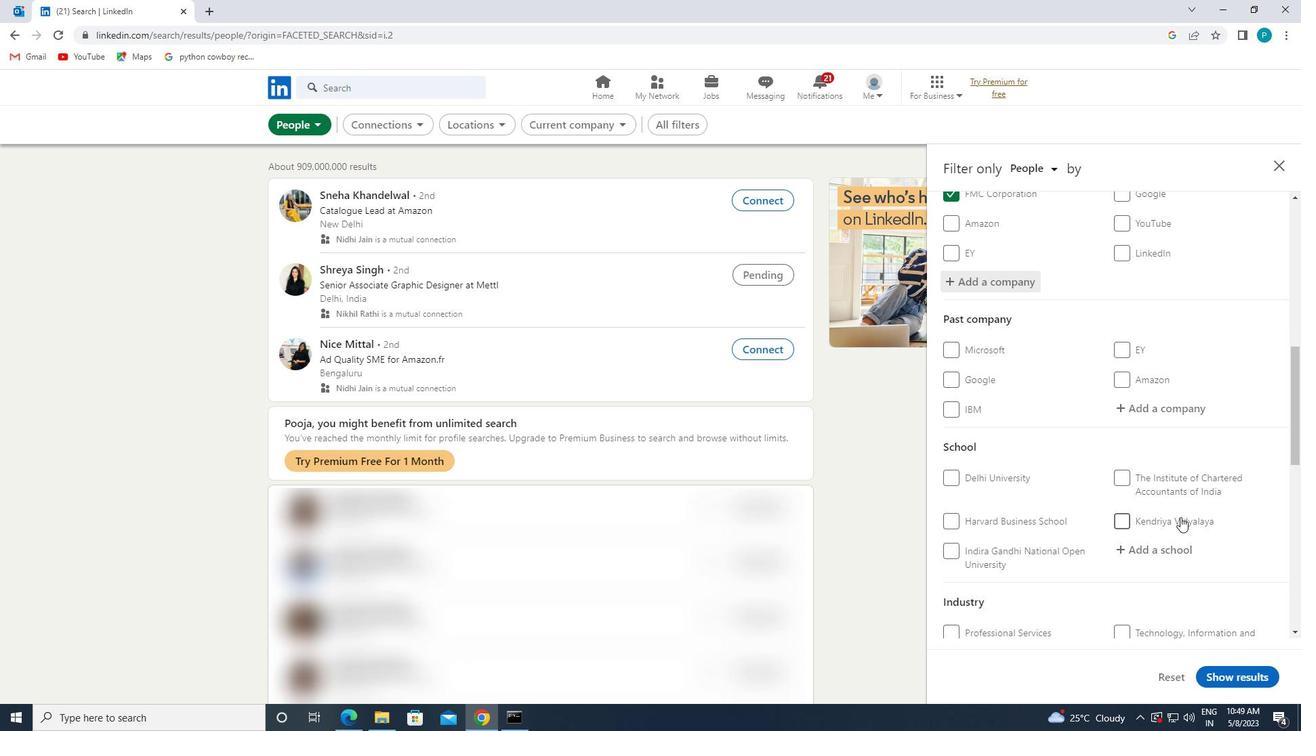 
Action: Mouse moved to (1145, 486)
Screenshot: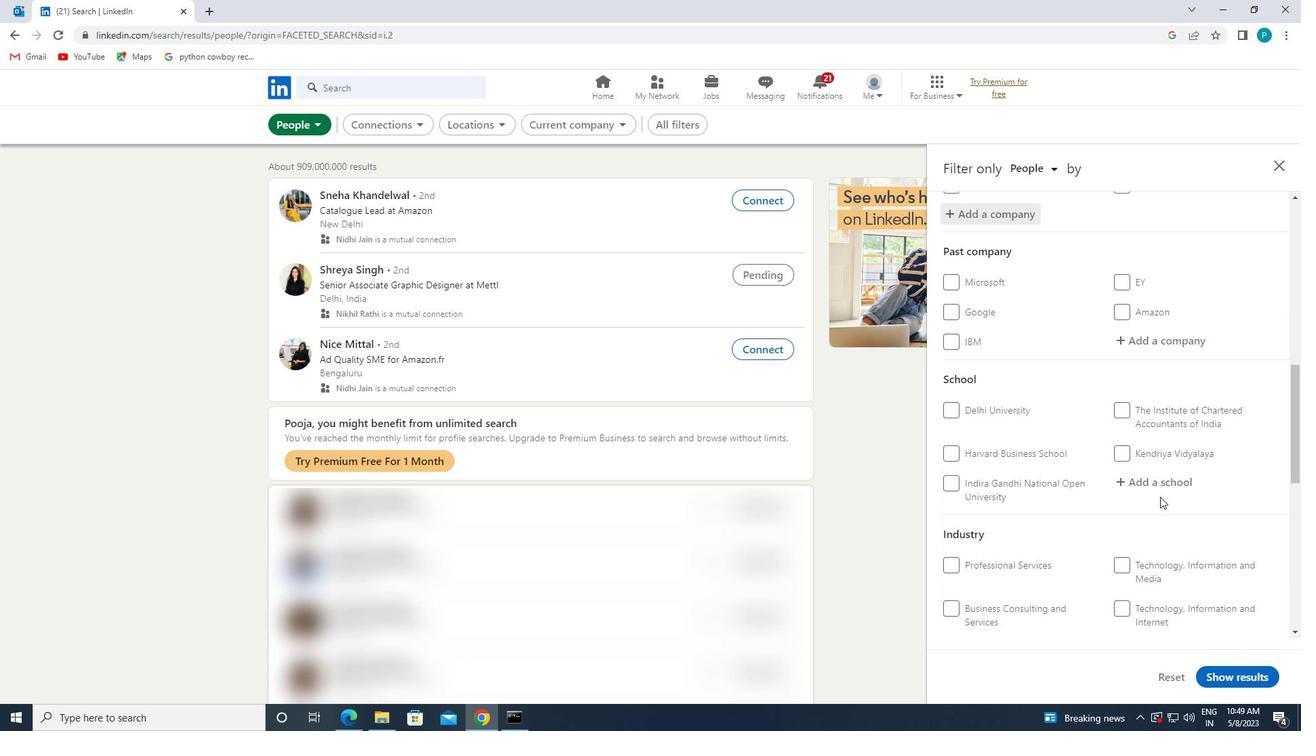 
Action: Mouse pressed left at (1145, 486)
Screenshot: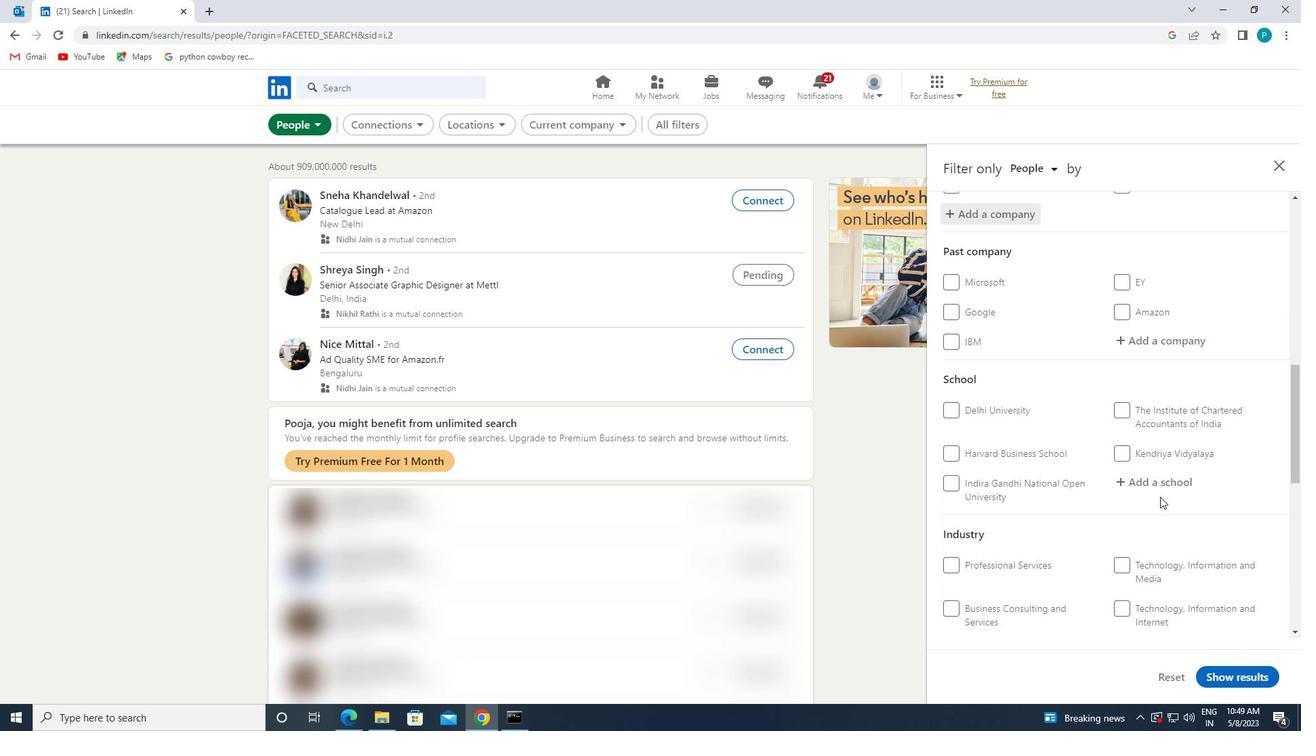 
Action: Key pressed NMKRV
Screenshot: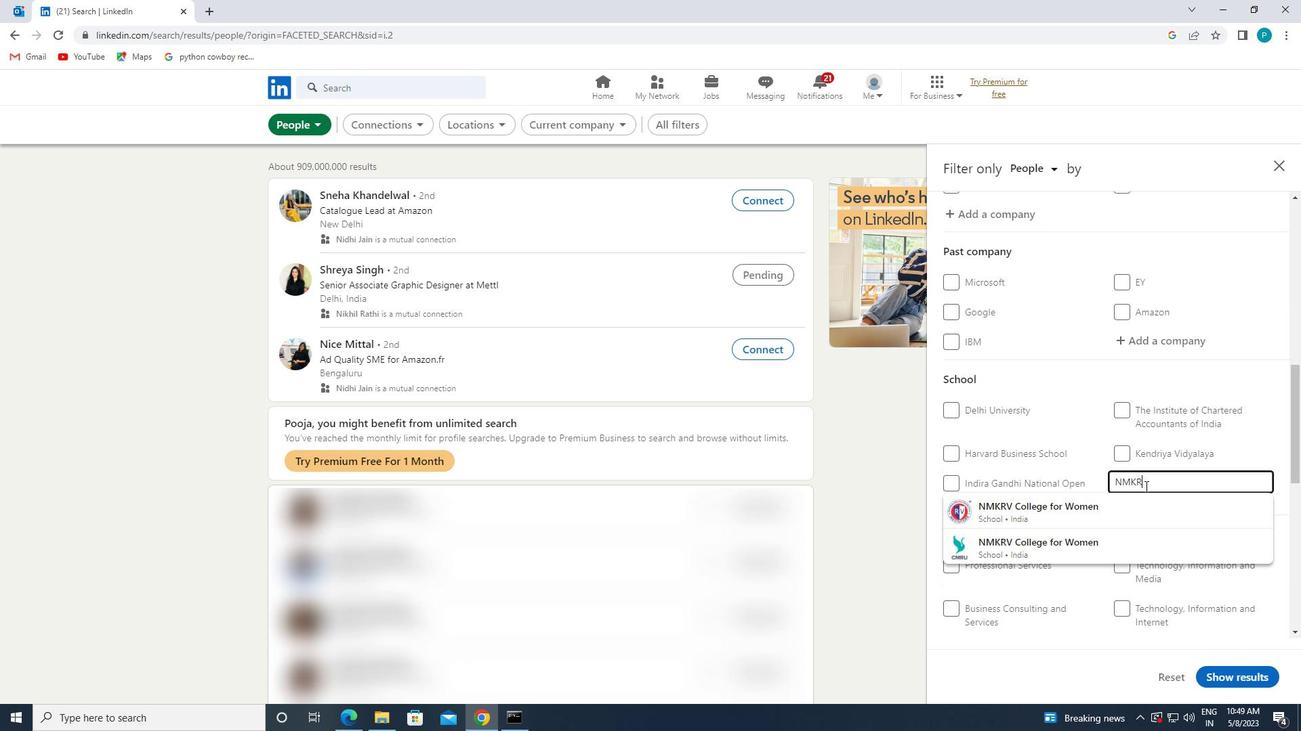 
Action: Mouse moved to (1123, 515)
Screenshot: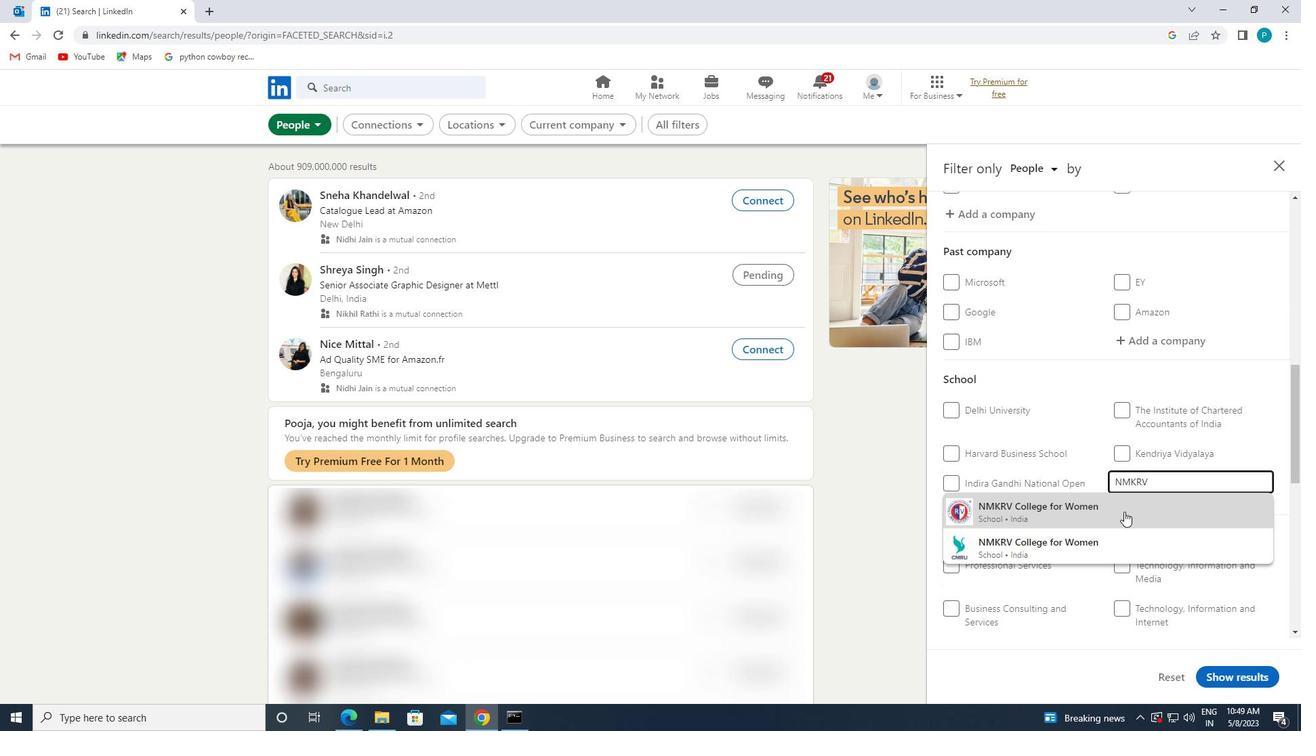 
Action: Mouse pressed left at (1123, 515)
Screenshot: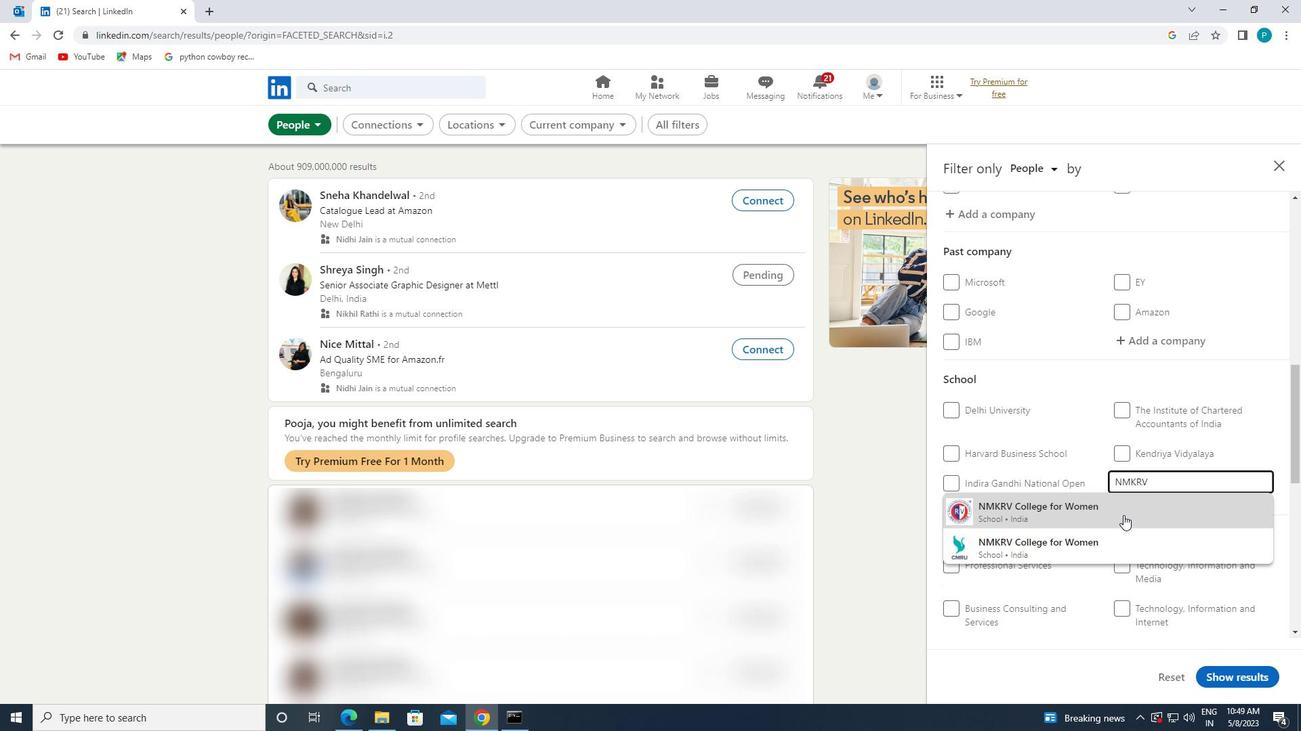 
Action: Mouse scrolled (1123, 515) with delta (0, 0)
Screenshot: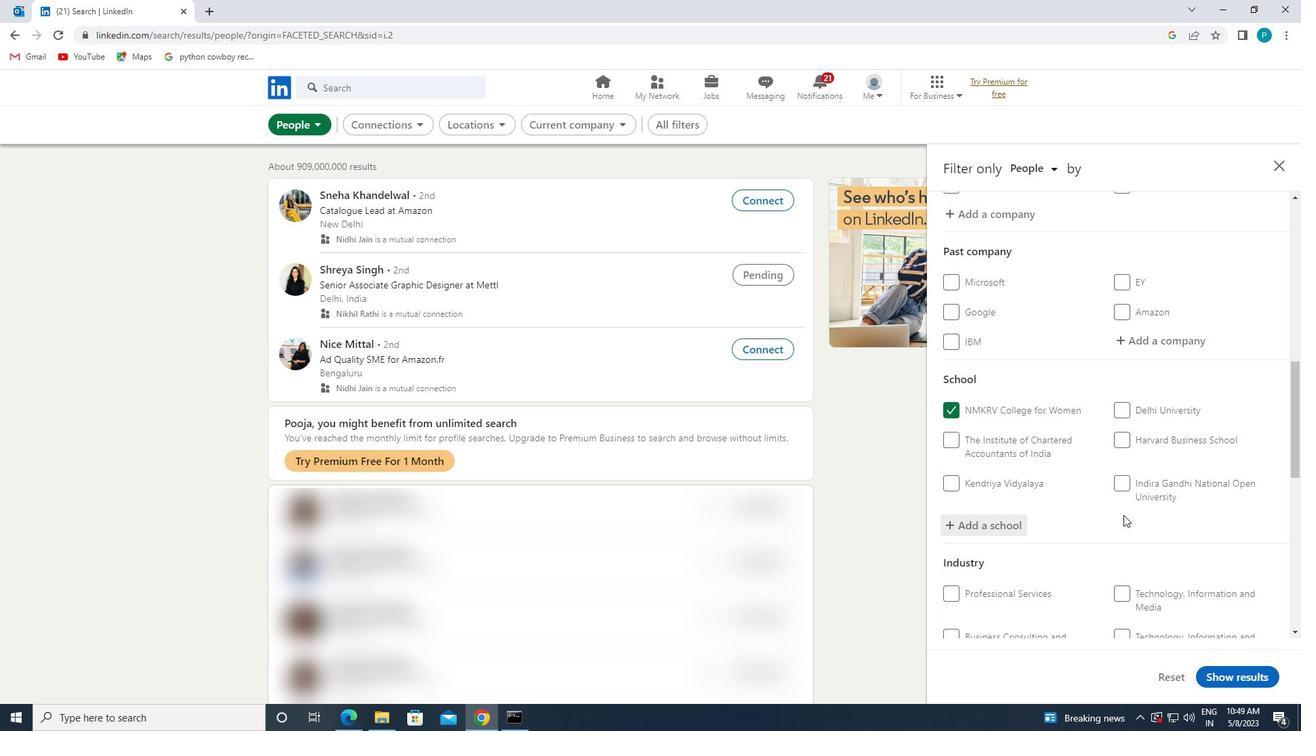 
Action: Mouse scrolled (1123, 515) with delta (0, 0)
Screenshot: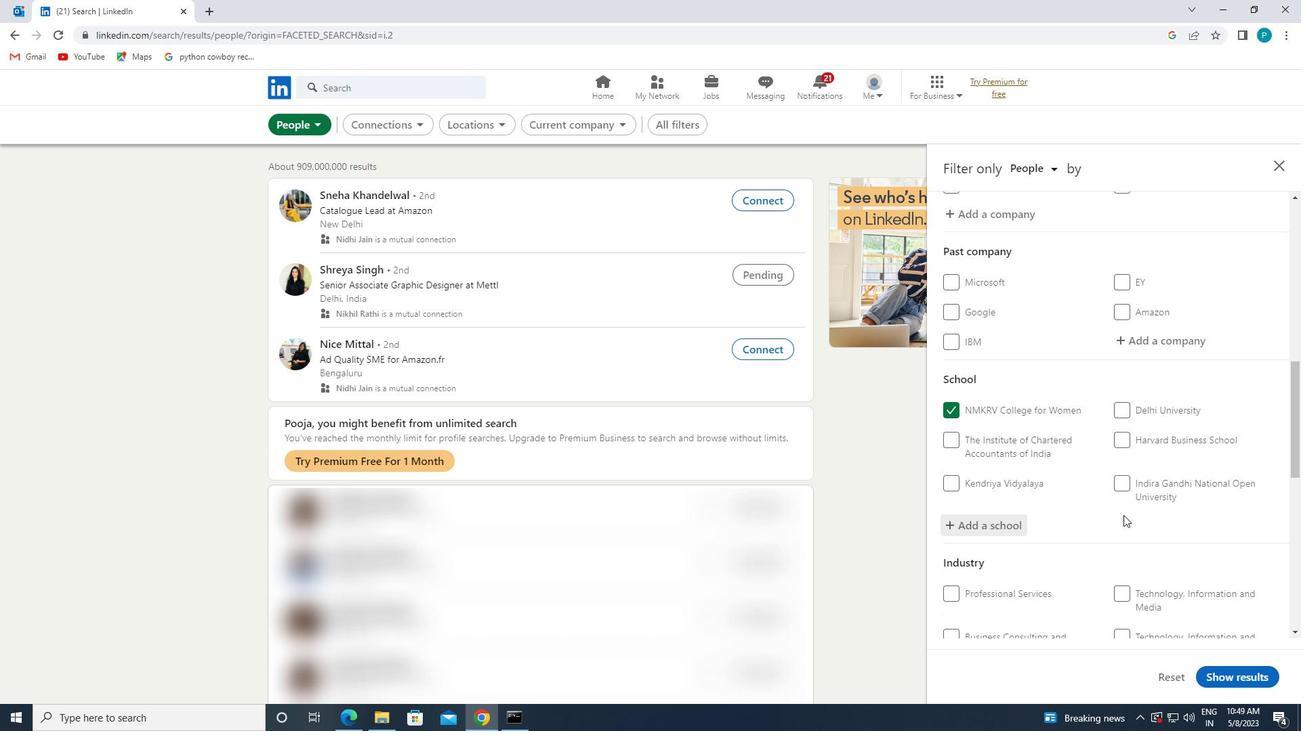 
Action: Mouse scrolled (1123, 515) with delta (0, 0)
Screenshot: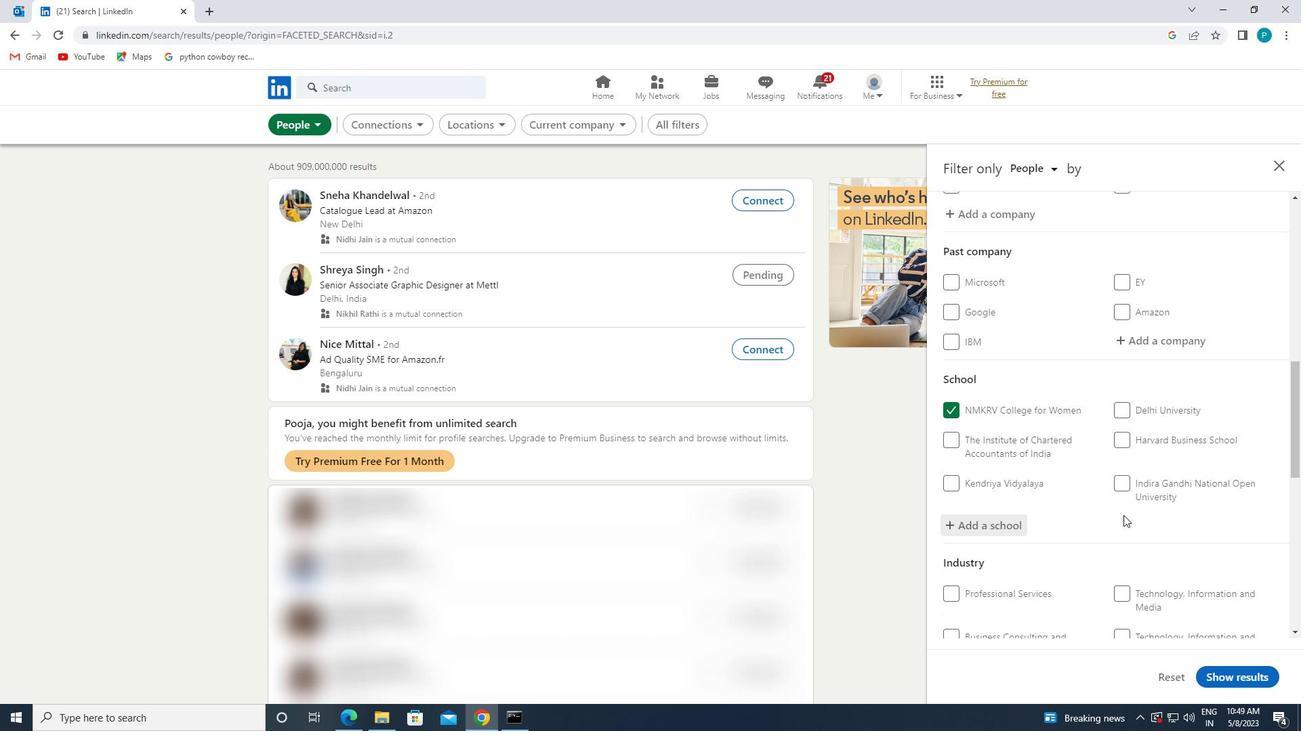 
Action: Mouse moved to (1151, 471)
Screenshot: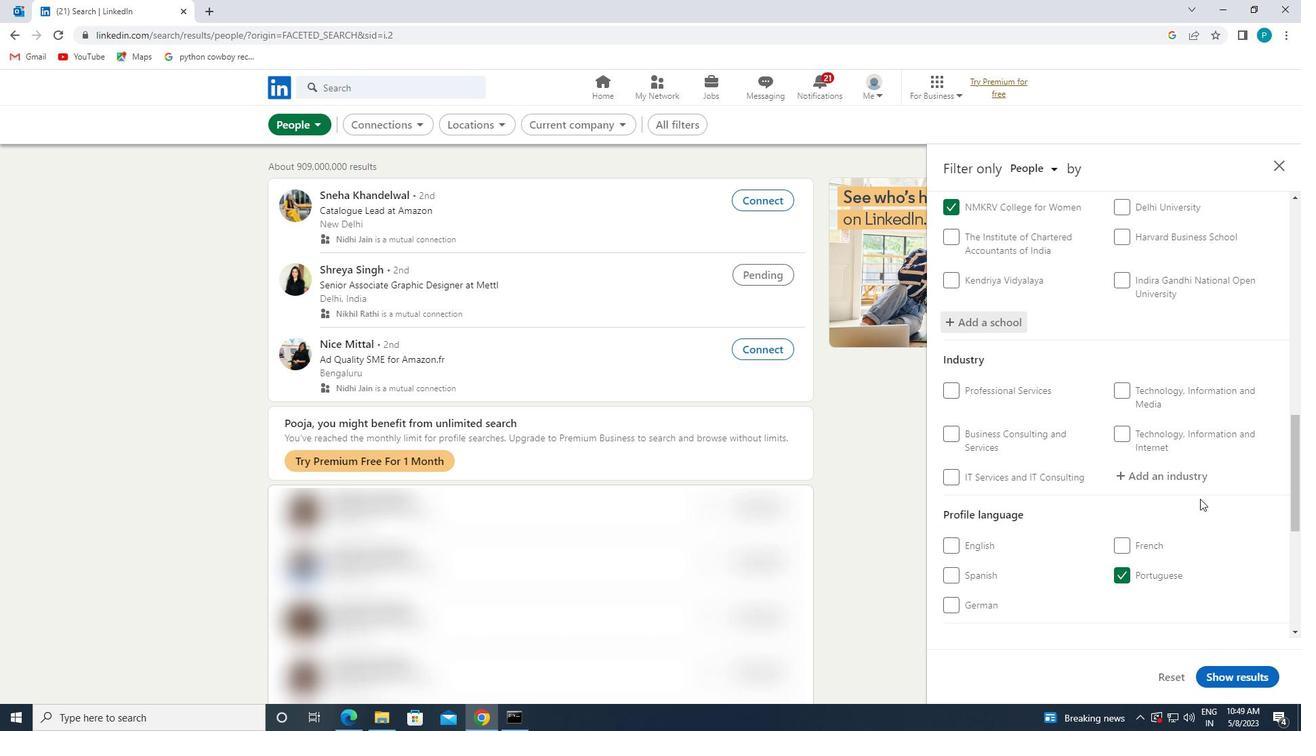 
Action: Mouse pressed left at (1151, 471)
Screenshot: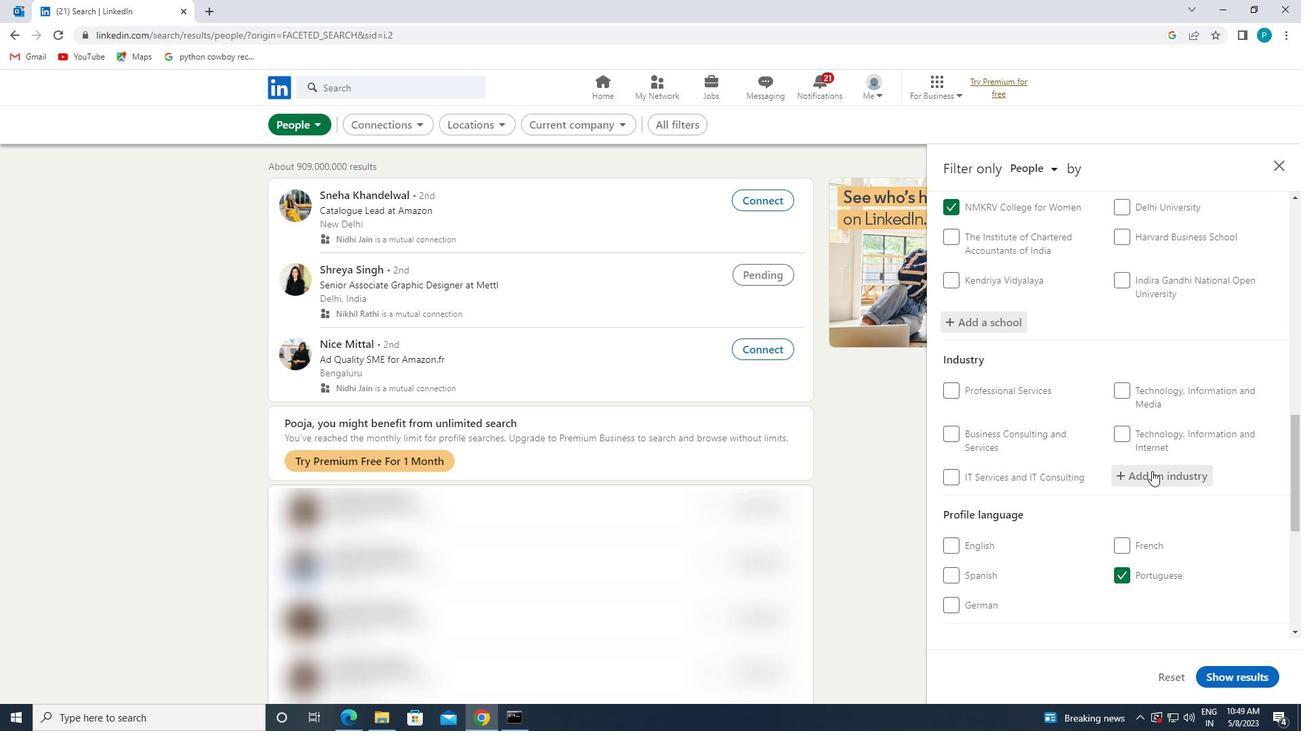 
Action: Key pressed <Key.caps_lock>R<Key.caps_lock><Key.backspace>R<Key.caps_lock>AILROAD
Screenshot: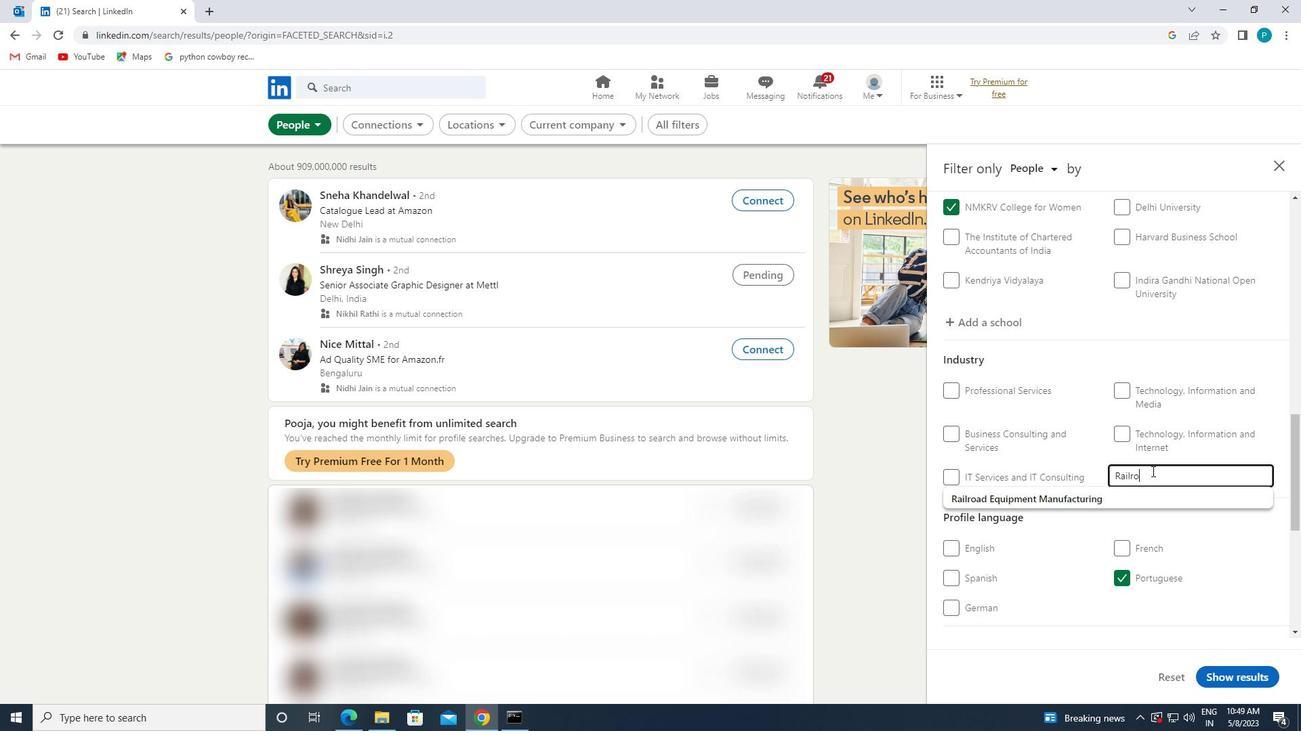
Action: Mouse moved to (1125, 497)
Screenshot: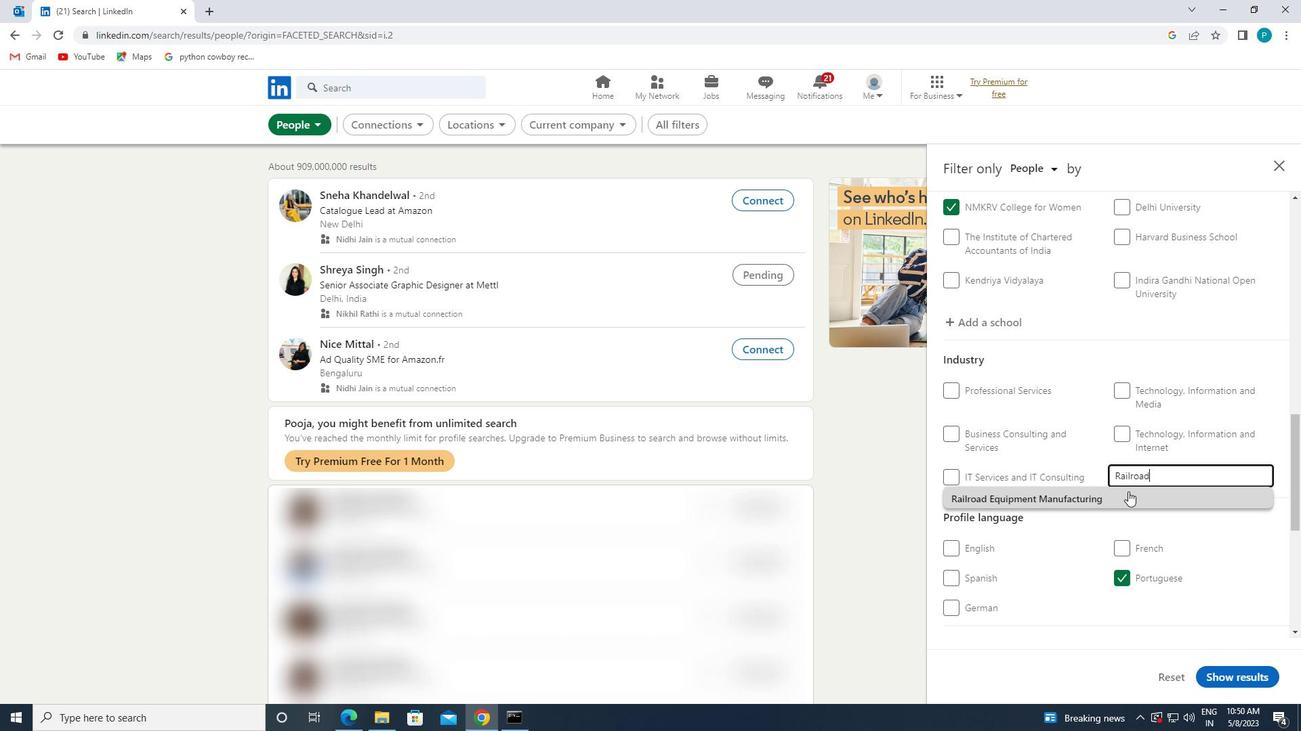 
Action: Mouse pressed left at (1125, 497)
Screenshot: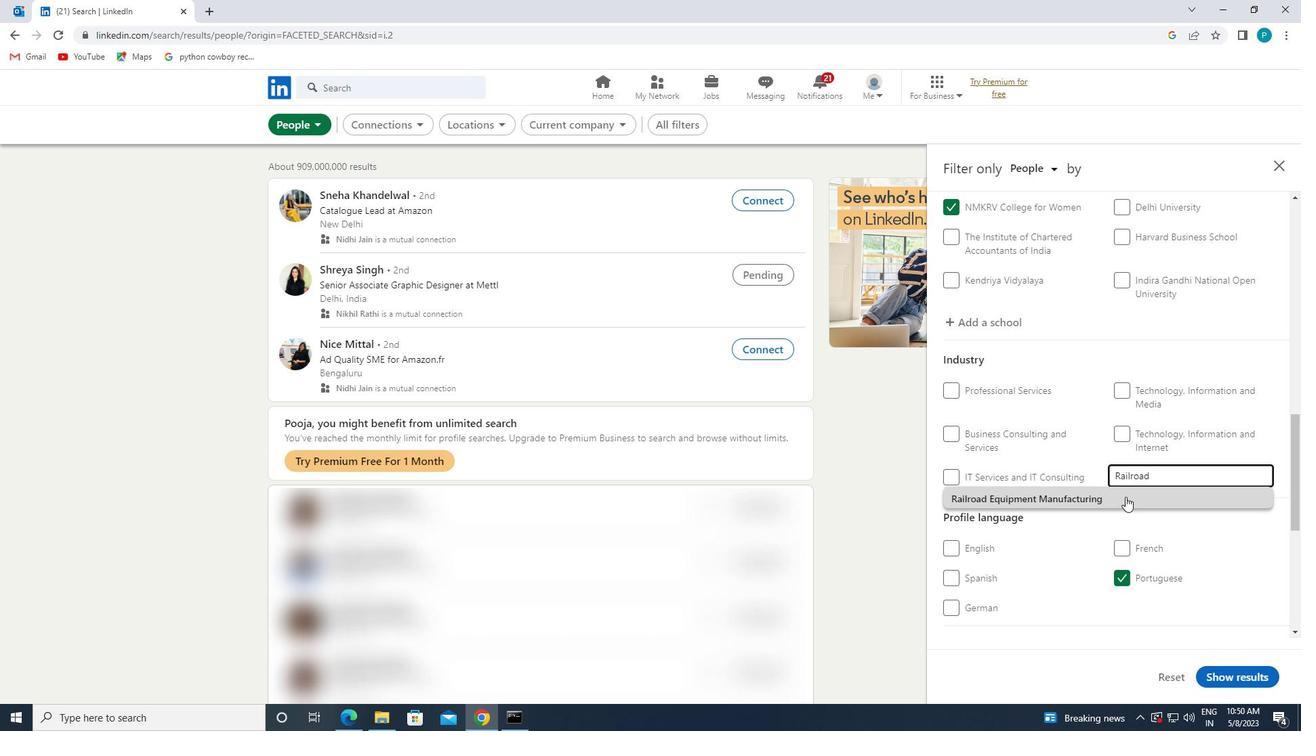 
Action: Mouse moved to (1229, 552)
Screenshot: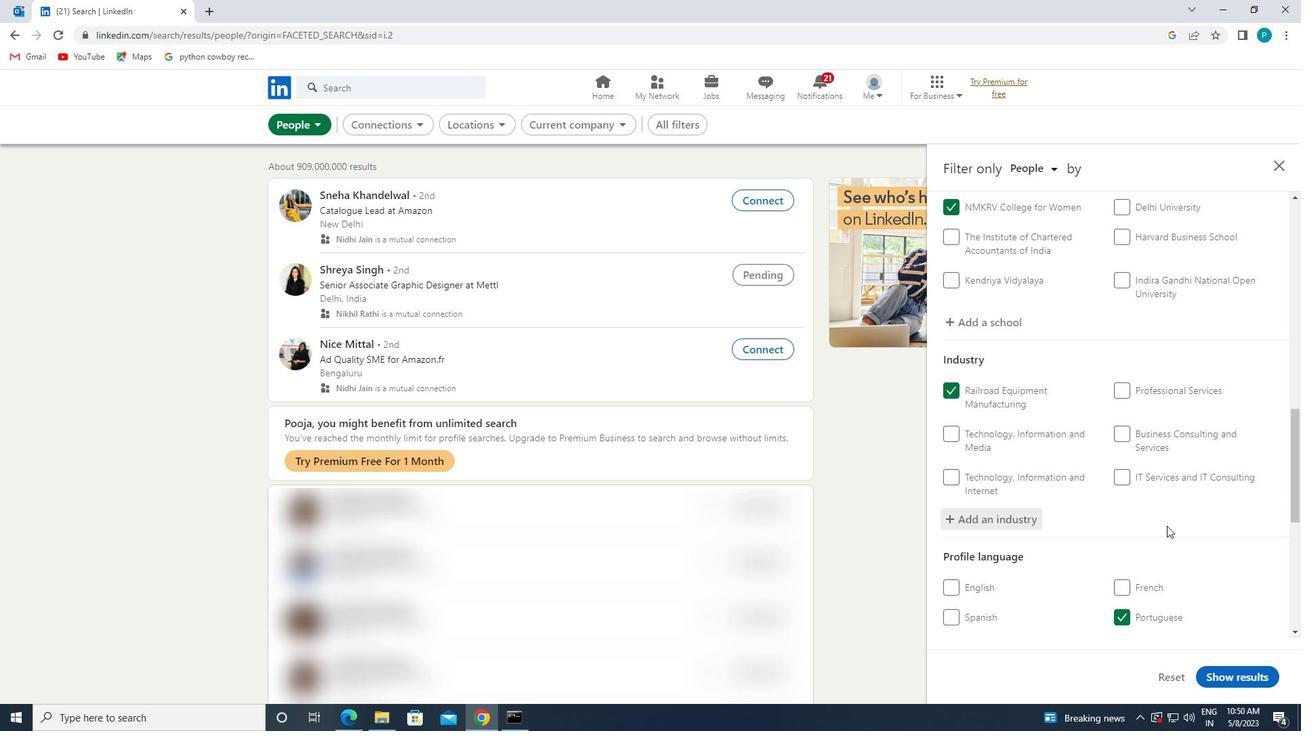 
Action: Mouse scrolled (1229, 551) with delta (0, 0)
Screenshot: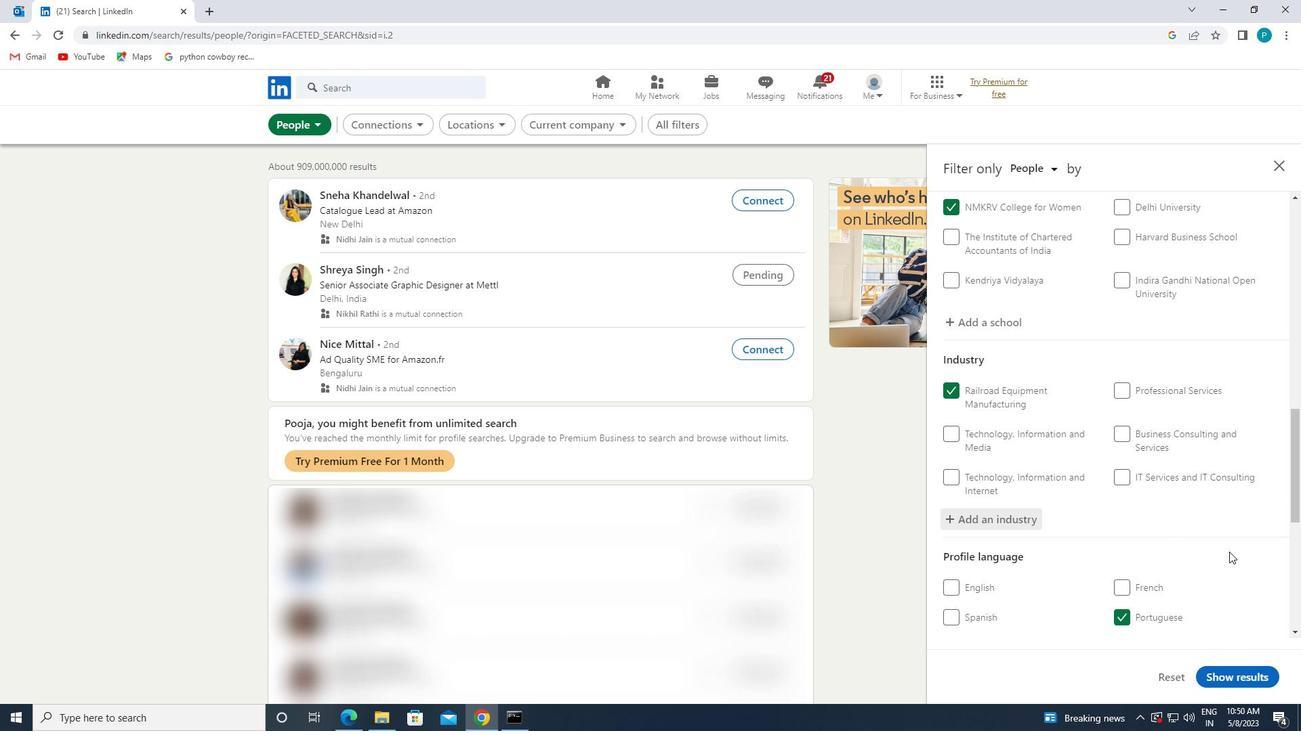 
Action: Mouse scrolled (1229, 551) with delta (0, 0)
Screenshot: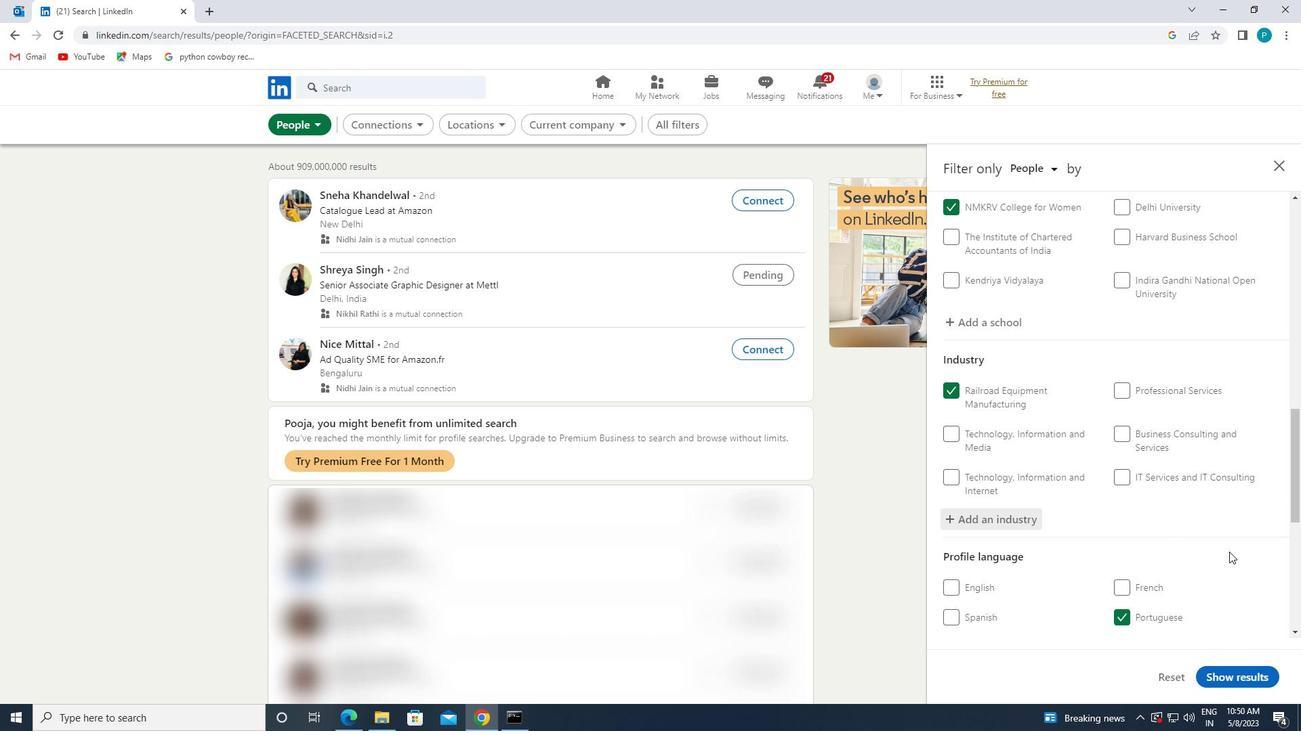 
Action: Mouse moved to (1231, 553)
Screenshot: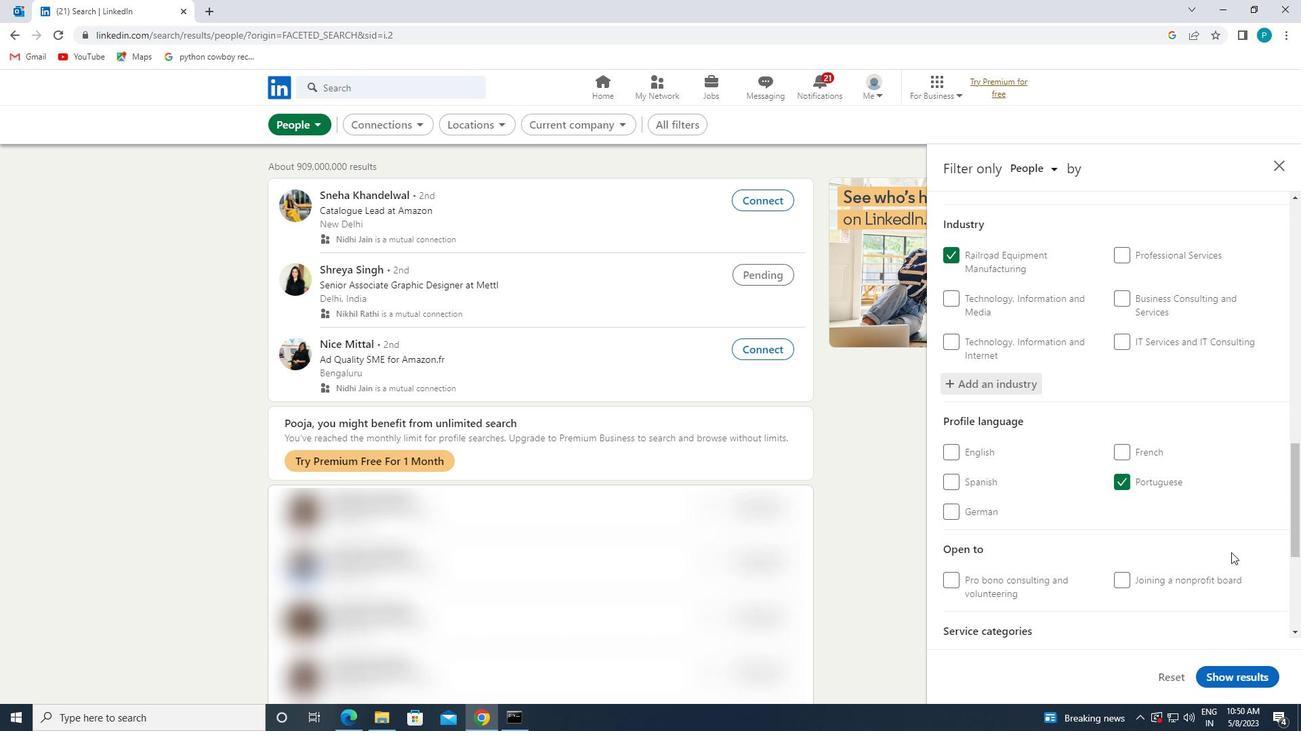 
Action: Mouse scrolled (1231, 552) with delta (0, 0)
Screenshot: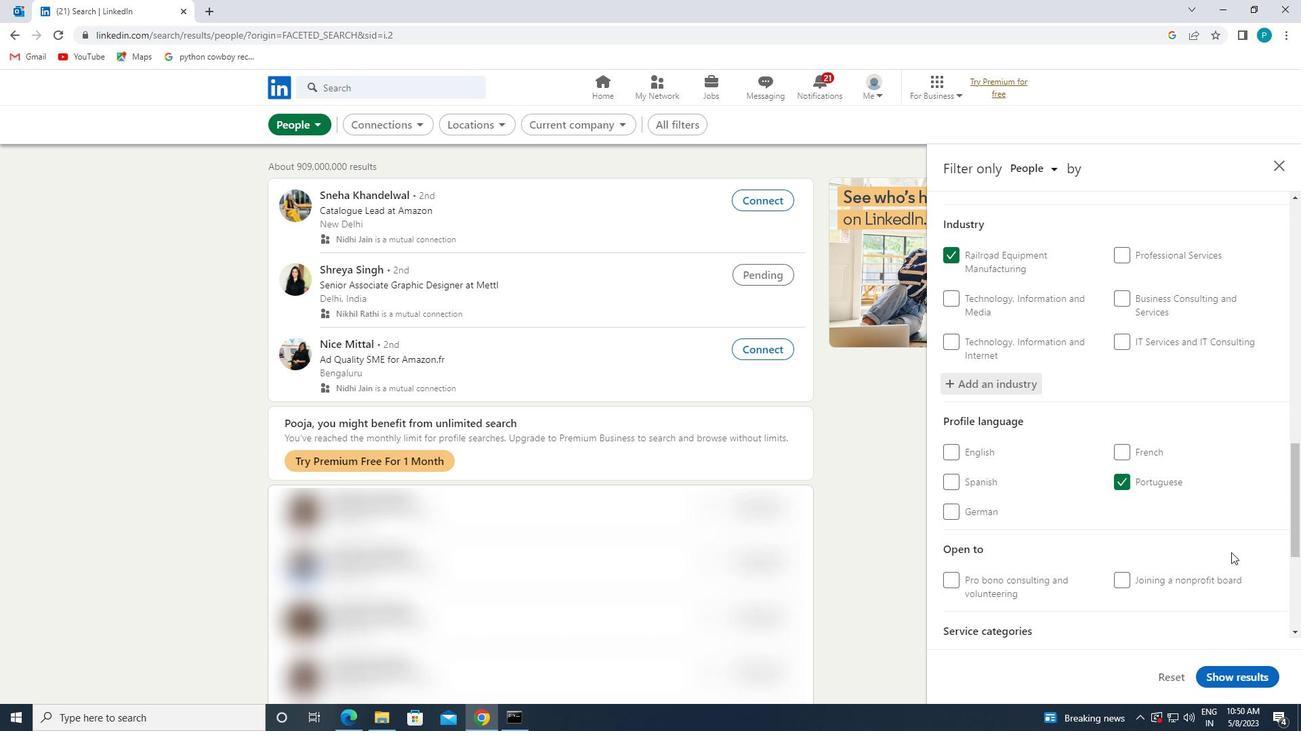 
Action: Mouse scrolled (1231, 552) with delta (0, 0)
Screenshot: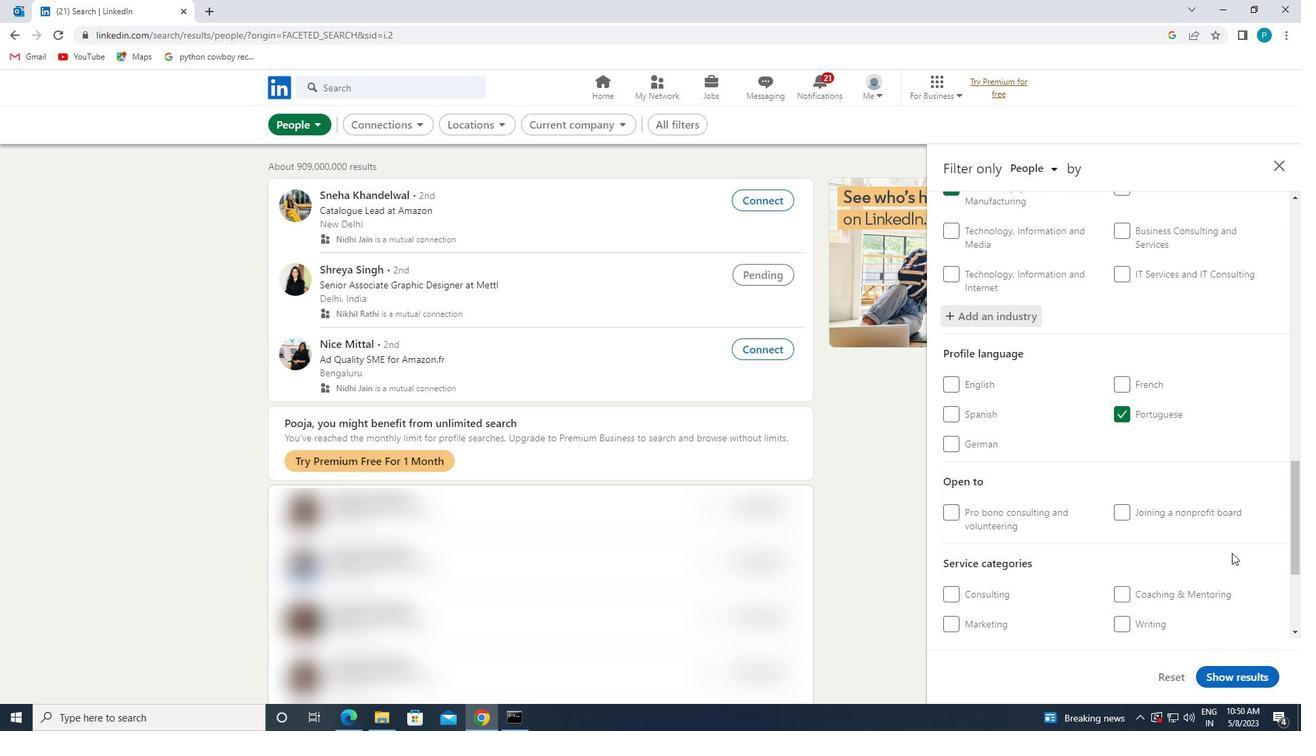 
Action: Mouse moved to (1192, 589)
Screenshot: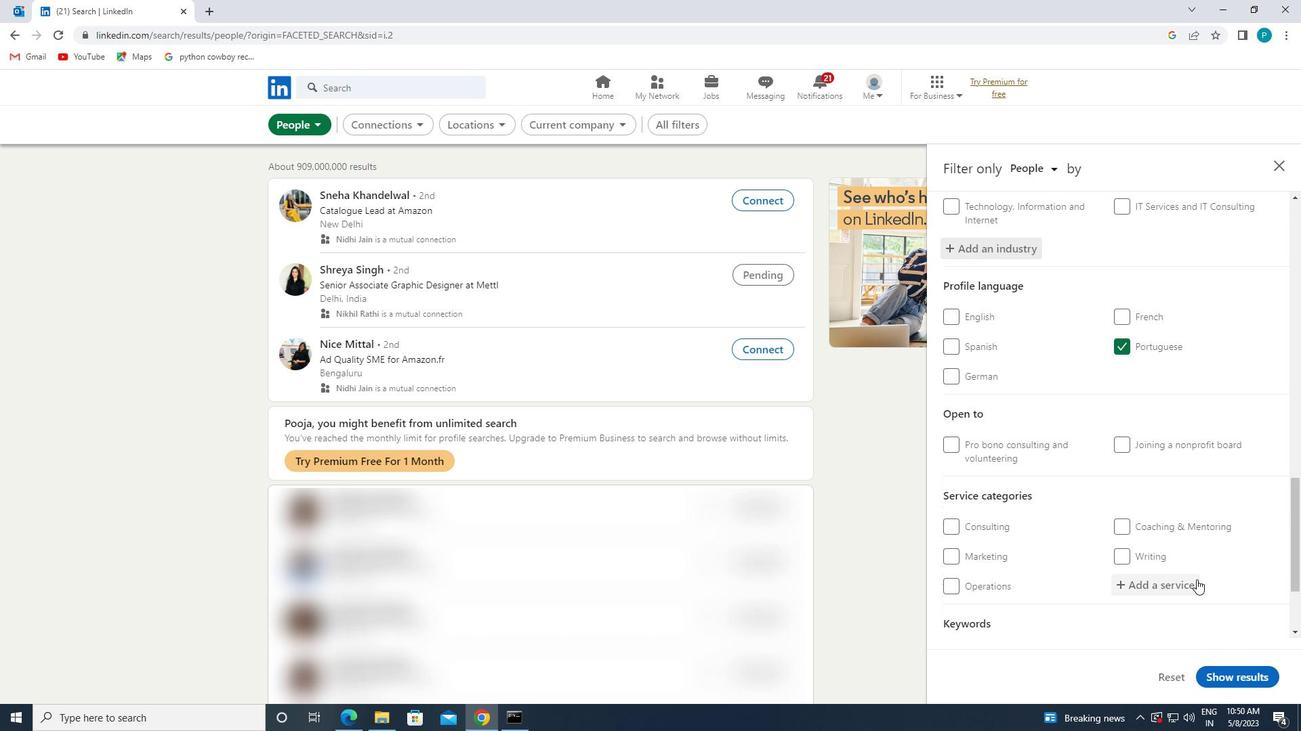 
Action: Mouse pressed left at (1192, 589)
Screenshot: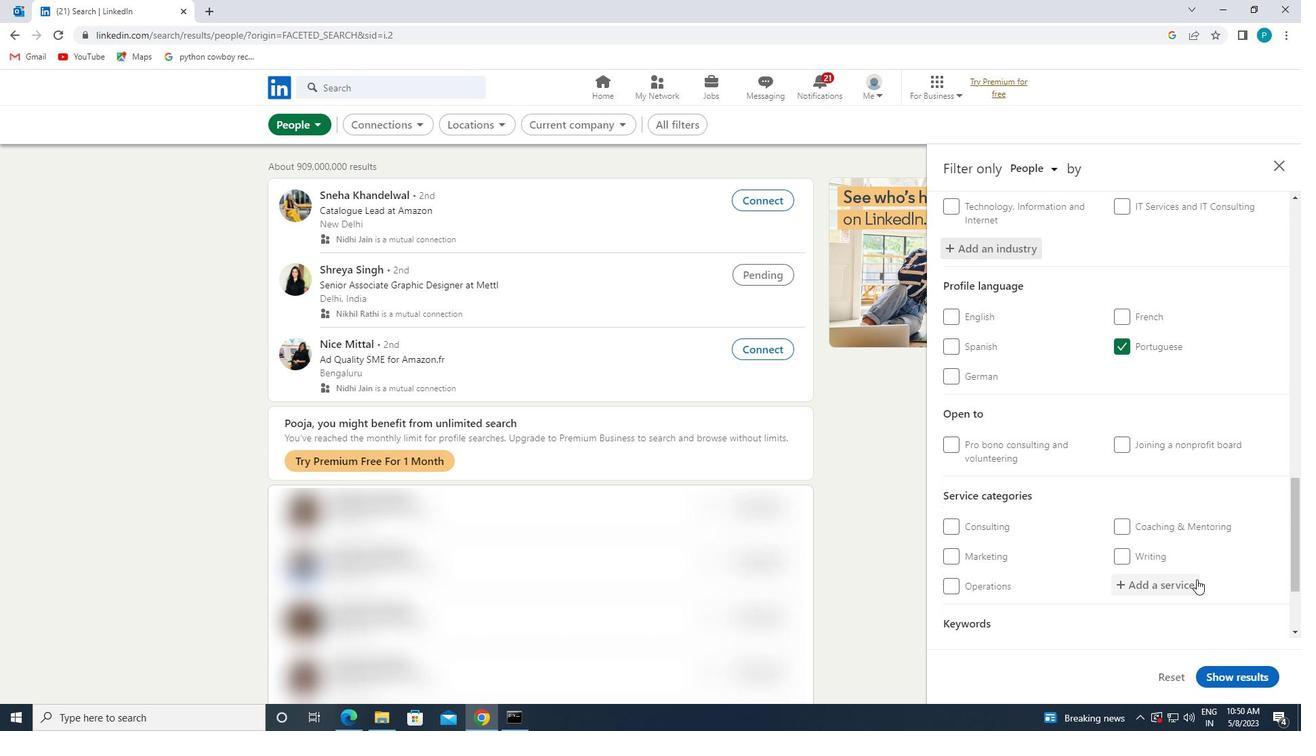 
Action: Mouse moved to (1192, 590)
Screenshot: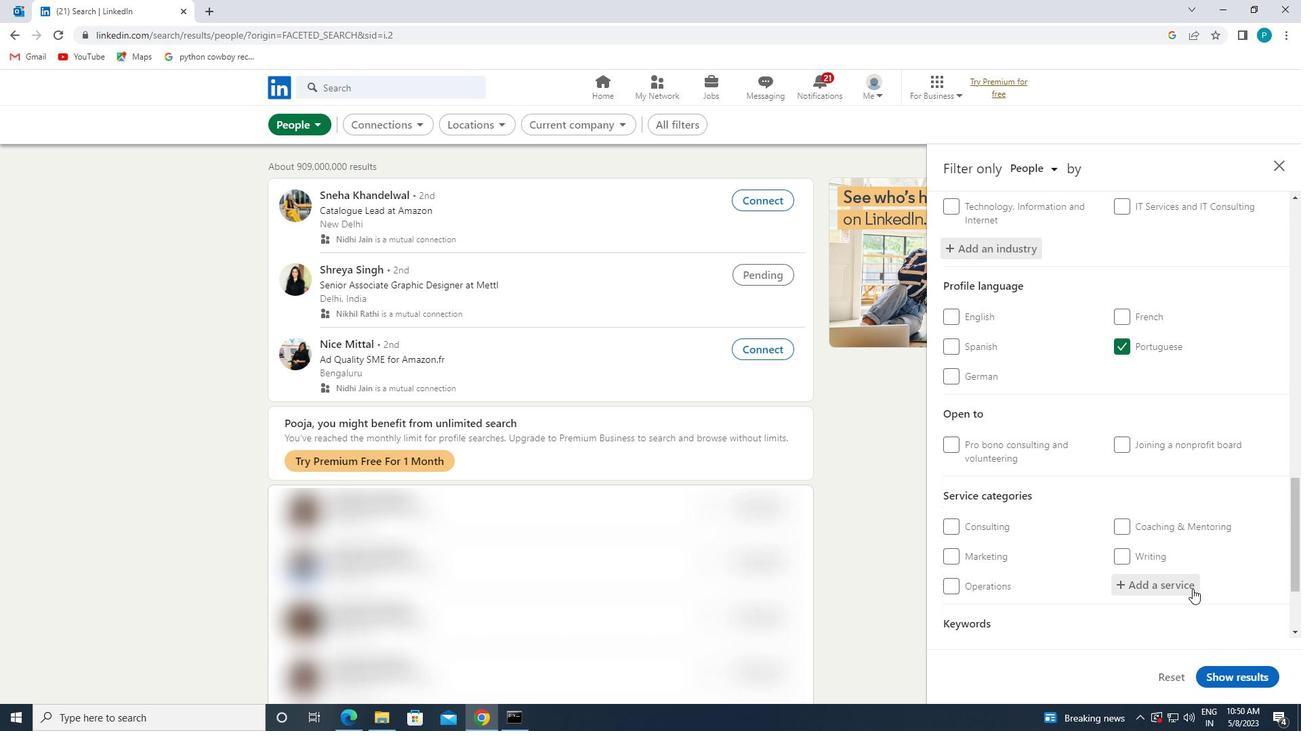 
Action: Key pressed <Key.caps_lock>L<Key.caps_lock>ABOR
Screenshot: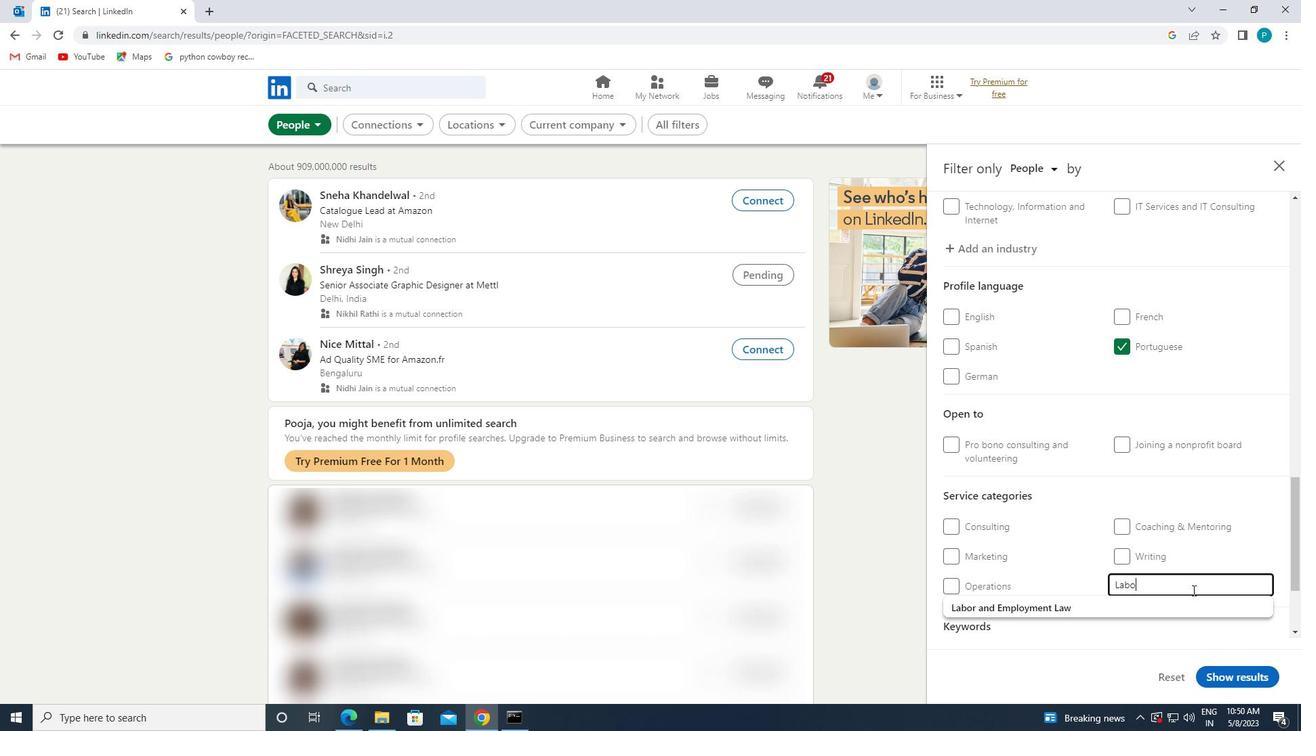 
Action: Mouse moved to (1147, 609)
Screenshot: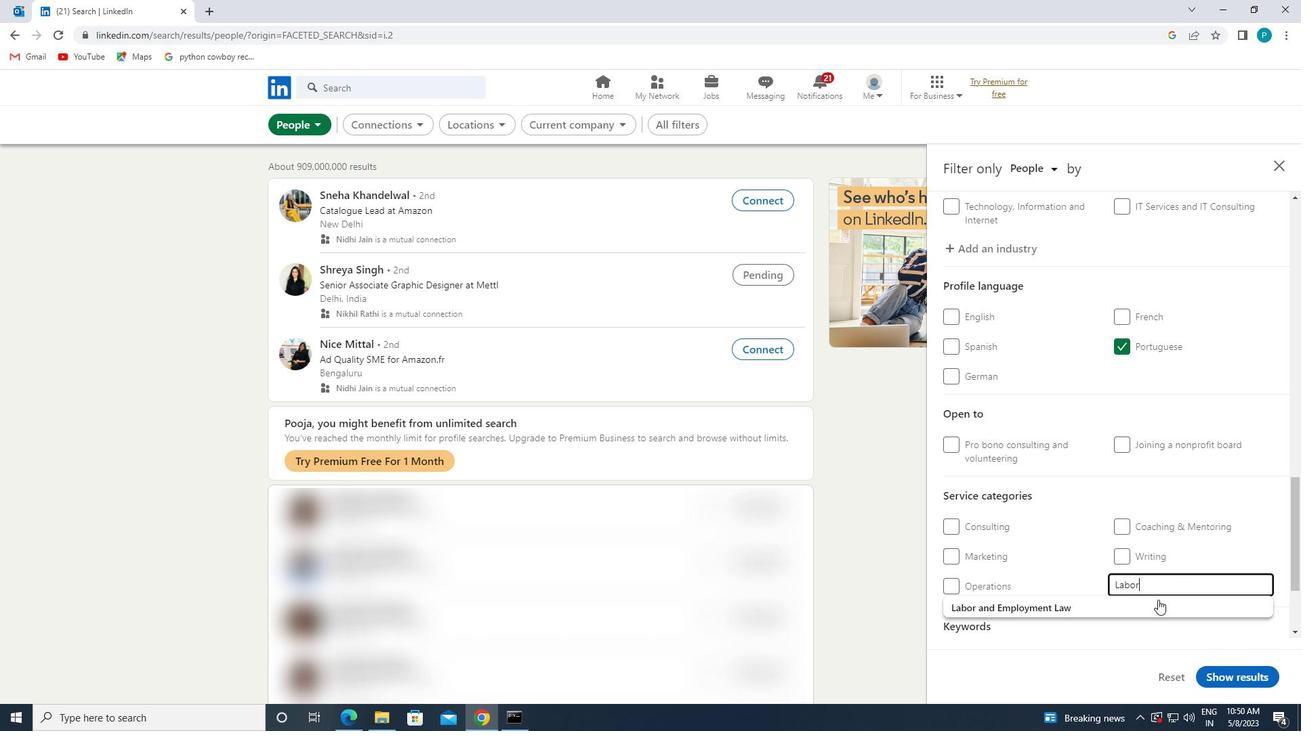 
Action: Mouse pressed left at (1147, 609)
Screenshot: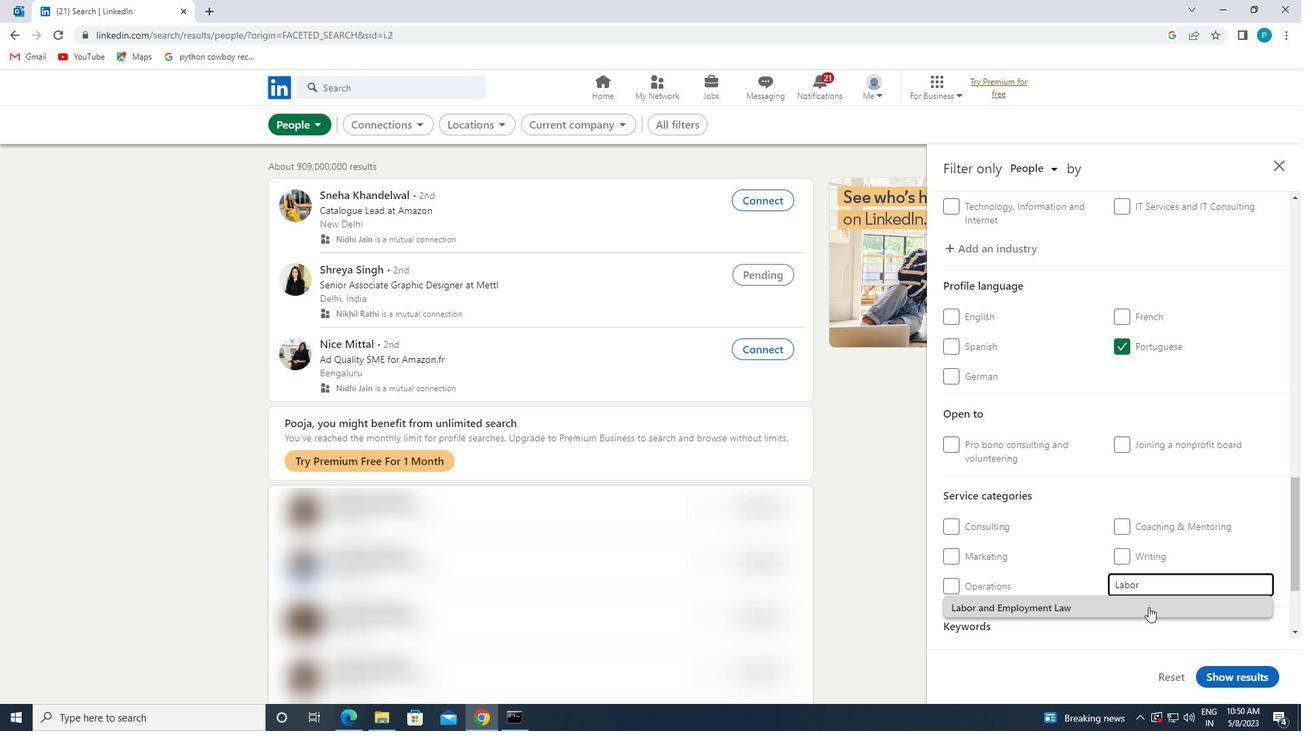 
Action: Mouse moved to (1147, 601)
Screenshot: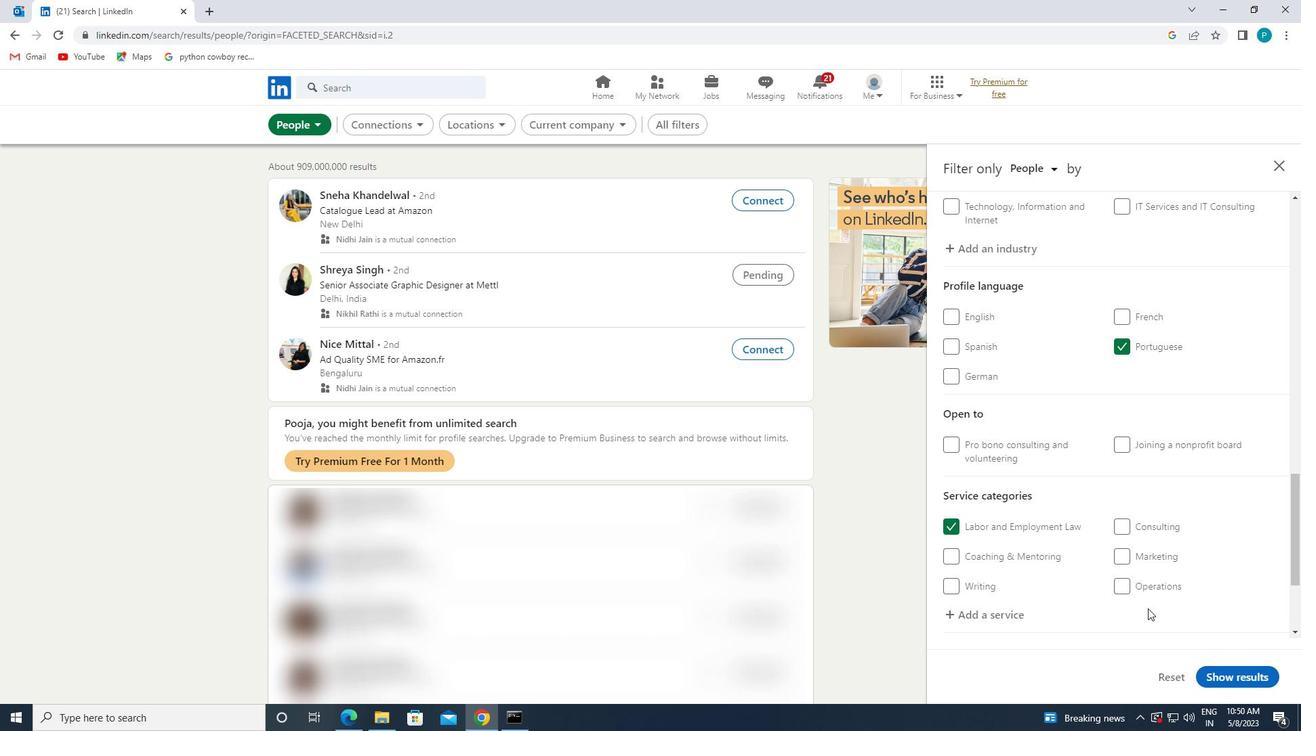 
Action: Mouse scrolled (1147, 601) with delta (0, 0)
Screenshot: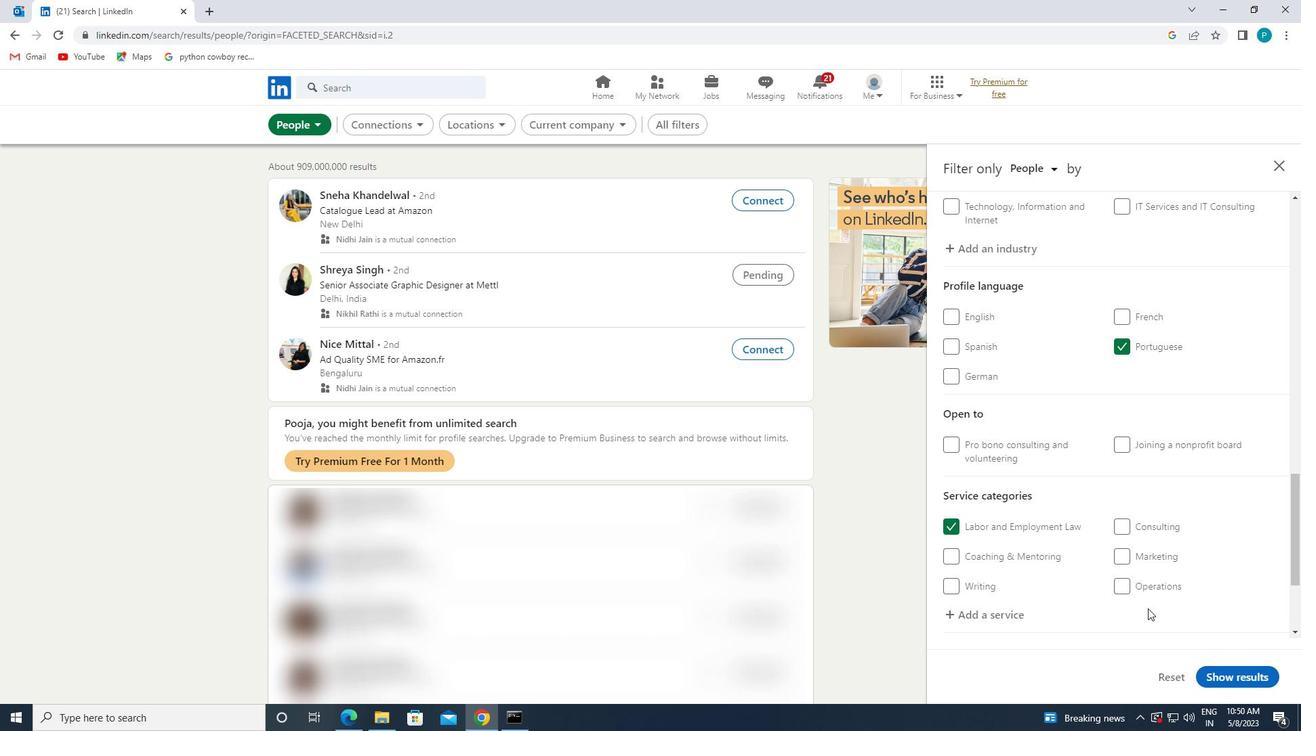 
Action: Mouse moved to (1147, 597)
Screenshot: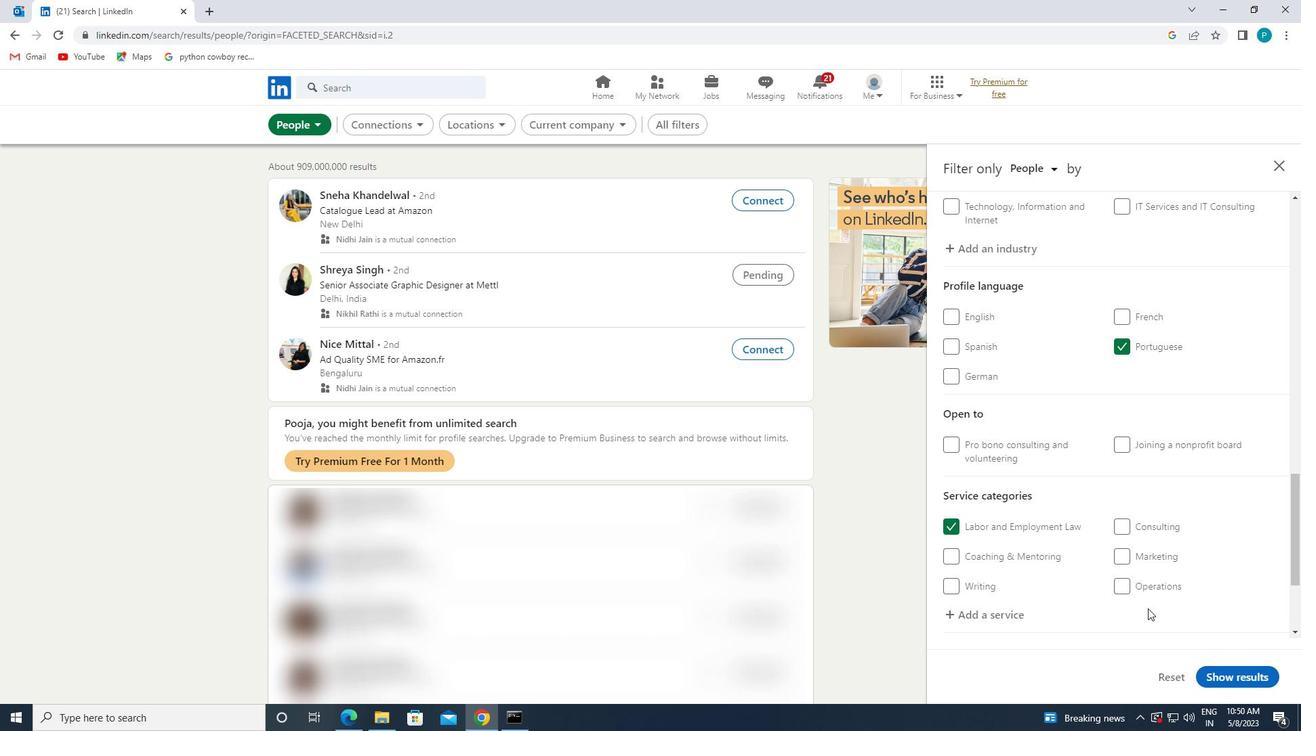 
Action: Mouse scrolled (1147, 596) with delta (0, 0)
Screenshot: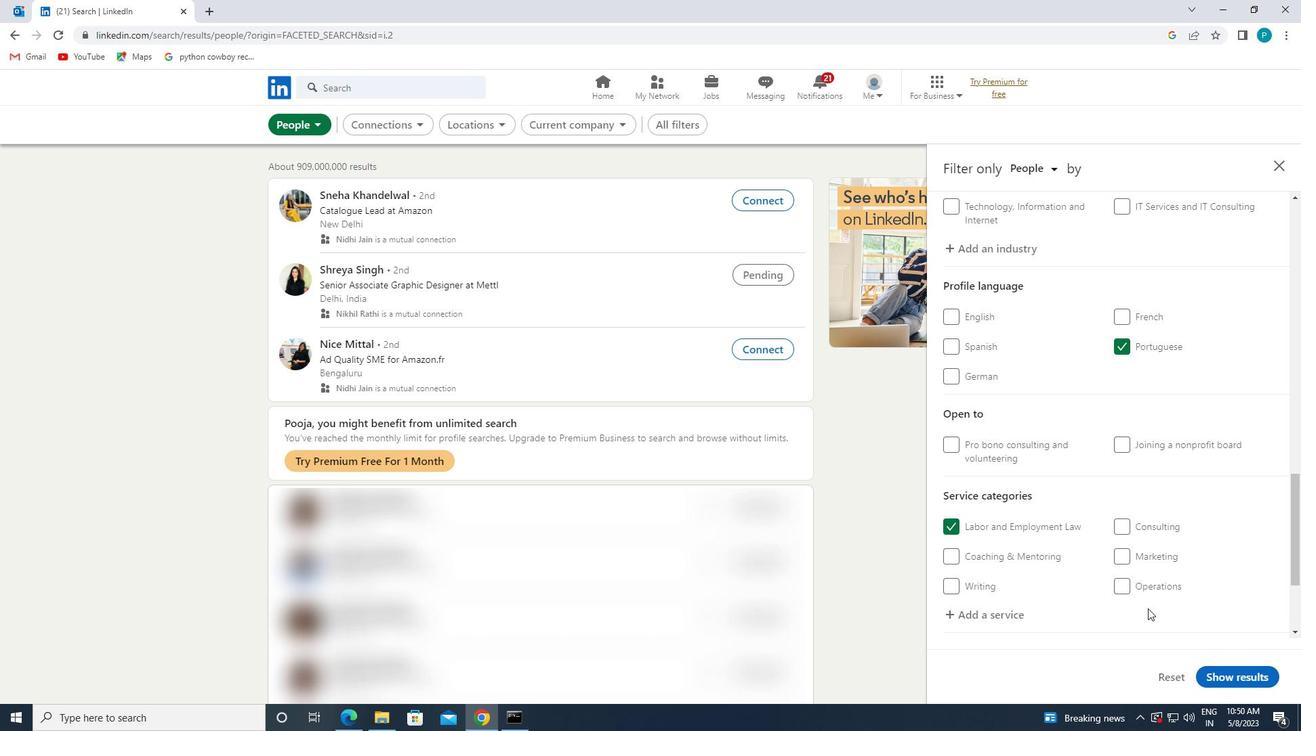 
Action: Mouse moved to (1146, 594)
Screenshot: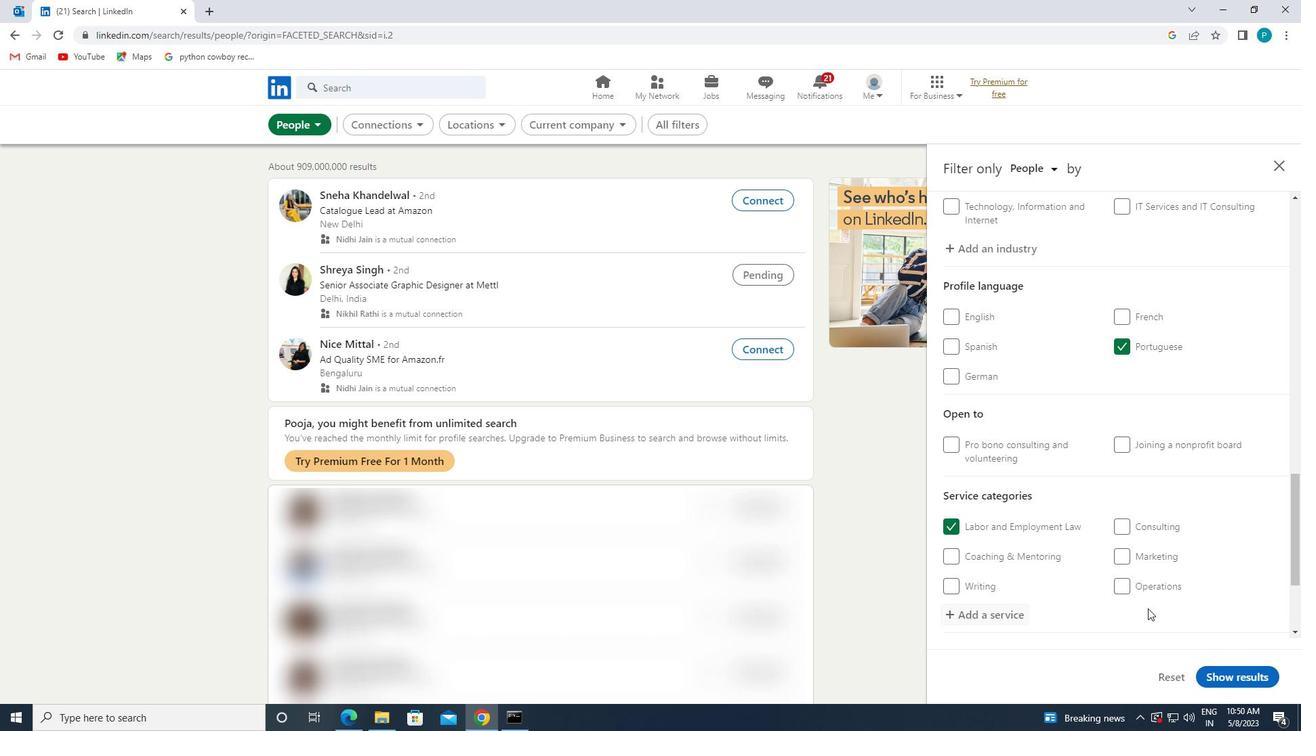 
Action: Mouse scrolled (1146, 594) with delta (0, 0)
Screenshot: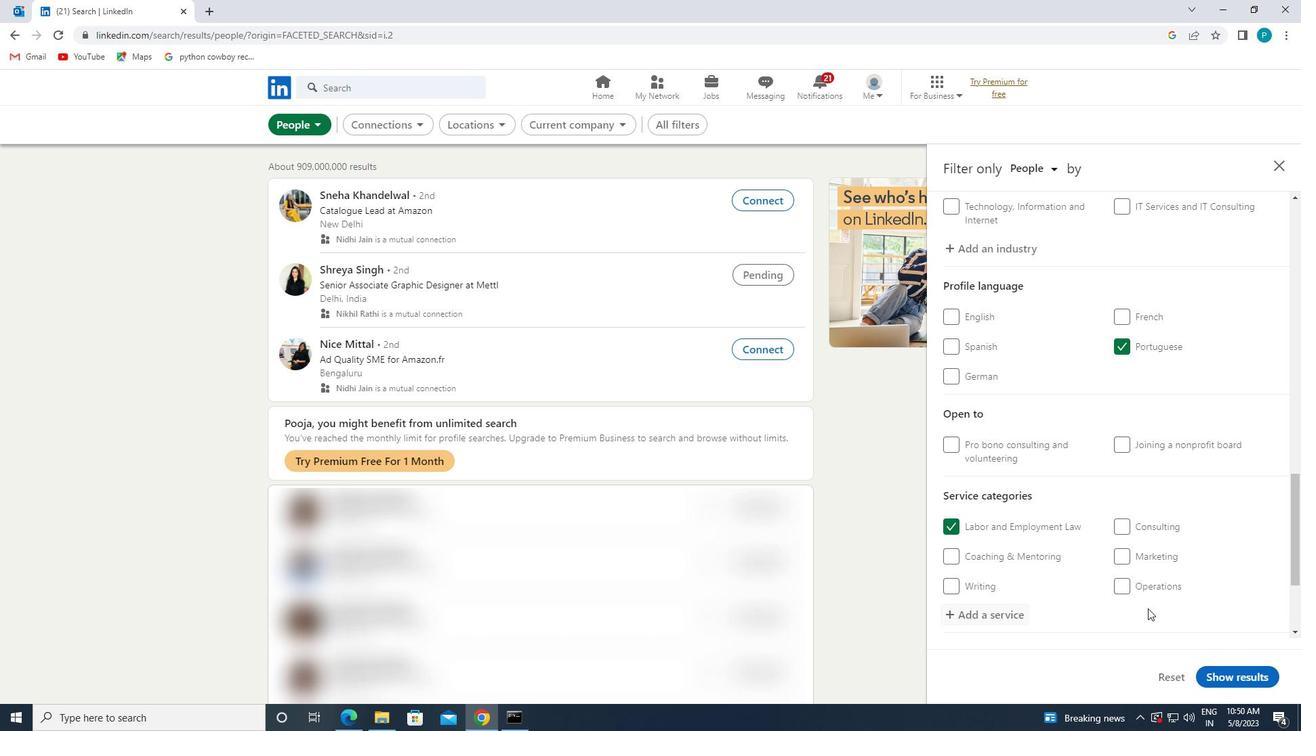 
Action: Mouse scrolled (1146, 594) with delta (0, 0)
Screenshot: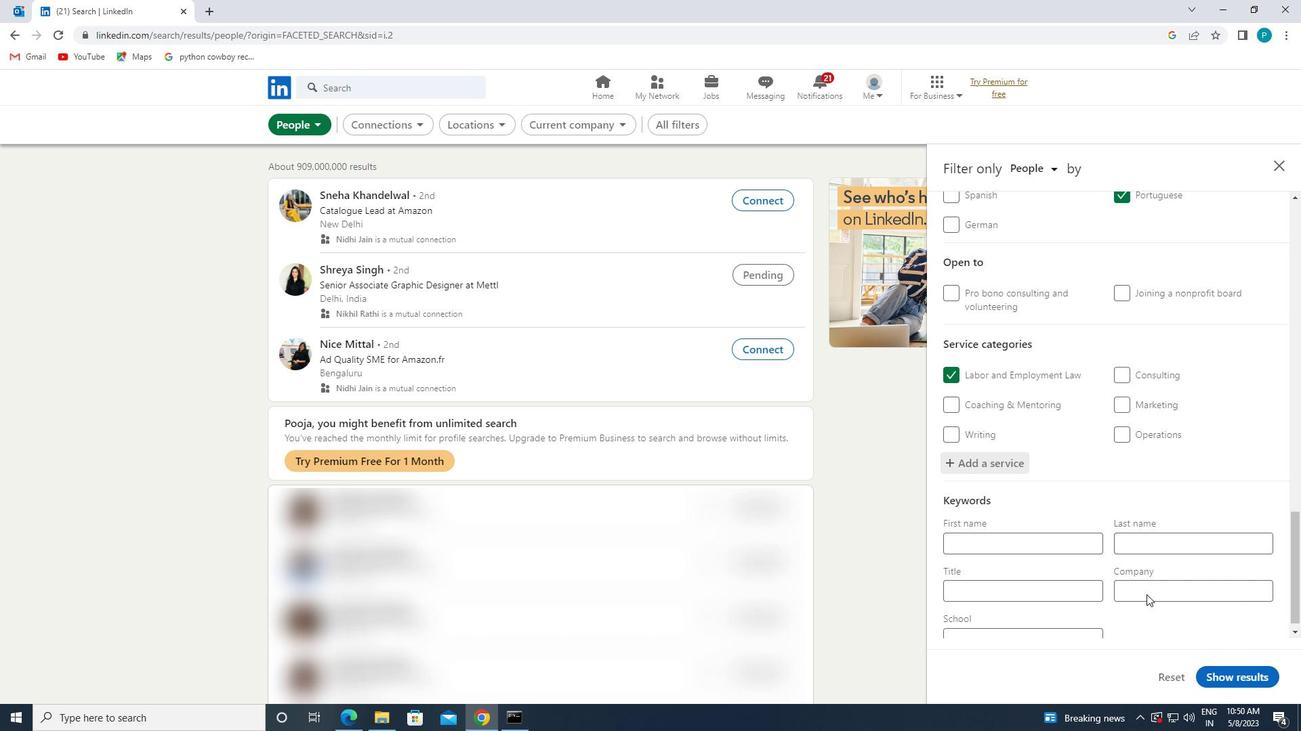 
Action: Mouse moved to (1078, 573)
Screenshot: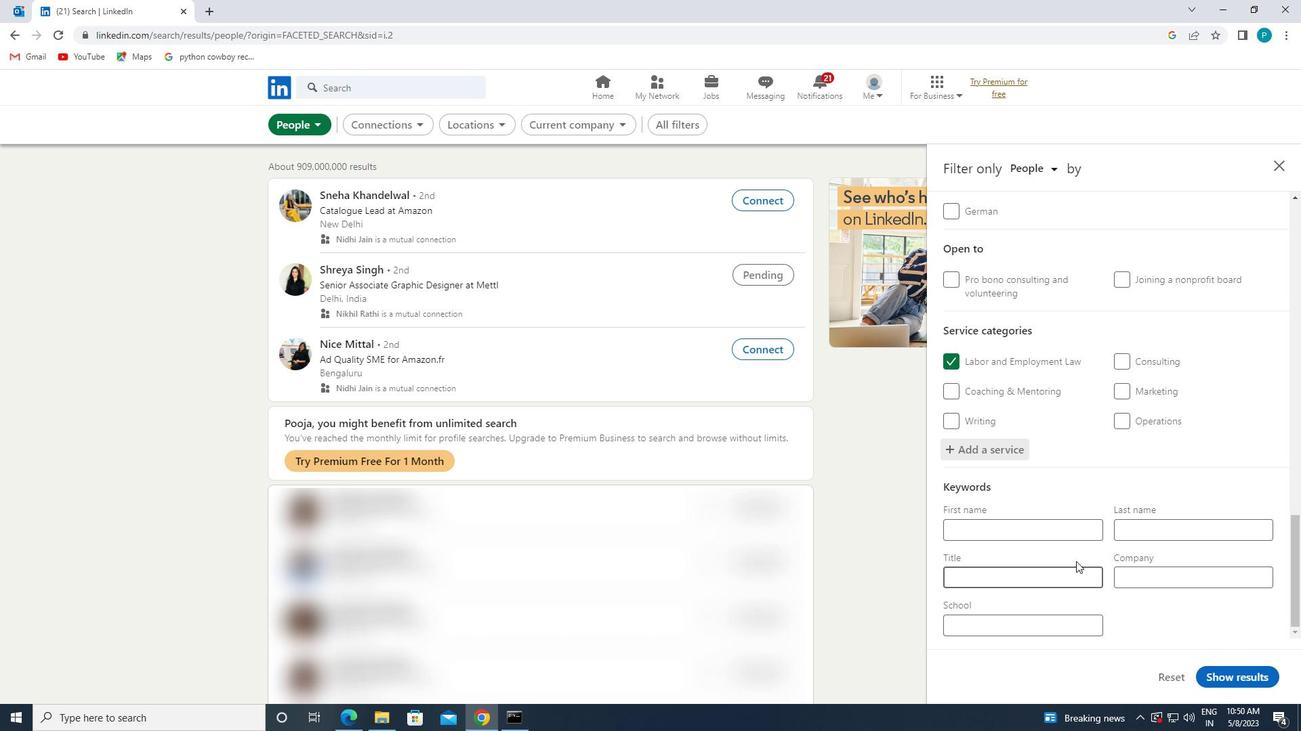 
Action: Mouse pressed left at (1078, 573)
Screenshot: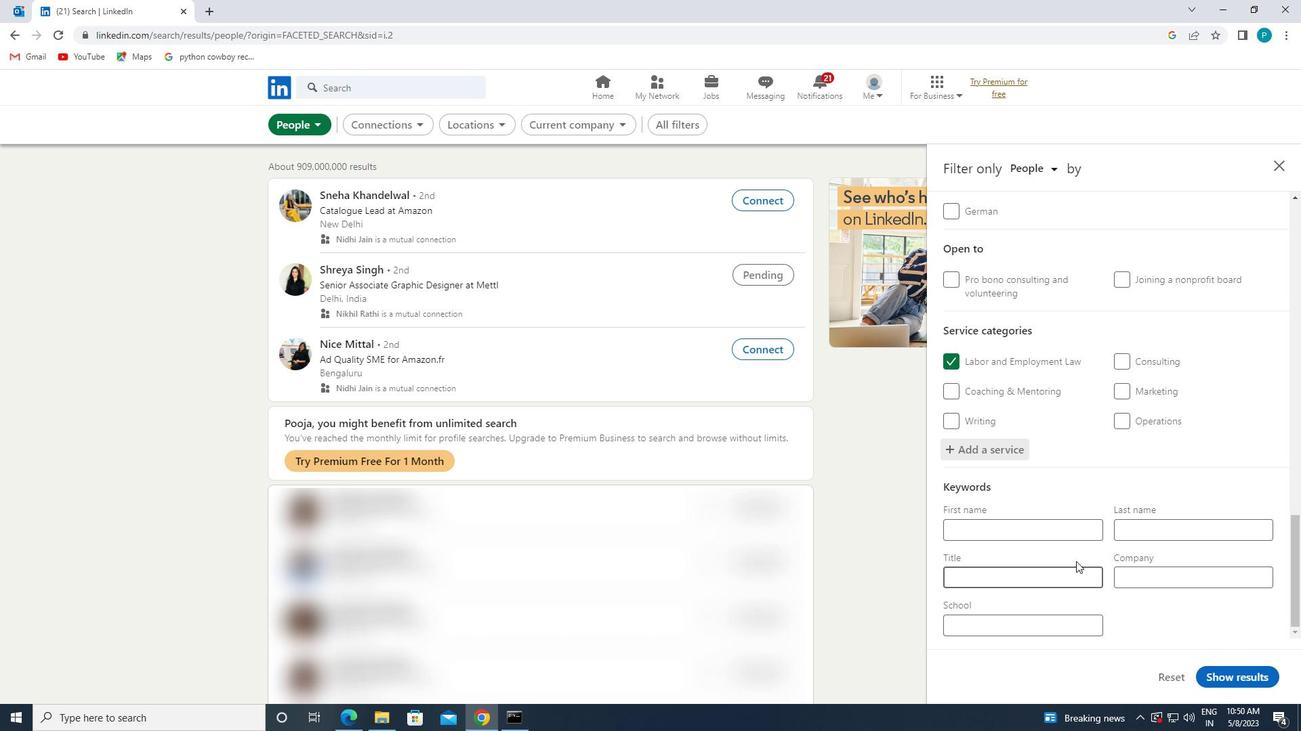 
Action: Key pressed <Key.caps_lock>G<Key.caps_lock>EOLOGICAL<Key.space><Key.caps_lock>E<Key.caps_lock>NGINEER
Screenshot: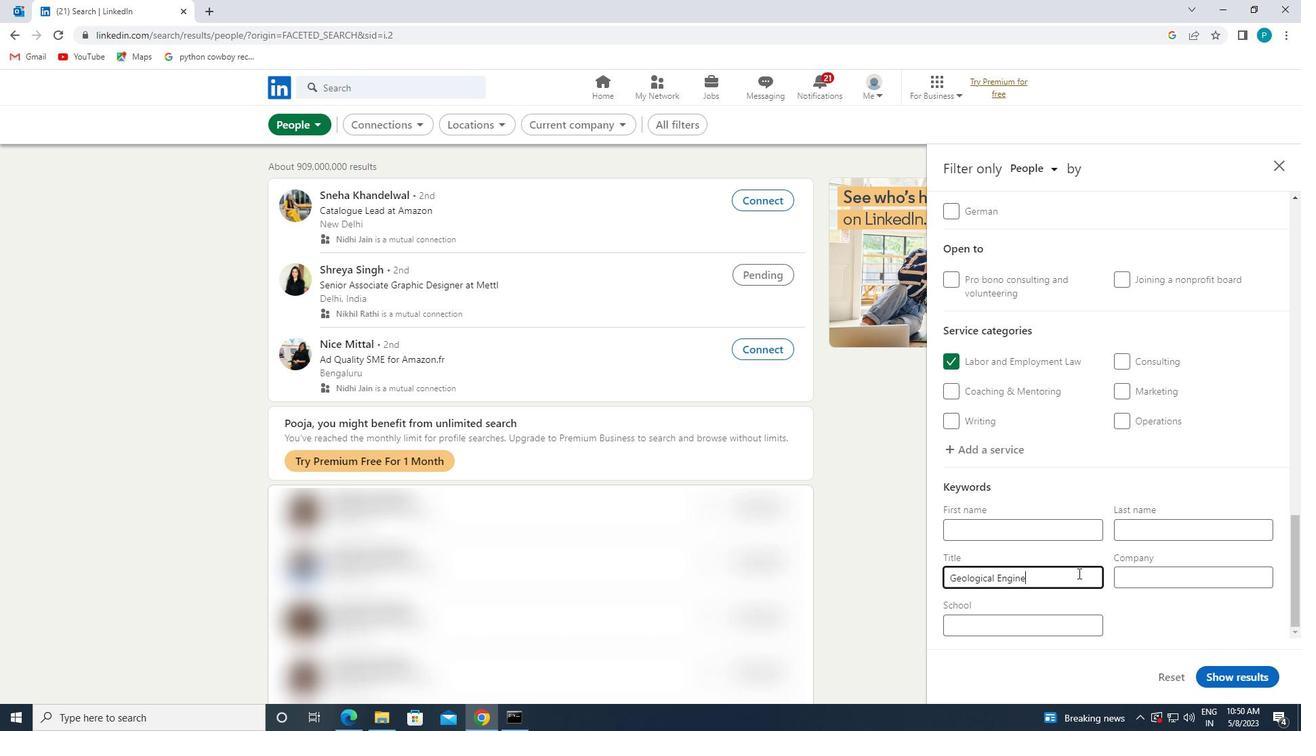 
Action: Mouse moved to (1228, 670)
Screenshot: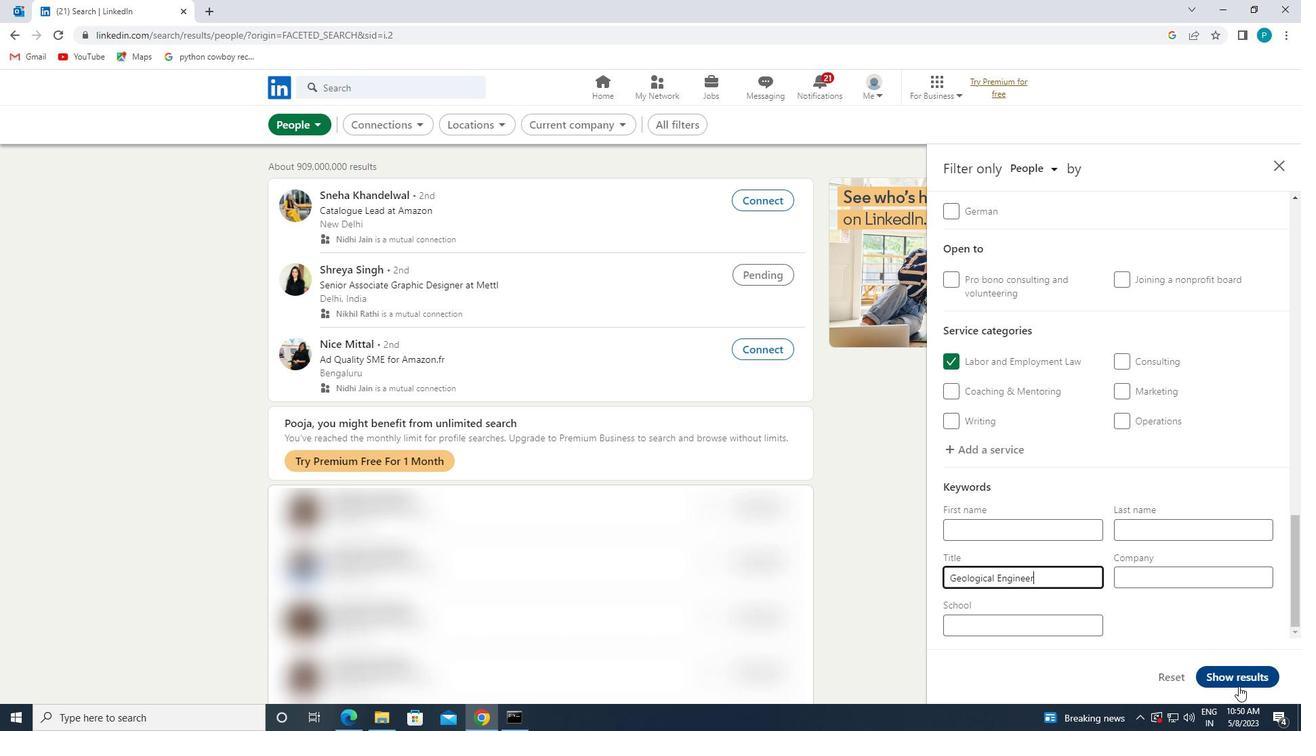 
Action: Mouse pressed left at (1228, 670)
Screenshot: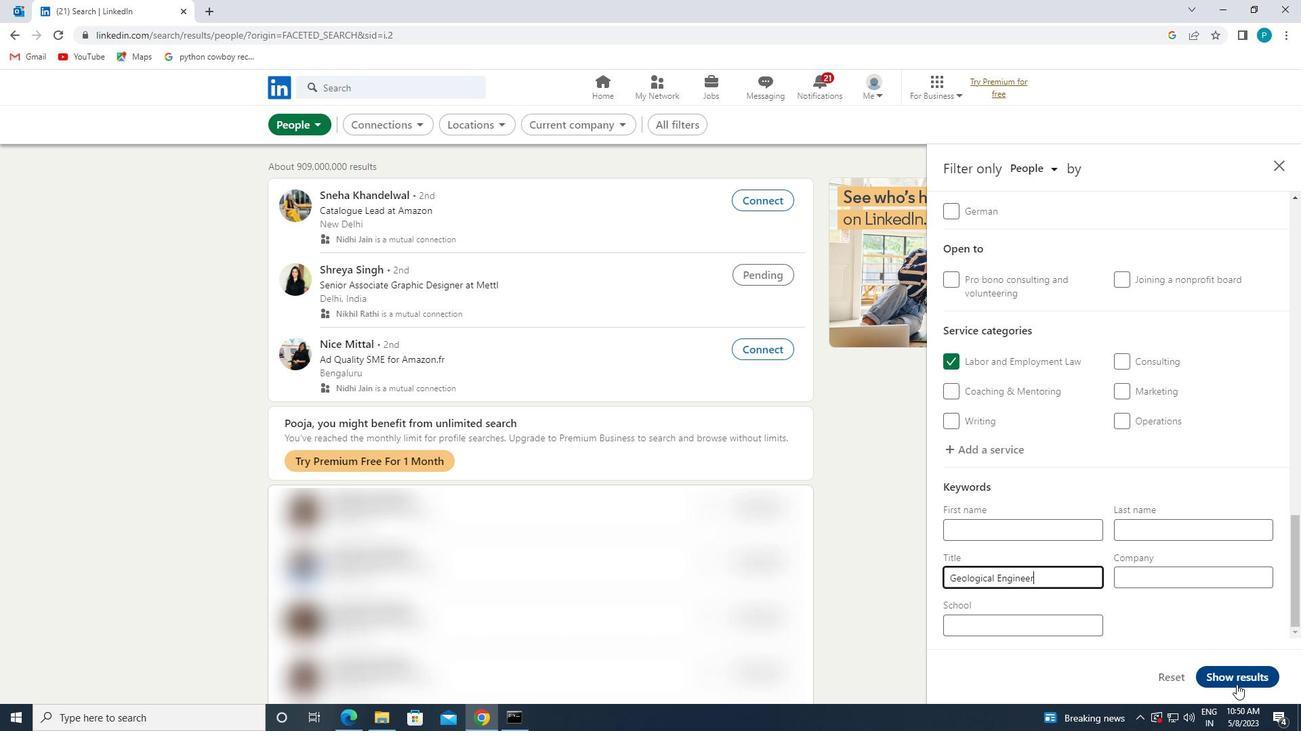 
